 Task: Open Card Financial Performance Review in Board IT Infrastructure Management to Workspace Career Coaching and add a team member Softage.1@softage.net, a label Purple, a checklist Music Production, an attachment from your google drive, a color Purple and finally, add a card description 'Develop and launch new customer acquisition strategy' and a comment 'This task requires proactive ownership, so let us take responsibility and ensure progress is made in a timely manner.'. Add a start date 'Jan 01, 1900' with a due date 'Jan 08, 1900'
Action: Mouse moved to (65, 384)
Screenshot: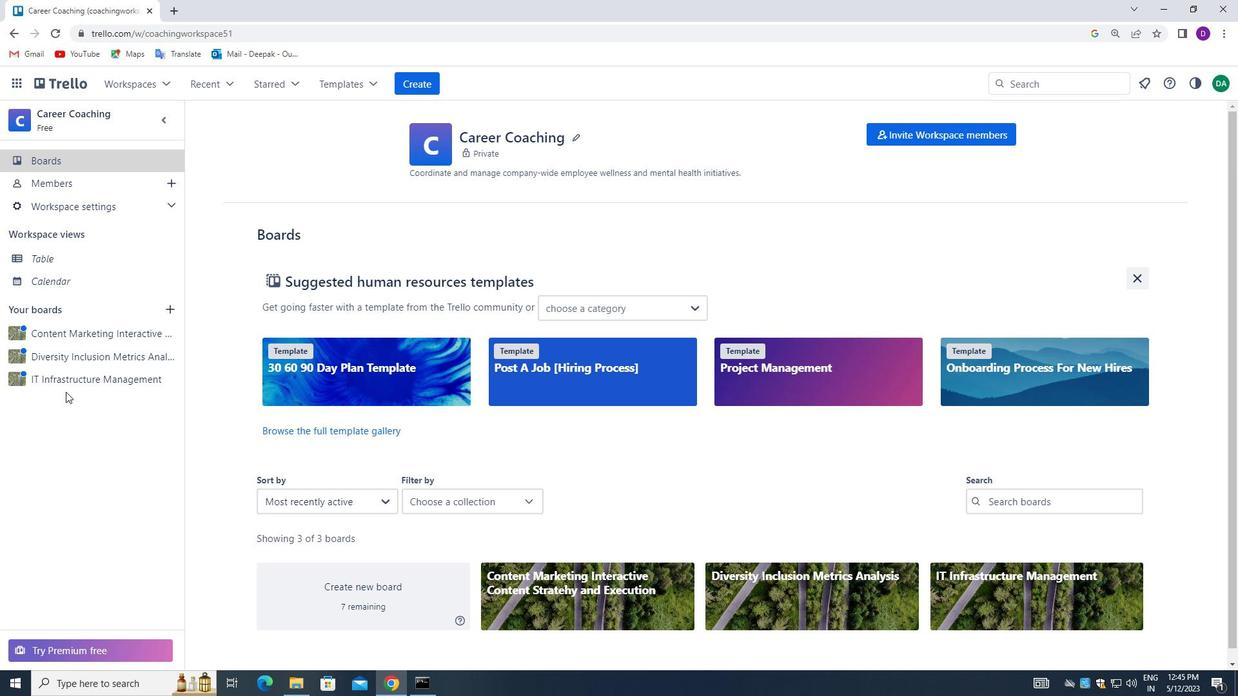 
Action: Mouse pressed left at (65, 384)
Screenshot: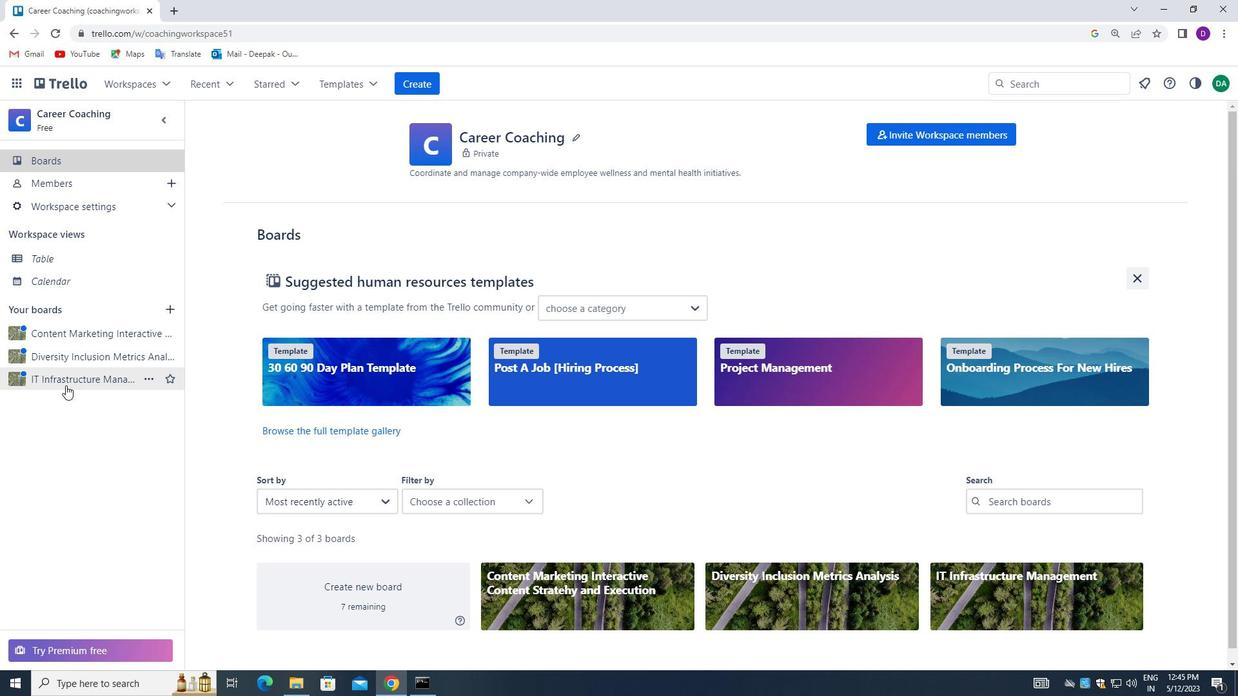 
Action: Mouse moved to (284, 187)
Screenshot: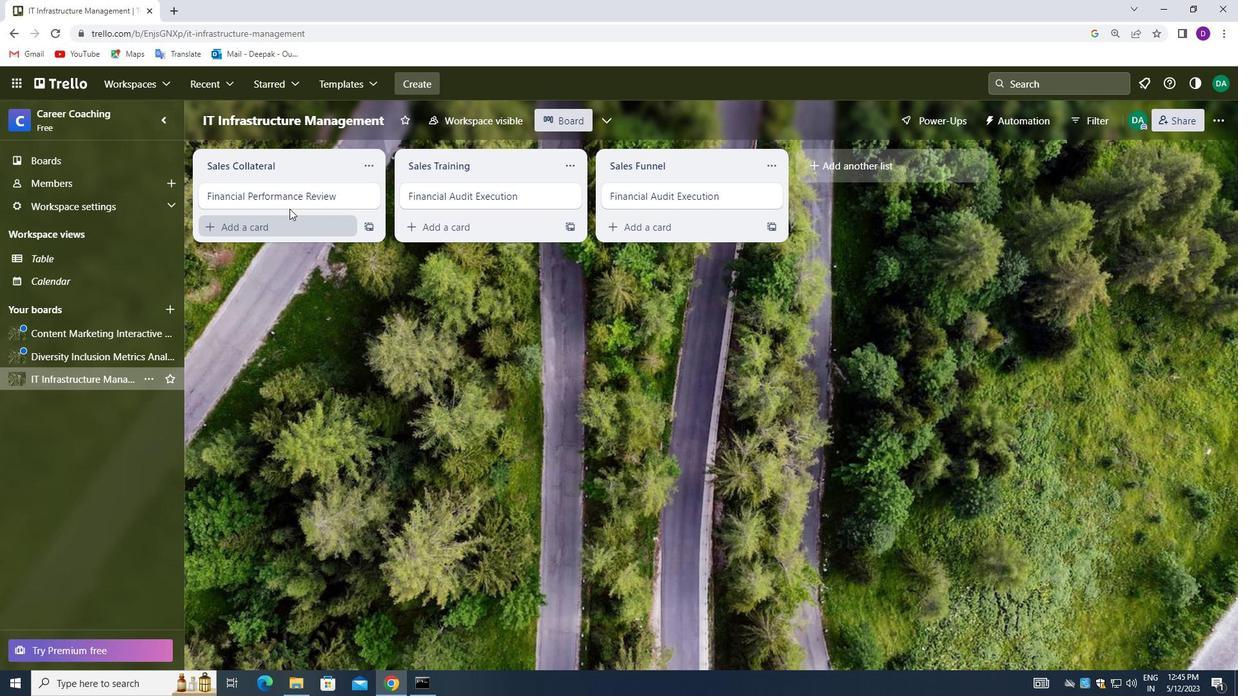 
Action: Mouse pressed left at (284, 187)
Screenshot: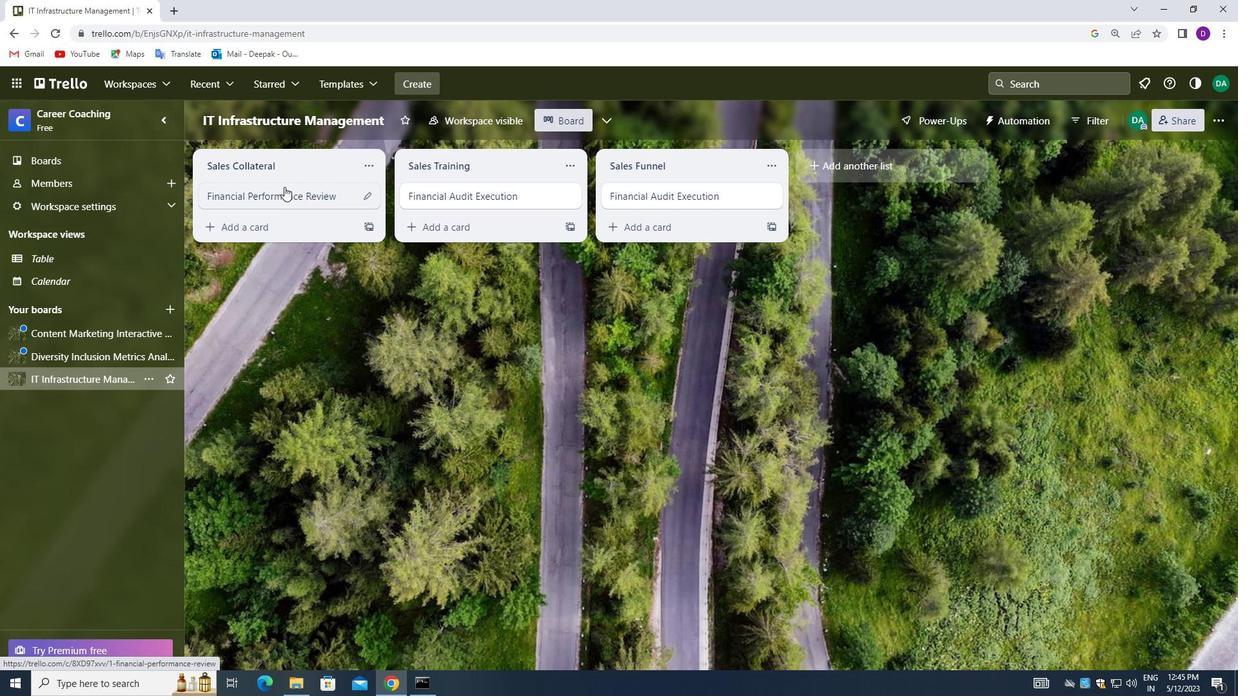 
Action: Mouse moved to (808, 196)
Screenshot: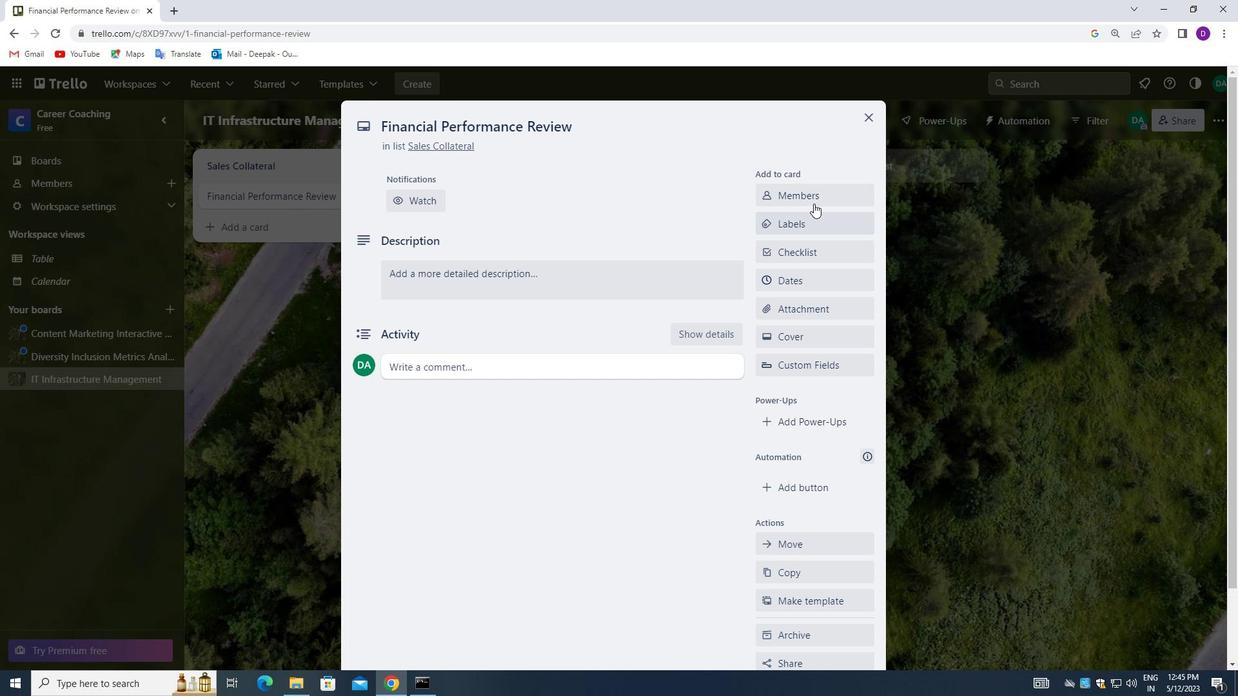 
Action: Mouse pressed left at (808, 196)
Screenshot: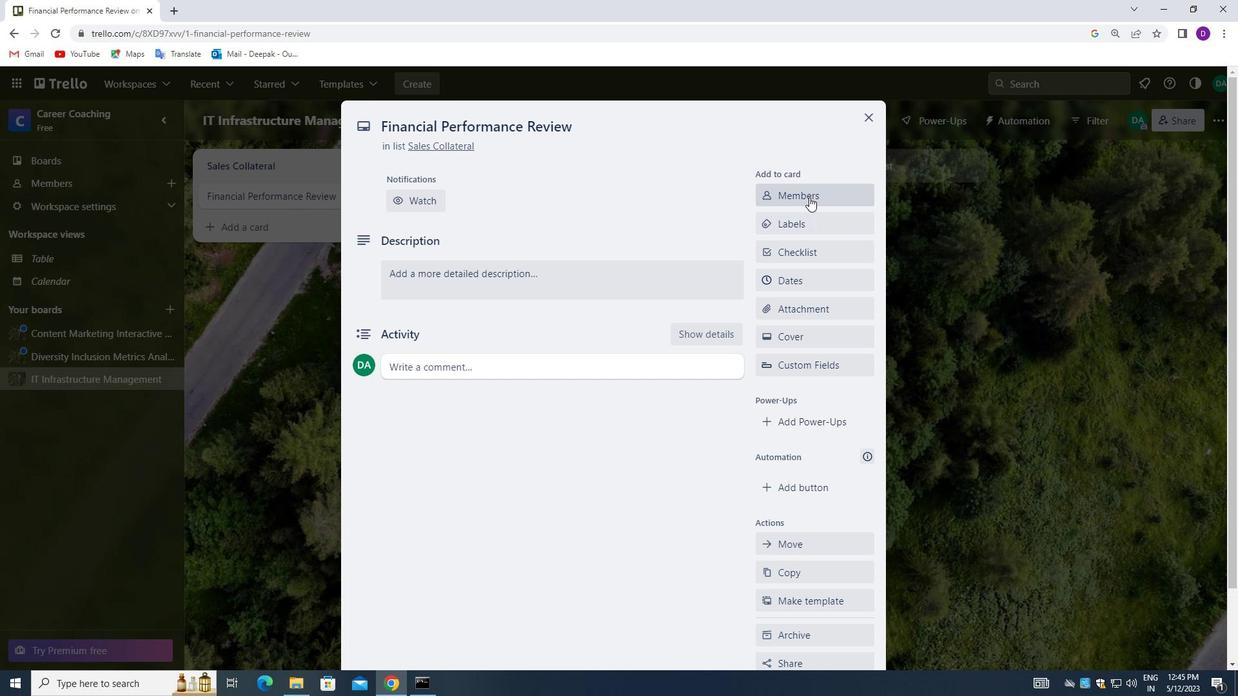 
Action: Mouse moved to (809, 263)
Screenshot: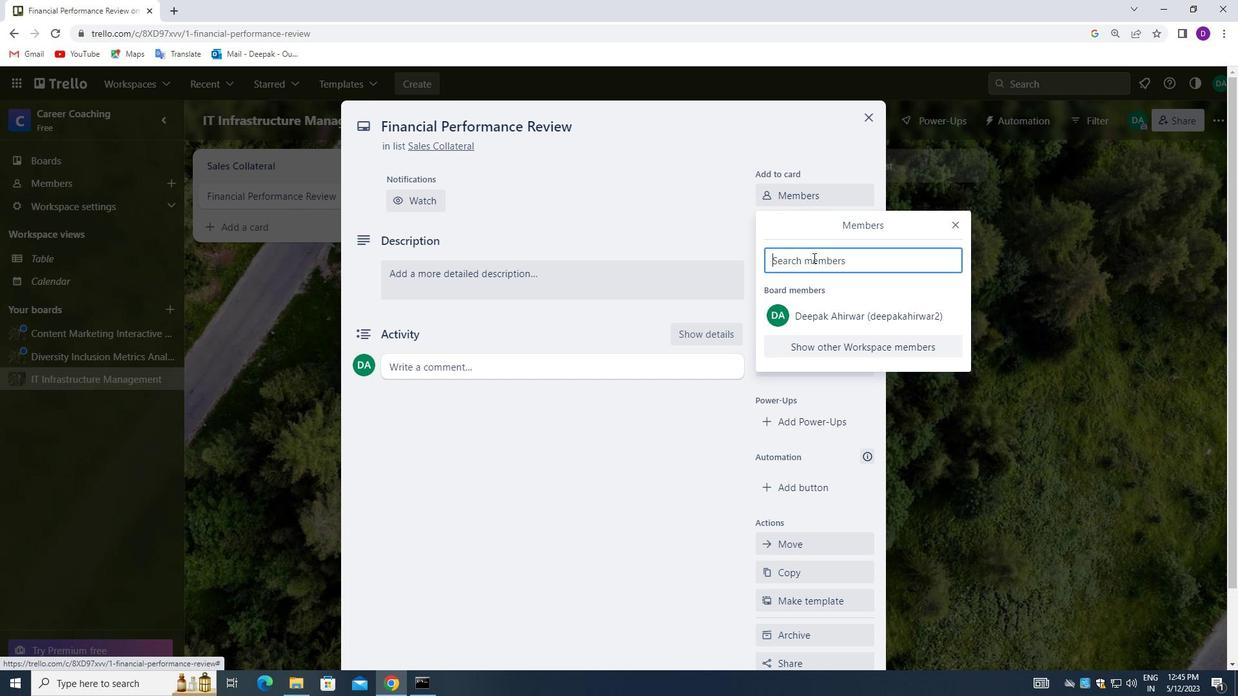 
Action: Mouse pressed left at (809, 263)
Screenshot: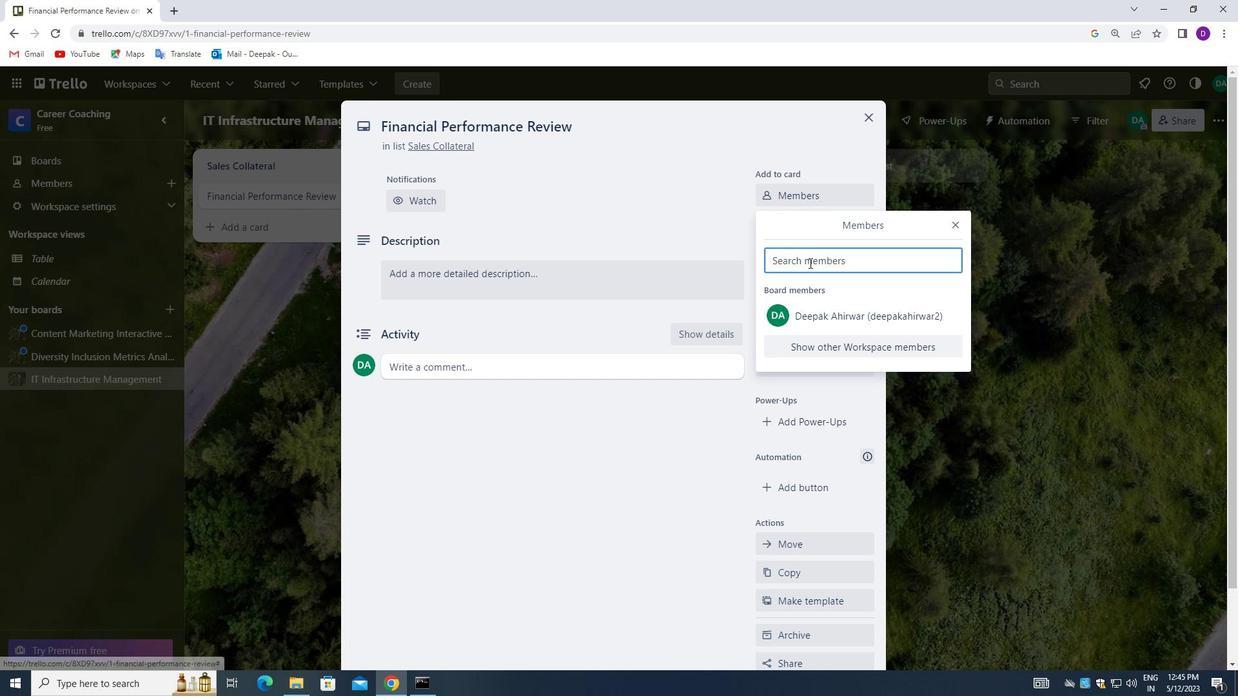 
Action: Mouse moved to (598, 388)
Screenshot: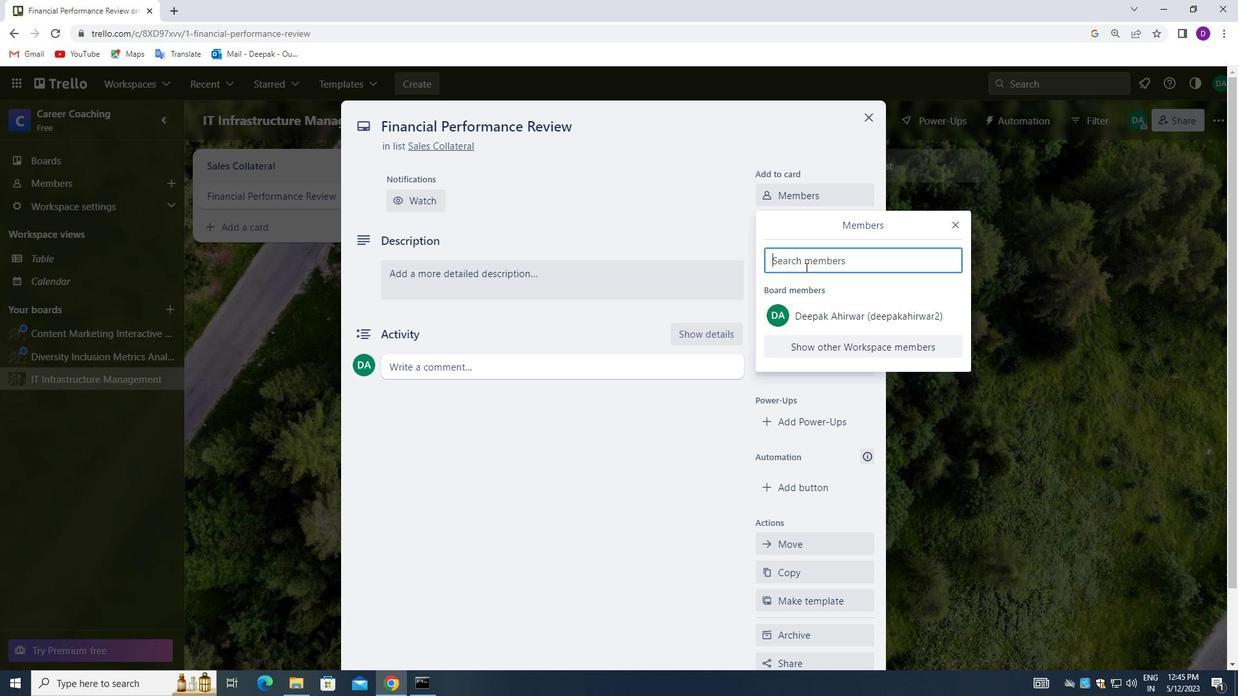 
Action: Key pressed softage.1<Key.shift>@SOFTAGE.NET
Screenshot: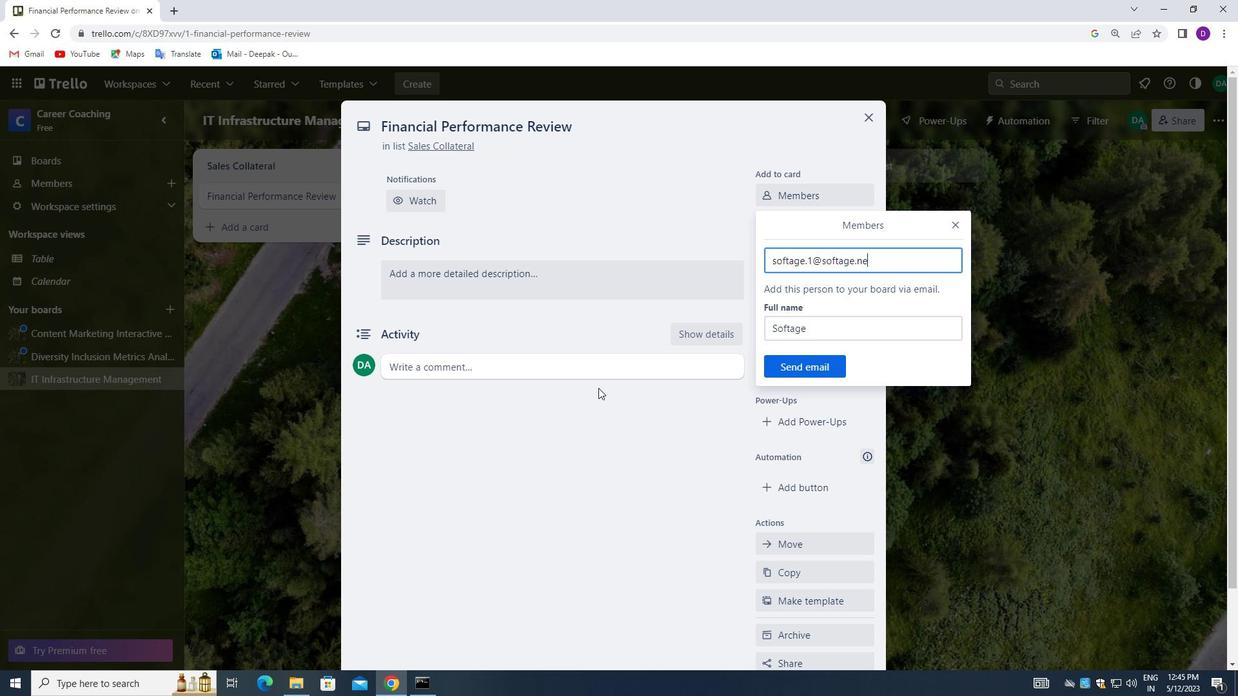 
Action: Mouse moved to (802, 368)
Screenshot: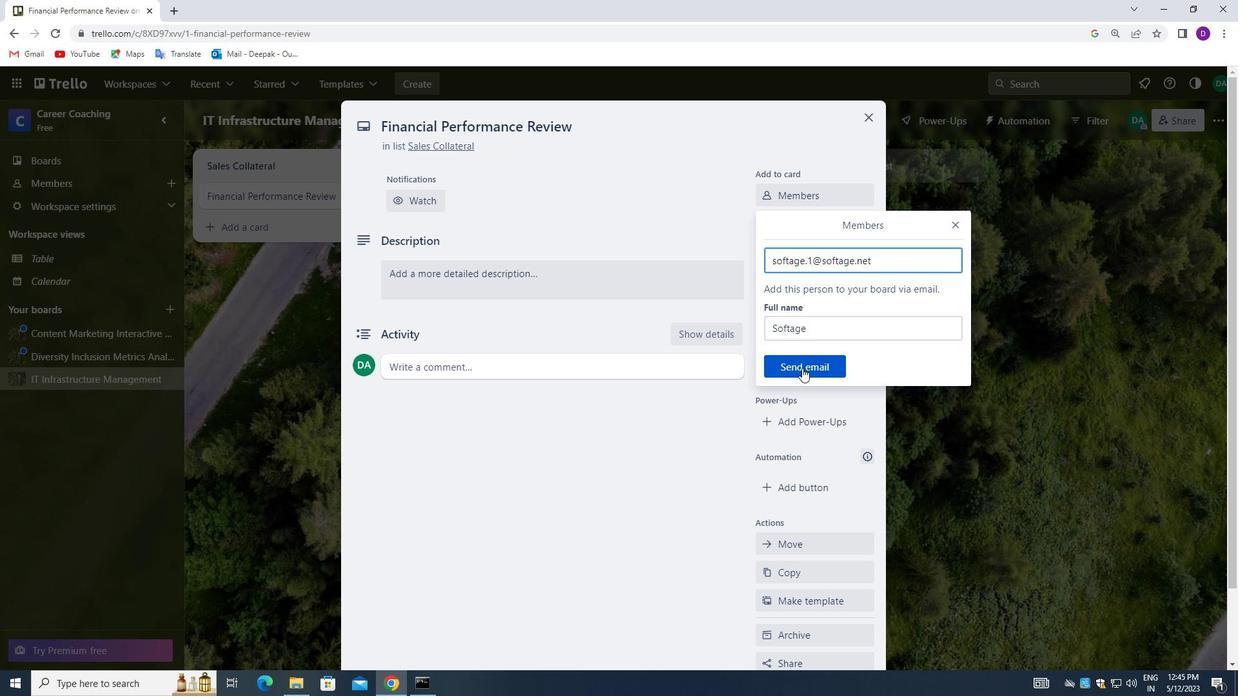 
Action: Mouse pressed left at (802, 368)
Screenshot: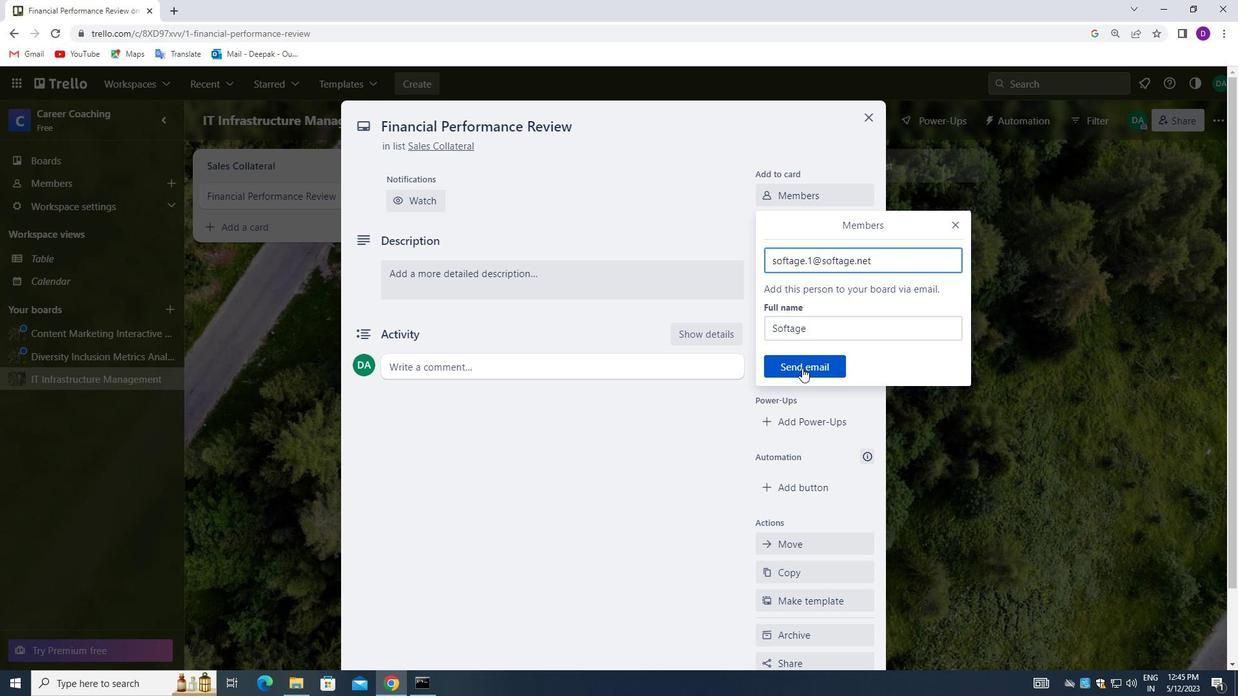 
Action: Mouse moved to (806, 276)
Screenshot: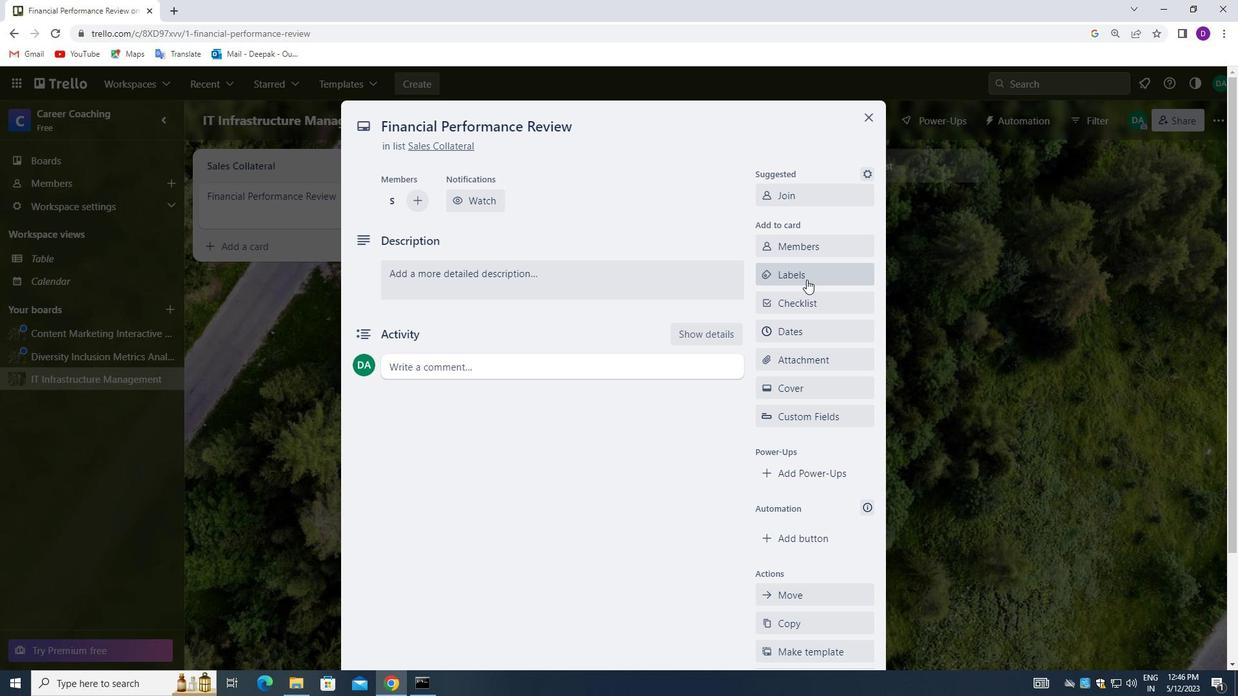 
Action: Mouse pressed left at (806, 276)
Screenshot: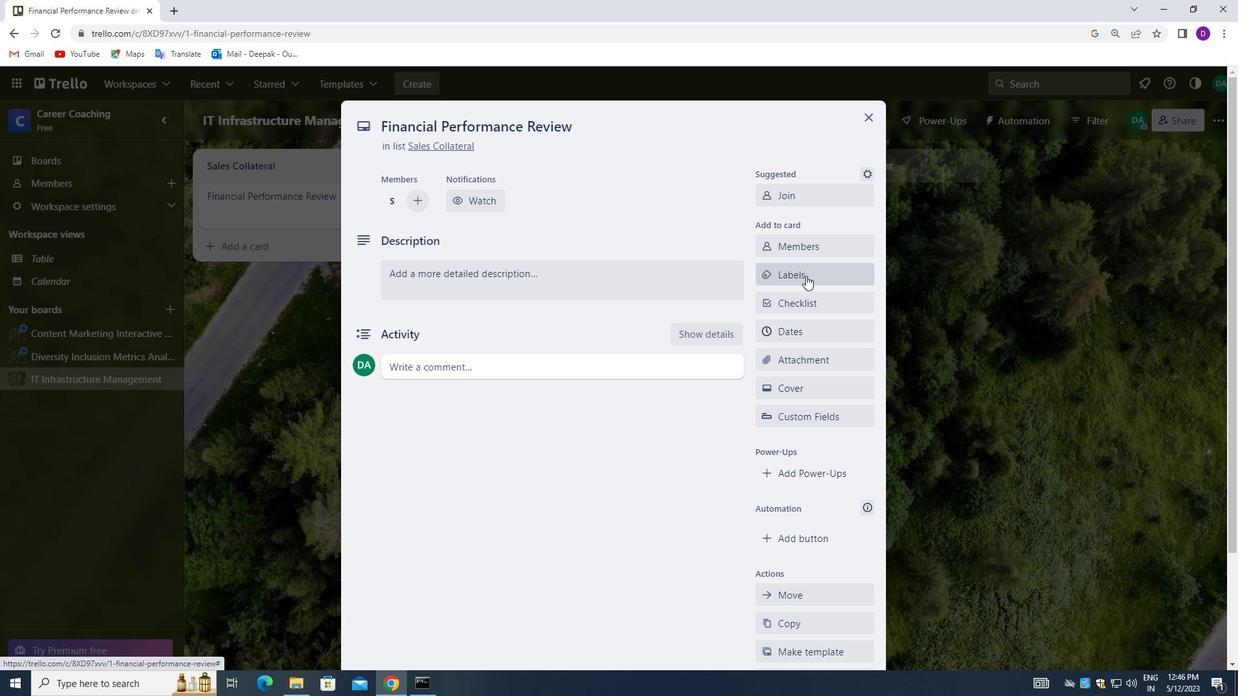 
Action: Mouse moved to (846, 489)
Screenshot: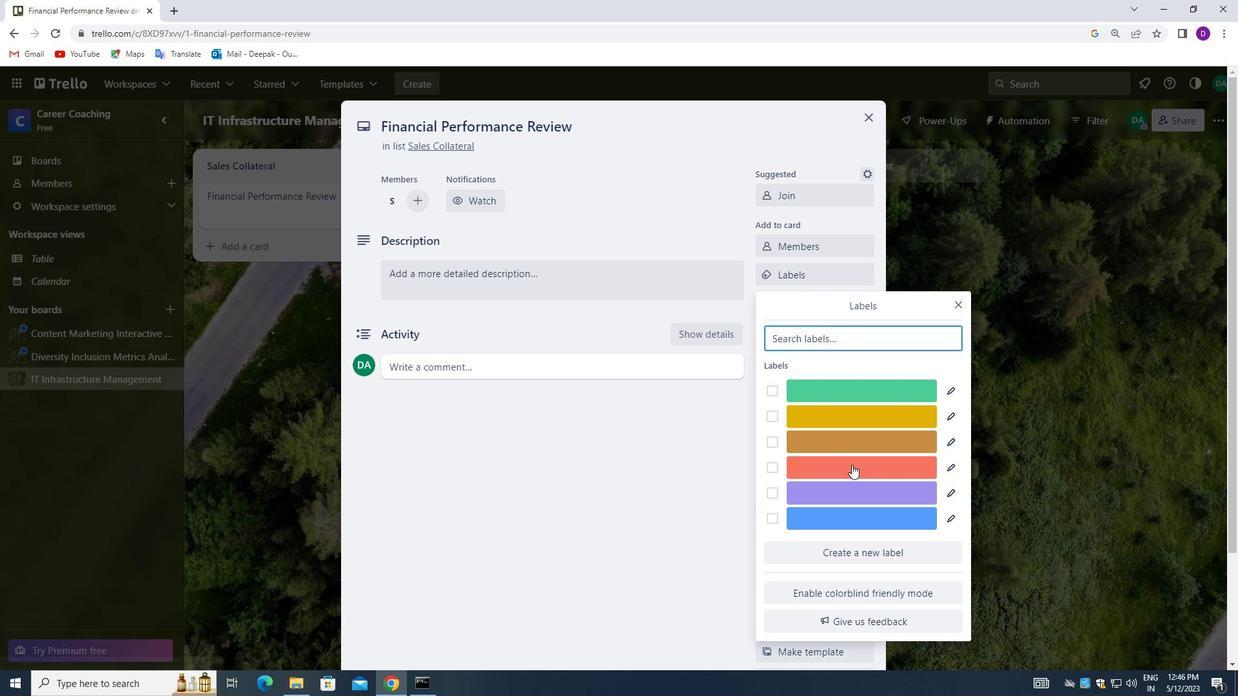 
Action: Mouse pressed left at (846, 489)
Screenshot: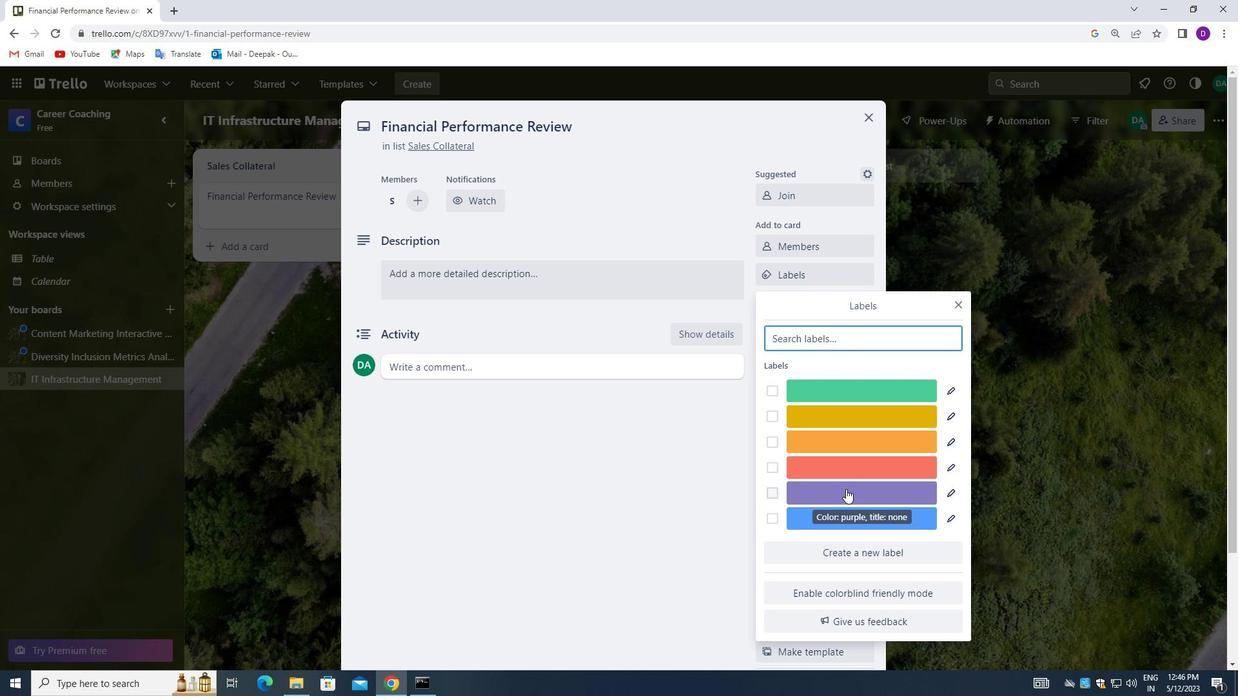 
Action: Mouse moved to (960, 303)
Screenshot: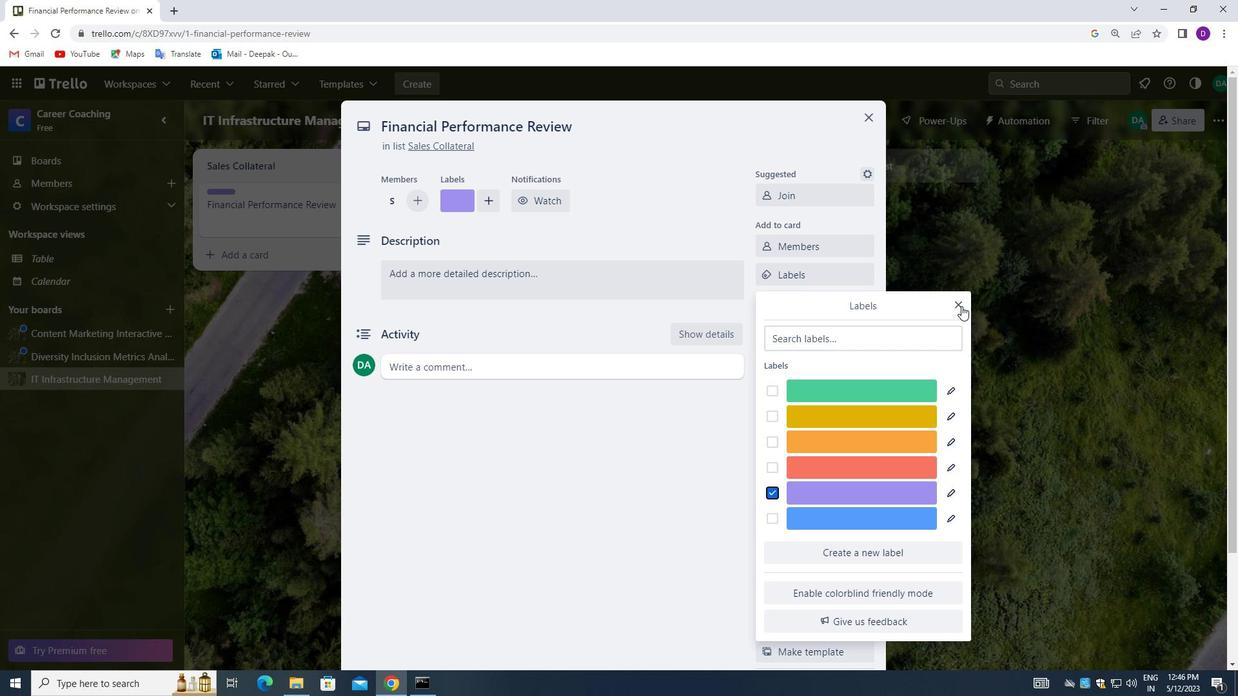 
Action: Mouse pressed left at (960, 303)
Screenshot: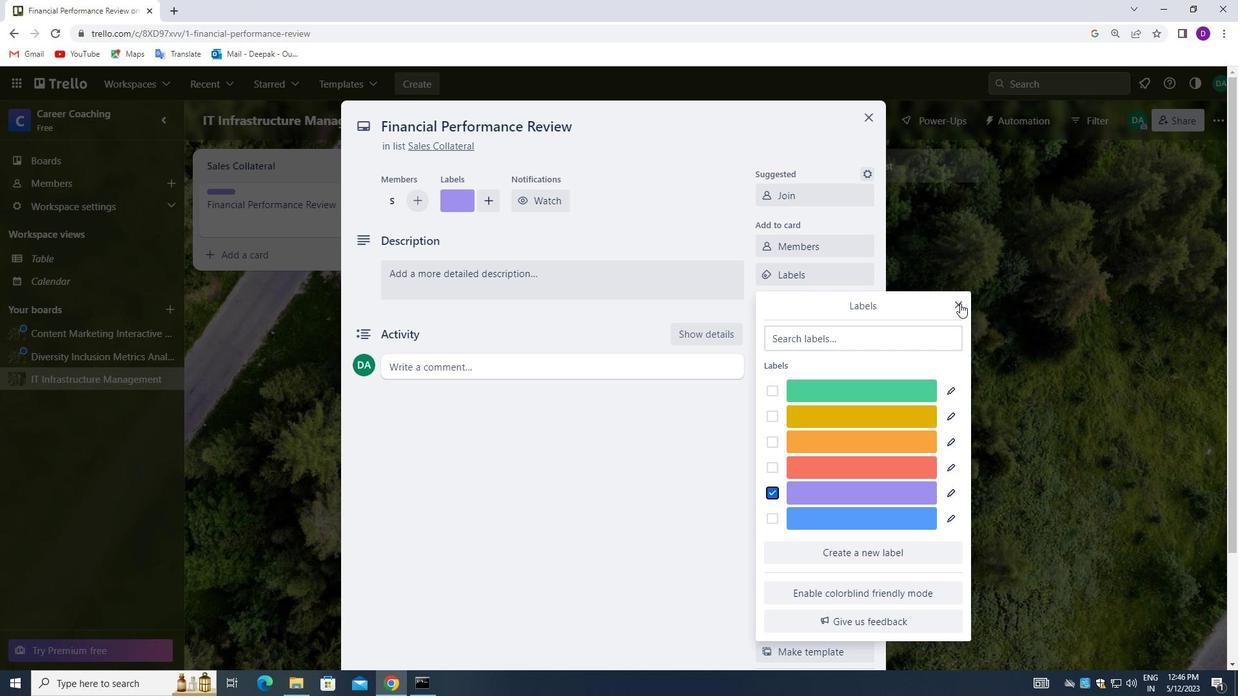 
Action: Mouse moved to (799, 301)
Screenshot: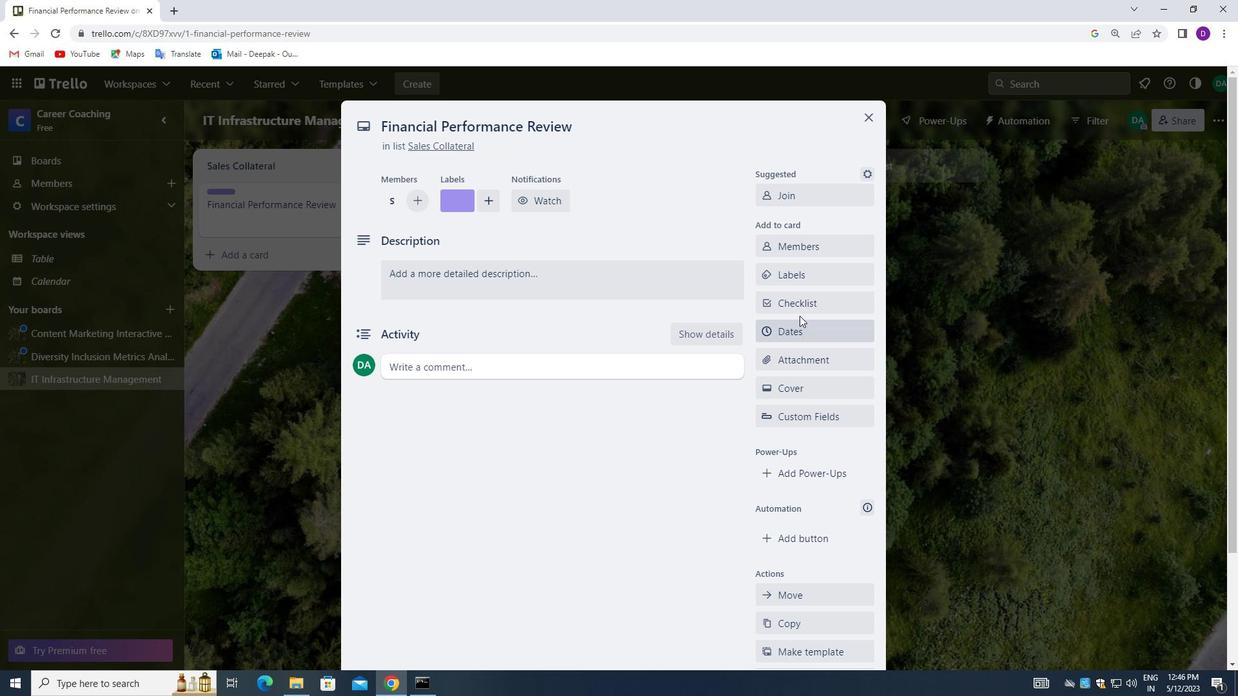 
Action: Mouse pressed left at (799, 301)
Screenshot: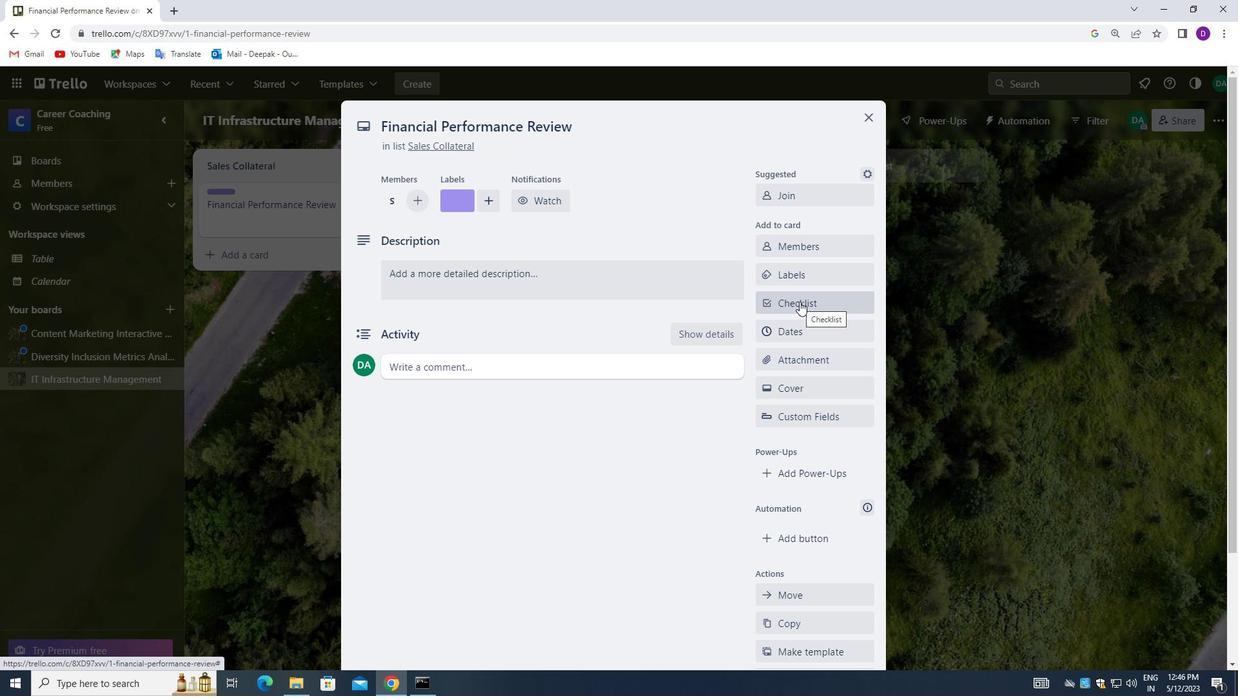 
Action: Mouse moved to (842, 377)
Screenshot: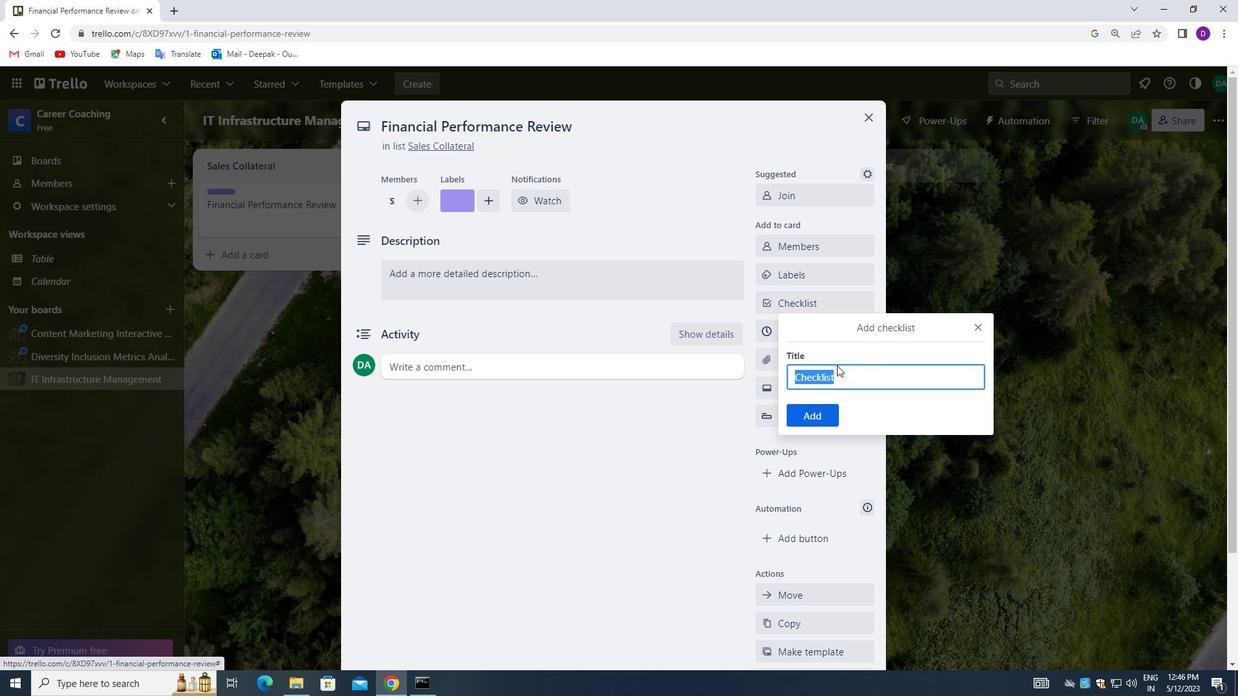 
Action: Key pressed <Key.backspace><Key.shift>MUSIC<Key.space><Key.shift>PRODUCTION
Screenshot: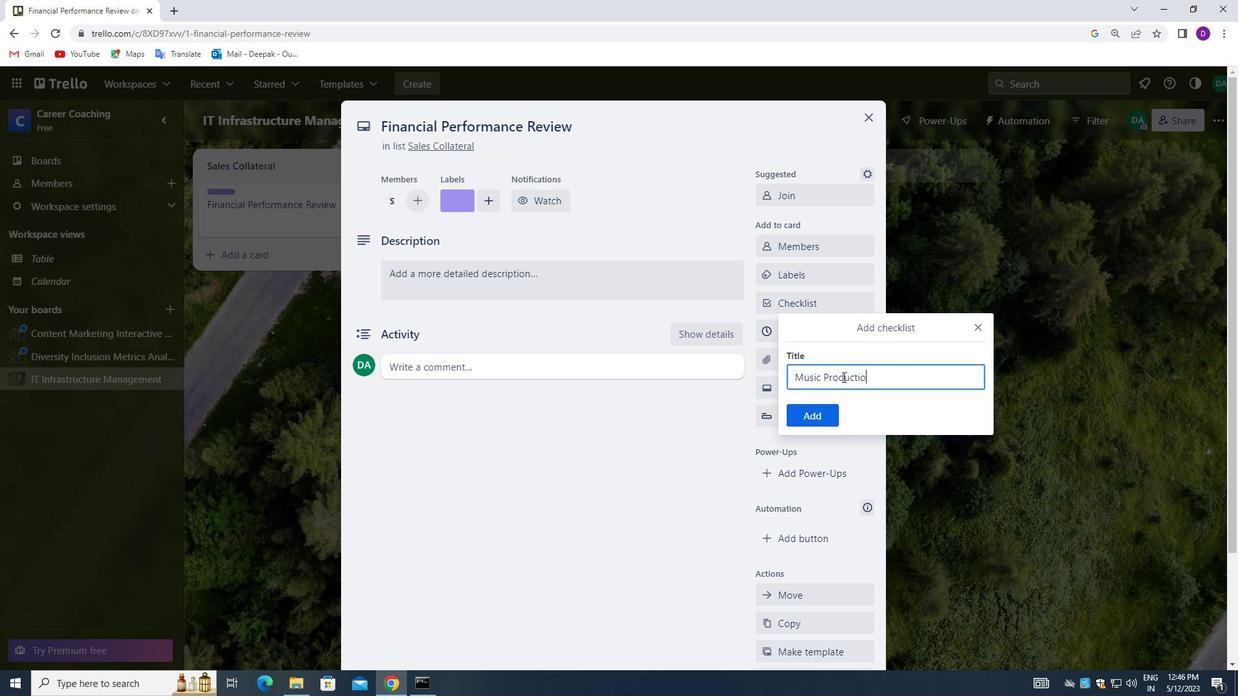 
Action: Mouse moved to (805, 412)
Screenshot: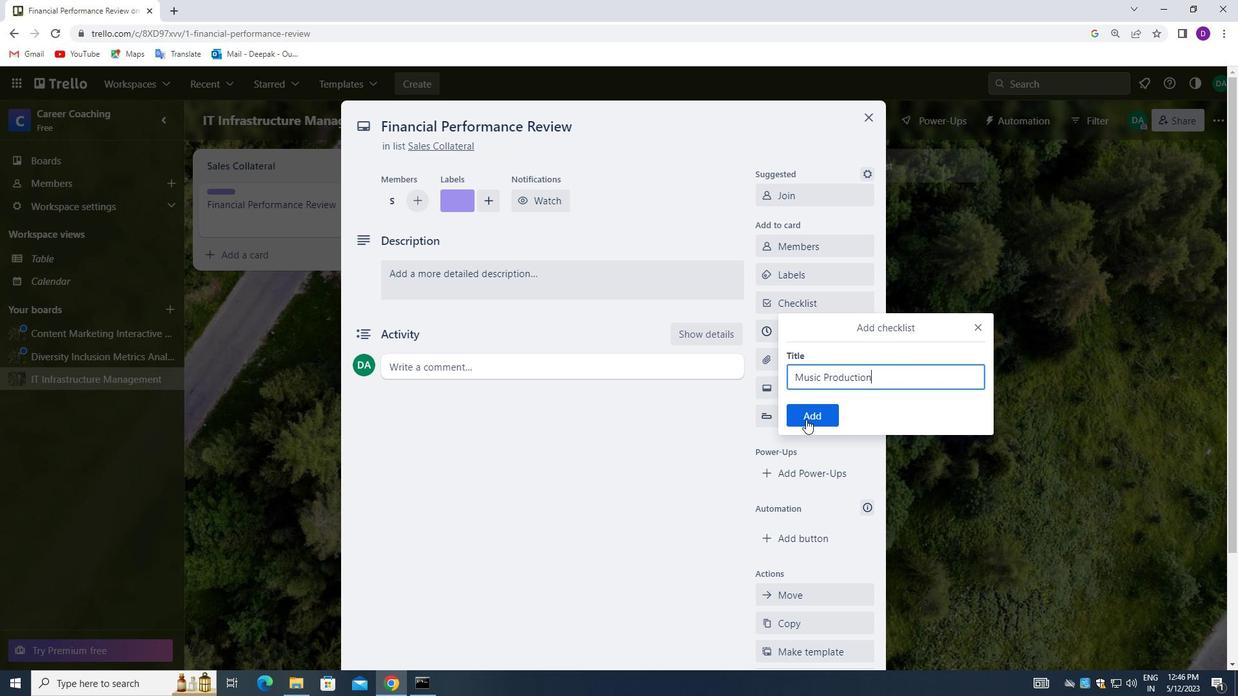 
Action: Mouse pressed left at (805, 412)
Screenshot: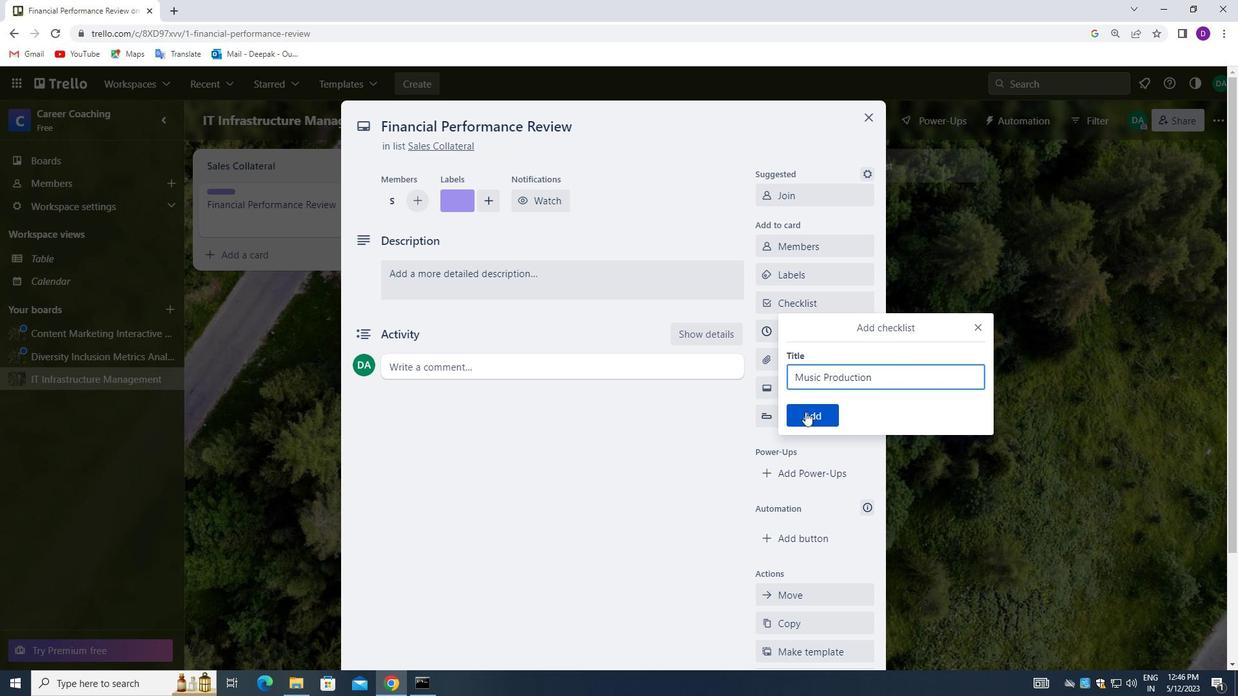 
Action: Mouse moved to (821, 355)
Screenshot: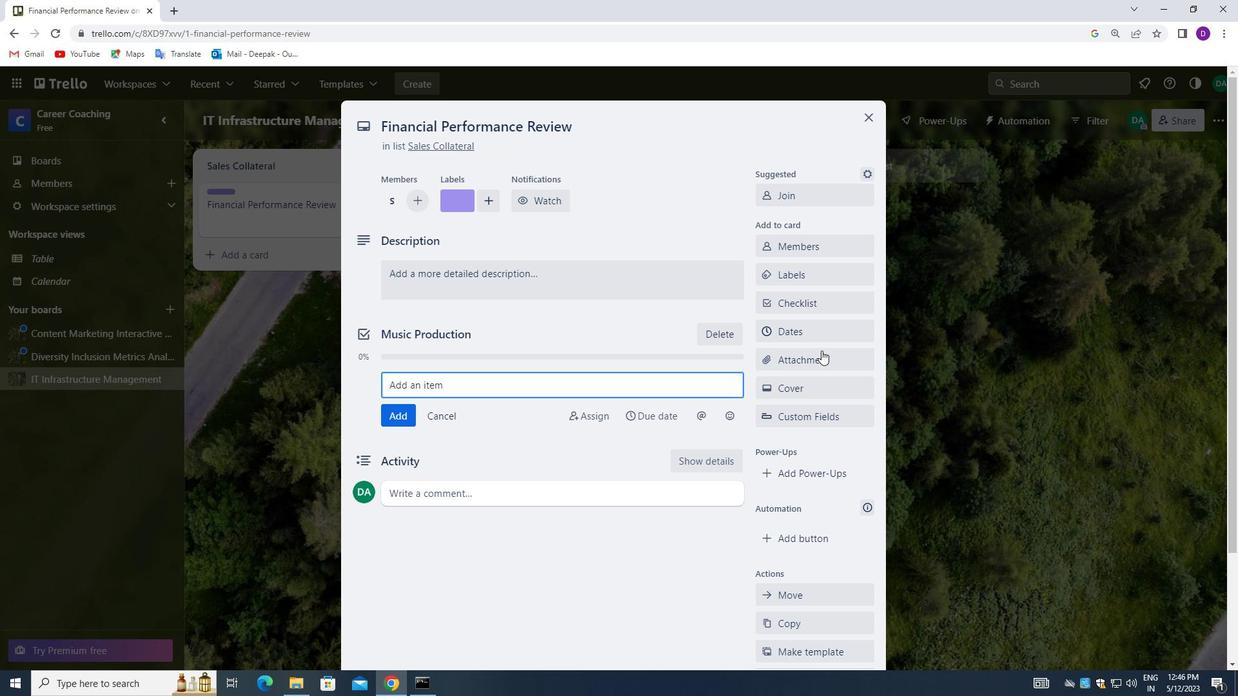 
Action: Mouse pressed left at (821, 355)
Screenshot: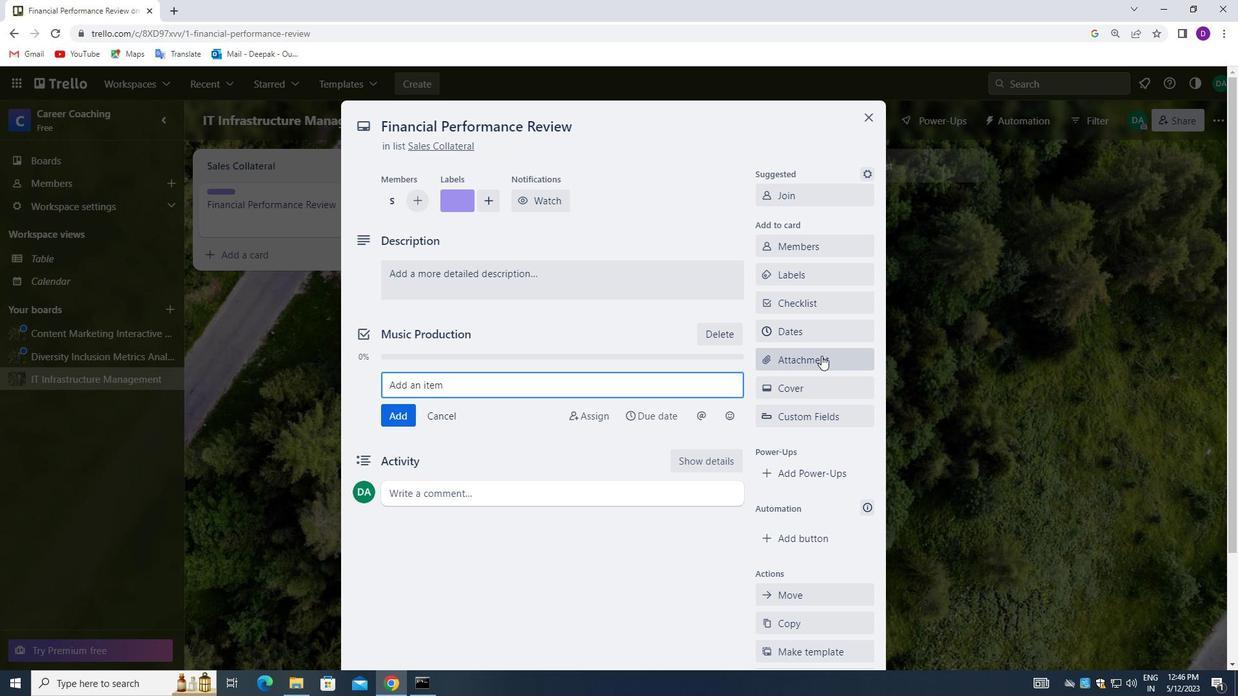 
Action: Mouse moved to (797, 197)
Screenshot: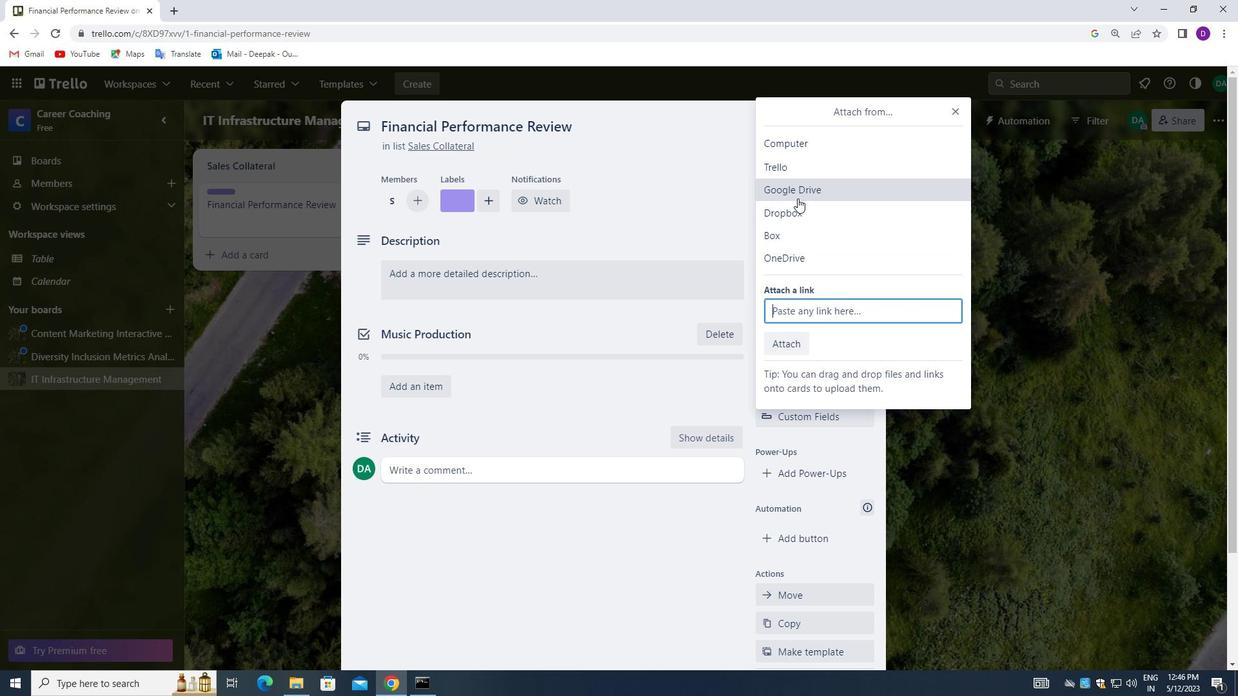 
Action: Mouse pressed left at (797, 197)
Screenshot: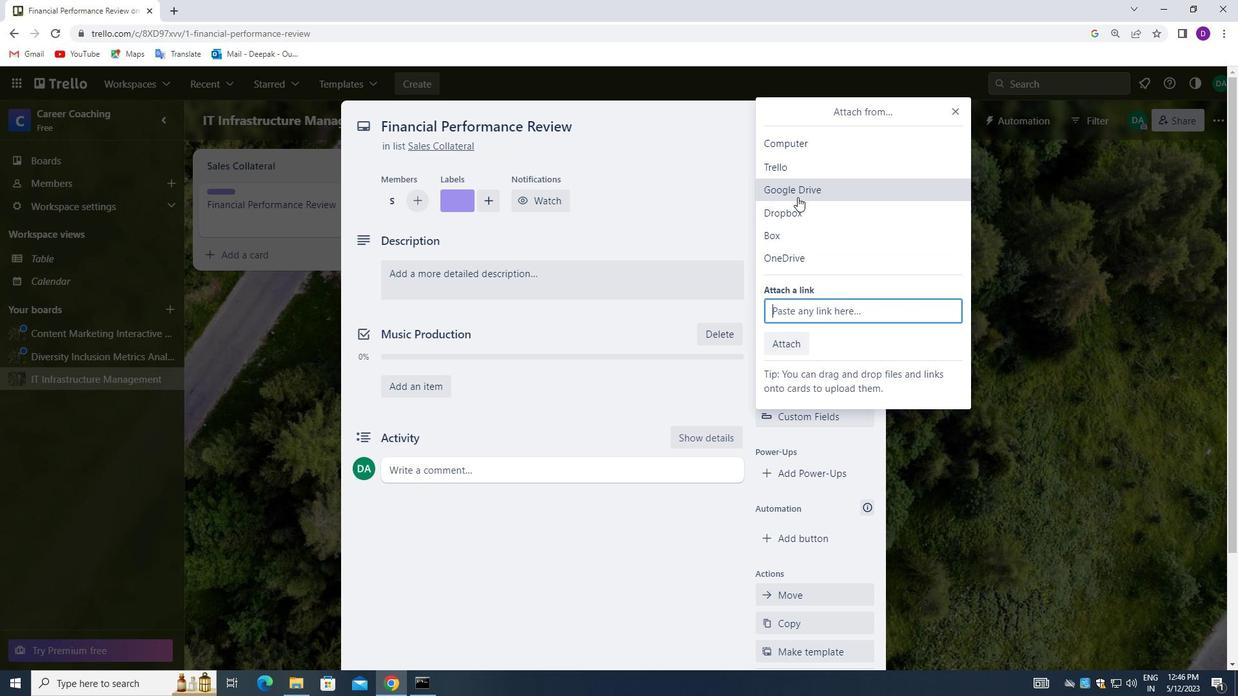 
Action: Mouse moved to (971, 157)
Screenshot: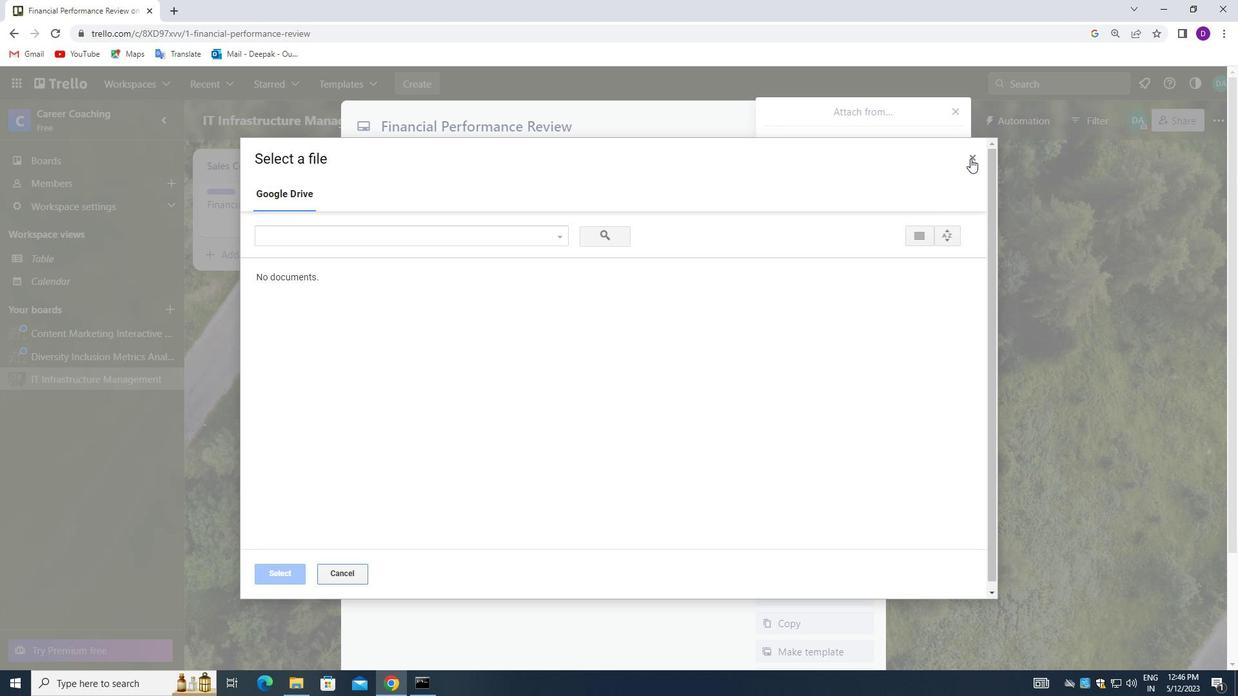 
Action: Mouse pressed left at (971, 157)
Screenshot: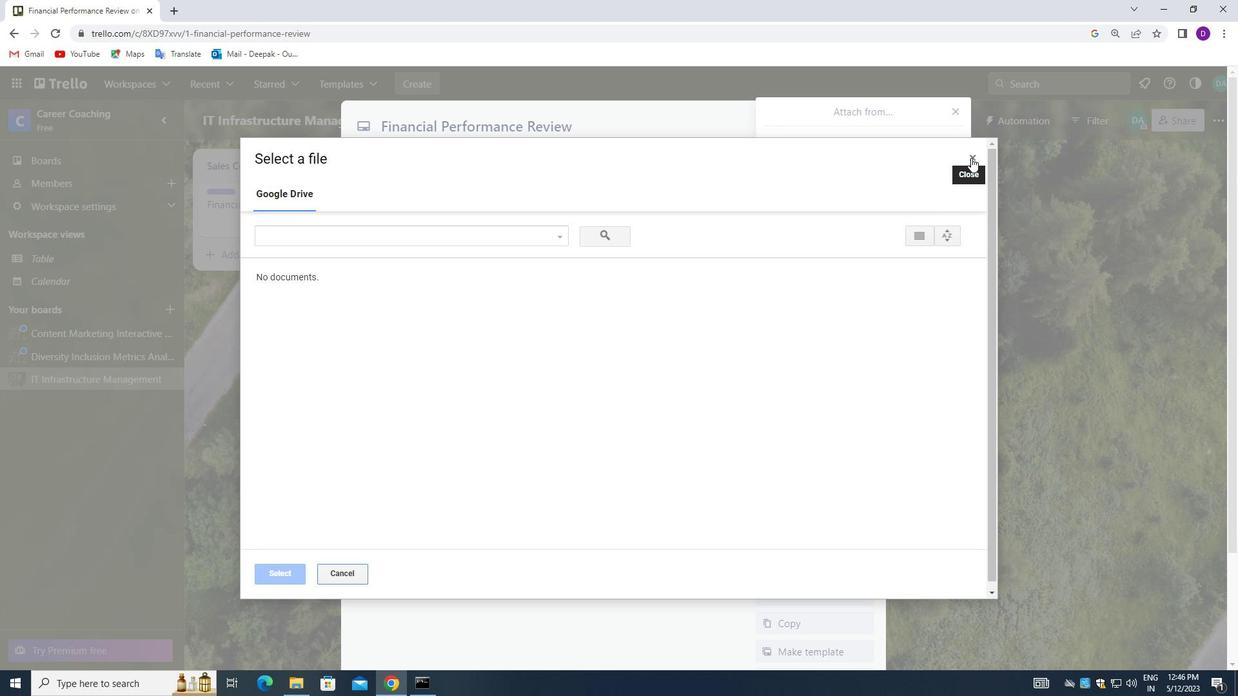 
Action: Mouse moved to (953, 109)
Screenshot: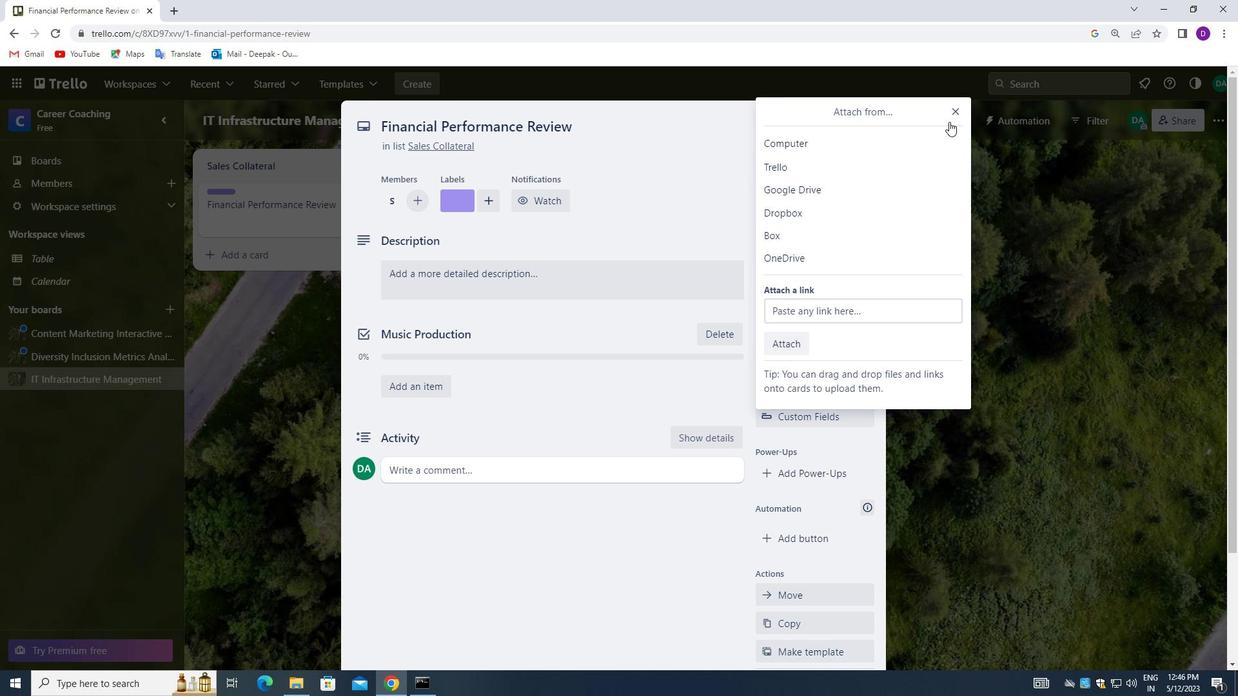 
Action: Mouse pressed left at (953, 109)
Screenshot: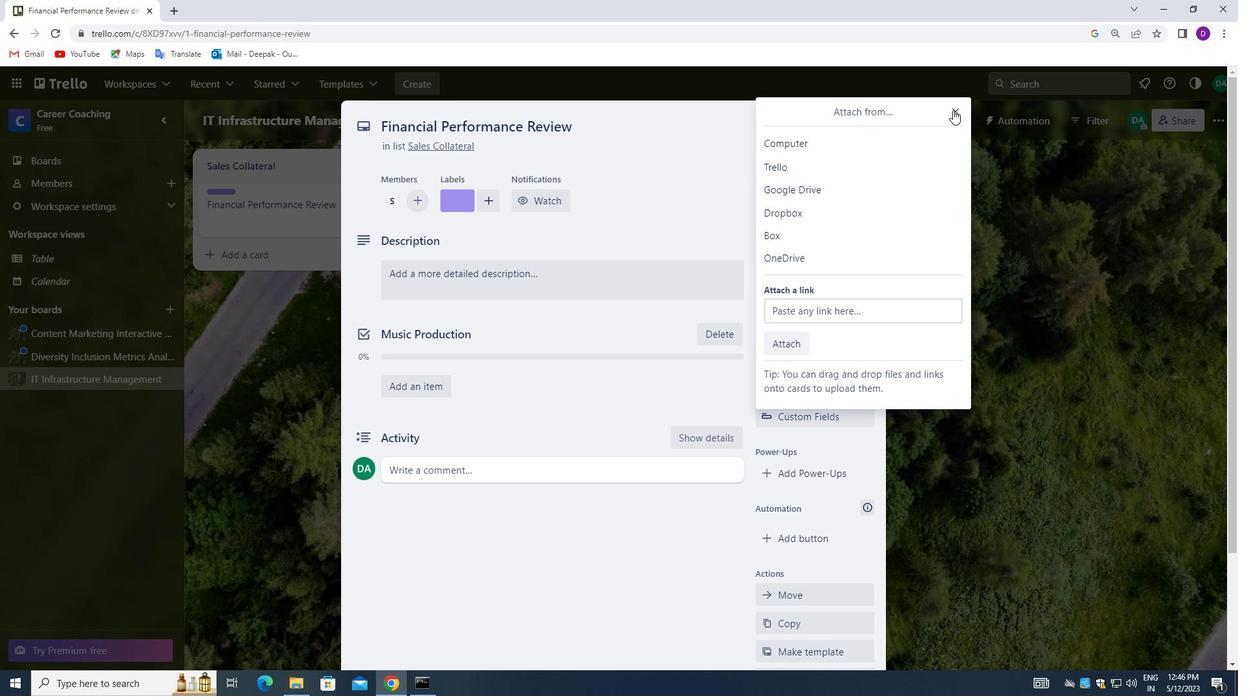 
Action: Mouse moved to (799, 384)
Screenshot: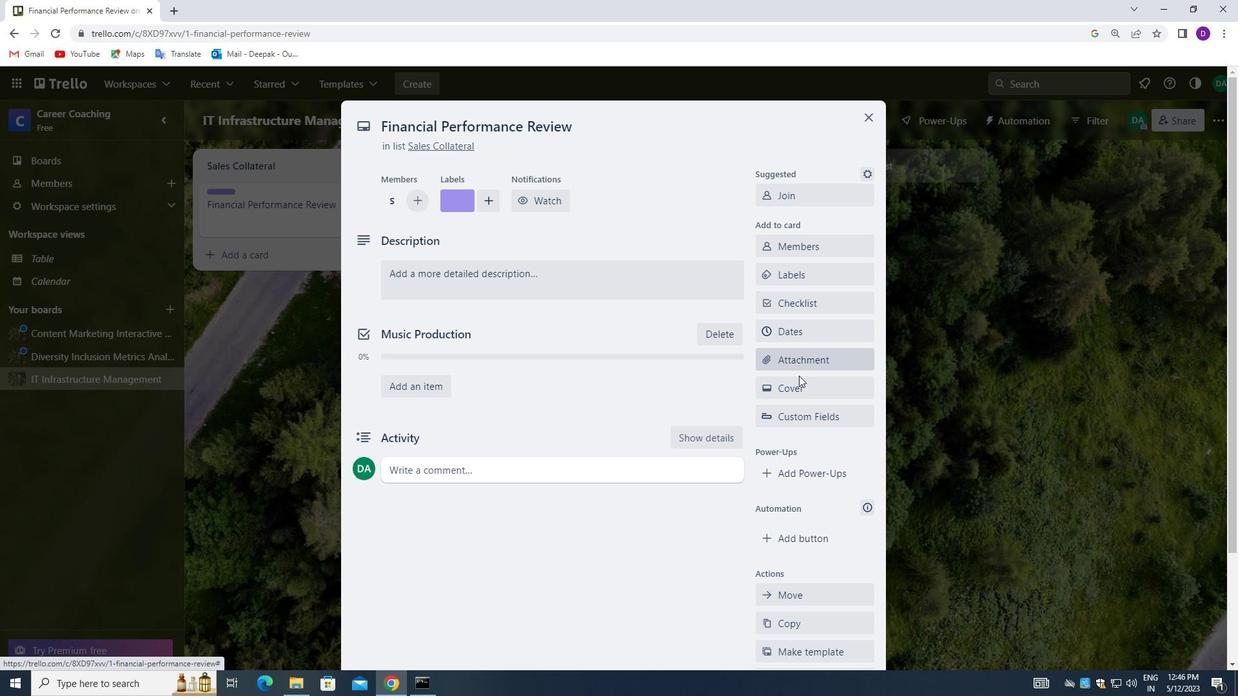 
Action: Mouse pressed left at (799, 384)
Screenshot: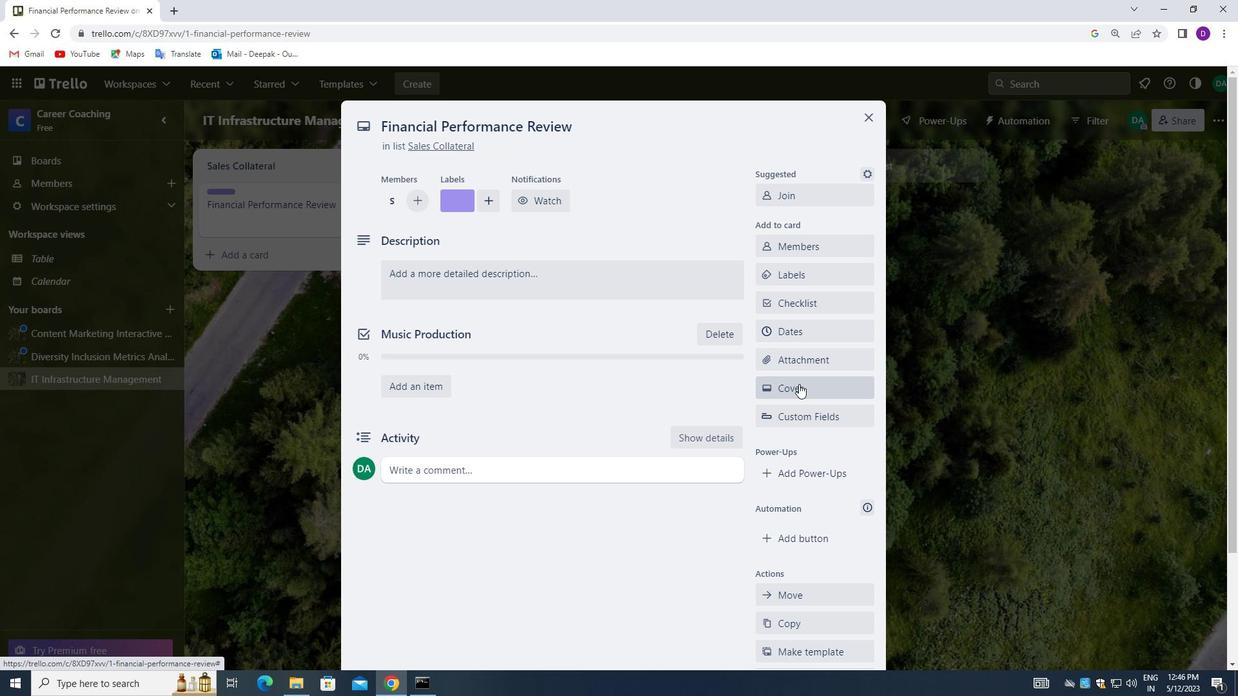 
Action: Mouse moved to (941, 388)
Screenshot: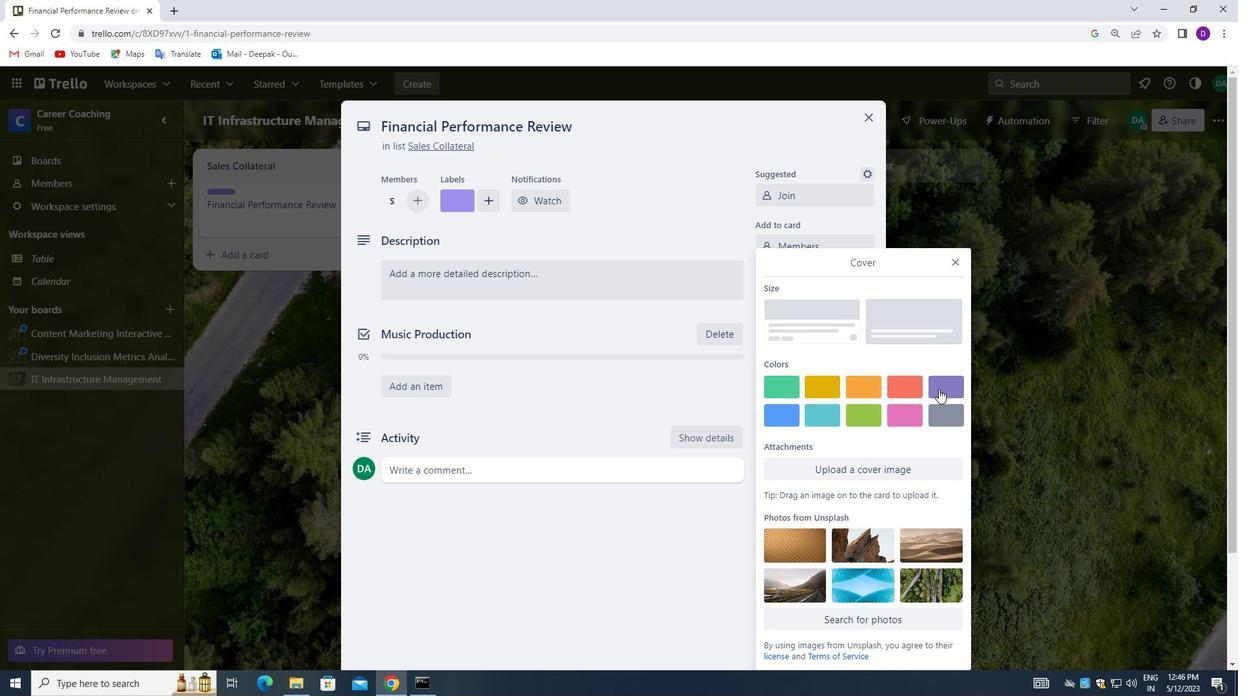 
Action: Mouse pressed left at (941, 388)
Screenshot: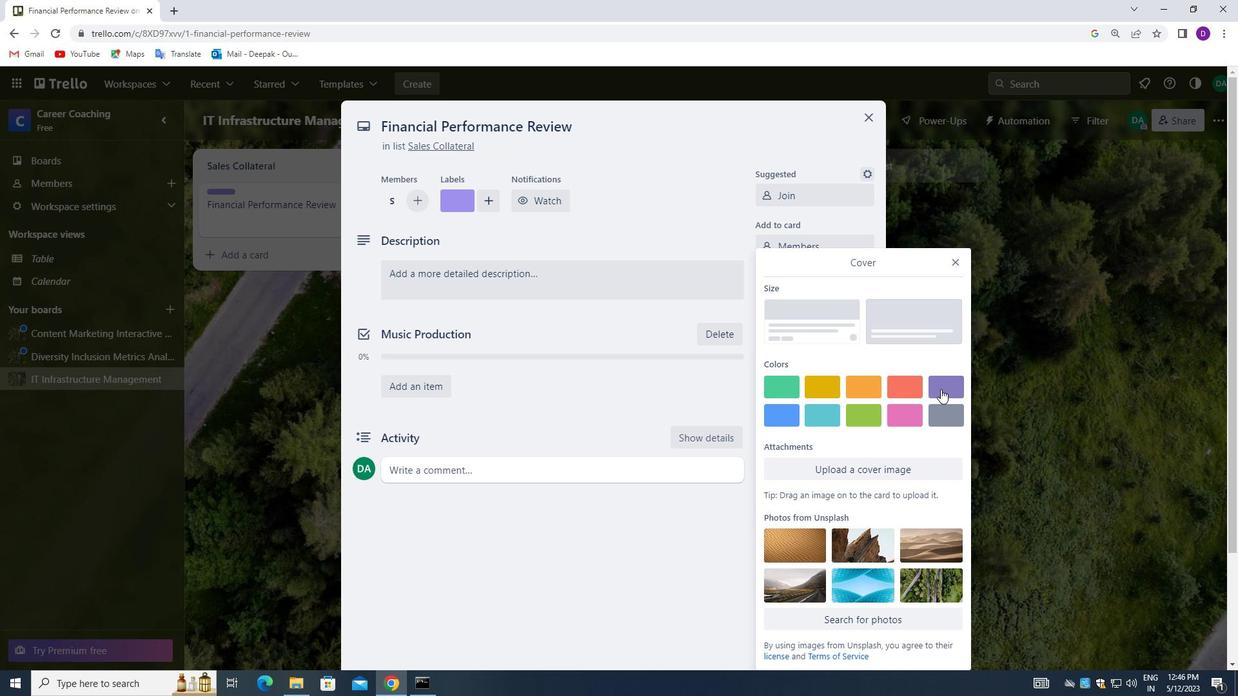 
Action: Mouse moved to (956, 236)
Screenshot: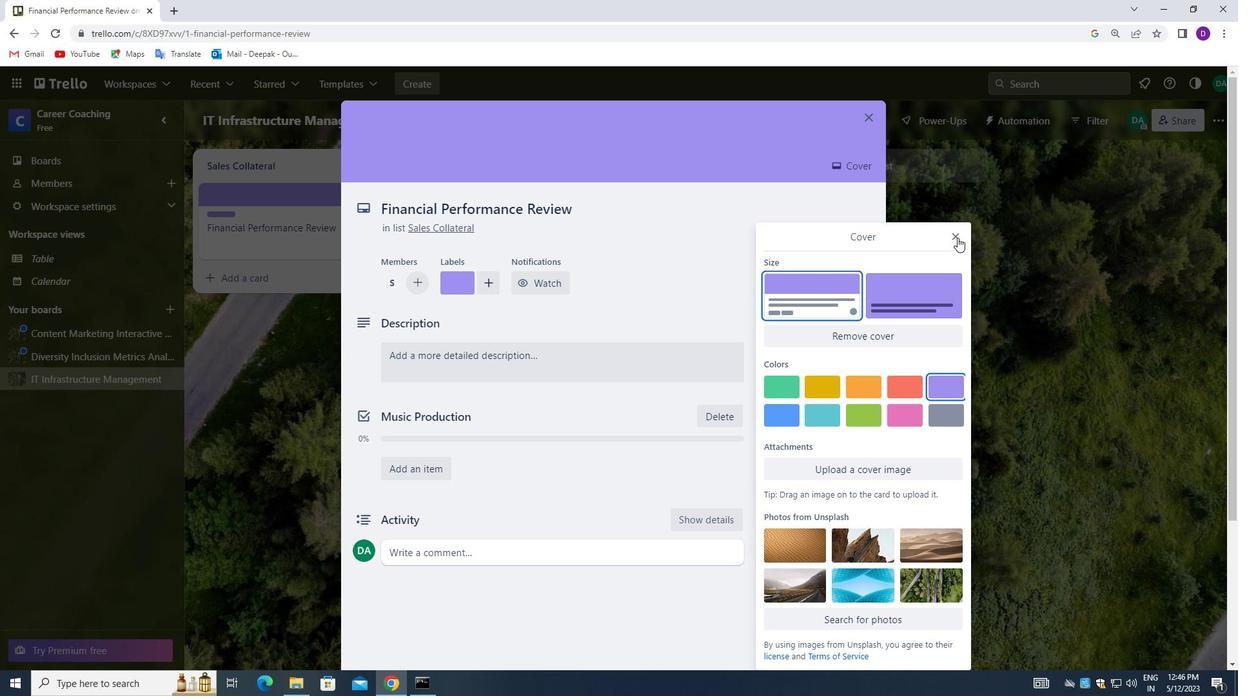 
Action: Mouse pressed left at (956, 236)
Screenshot: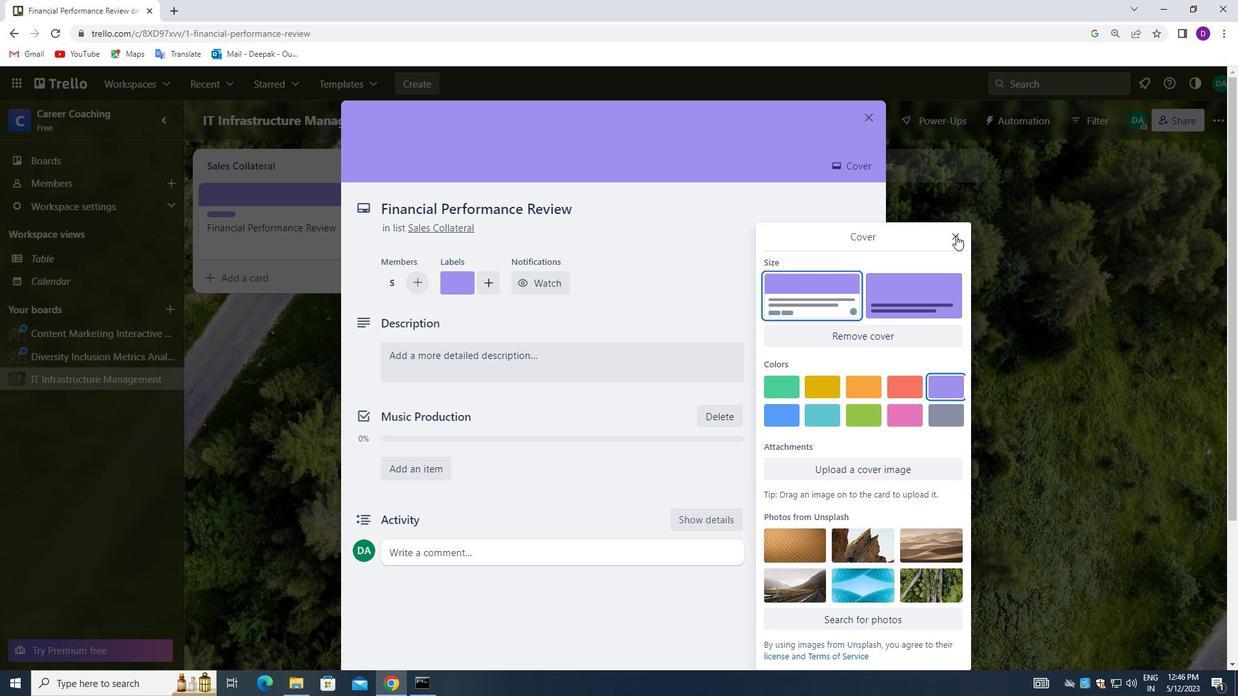 
Action: Mouse moved to (455, 359)
Screenshot: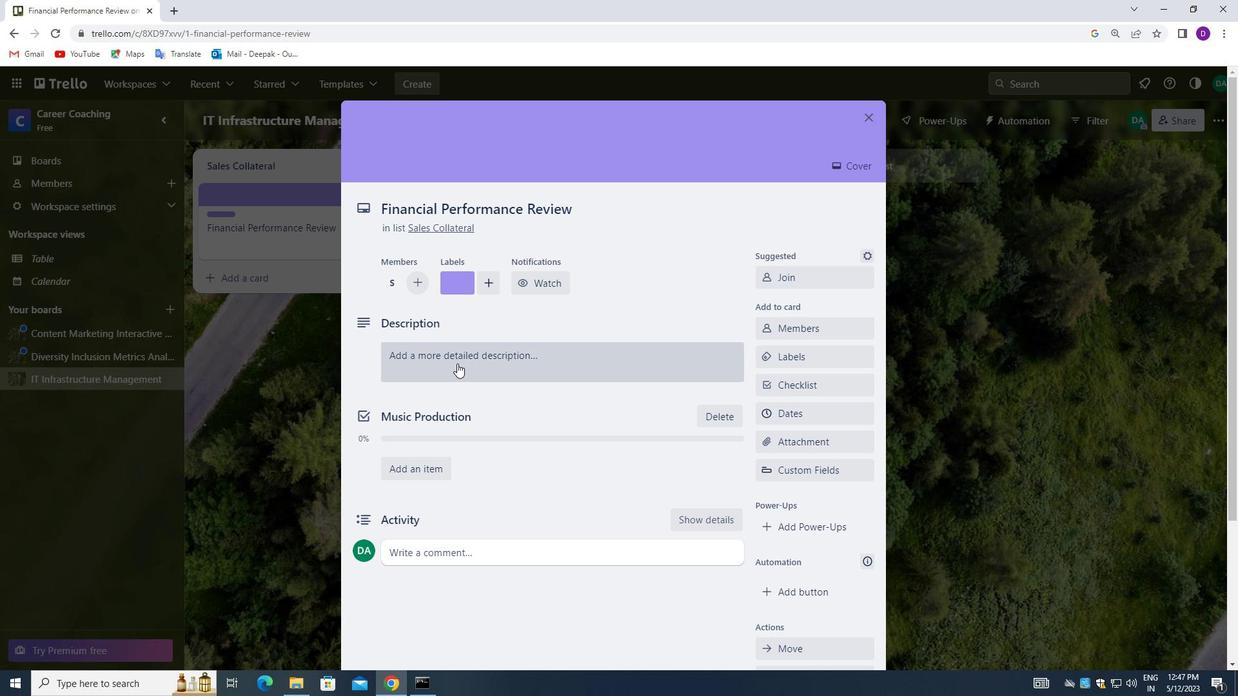 
Action: Mouse pressed left at (455, 359)
Screenshot: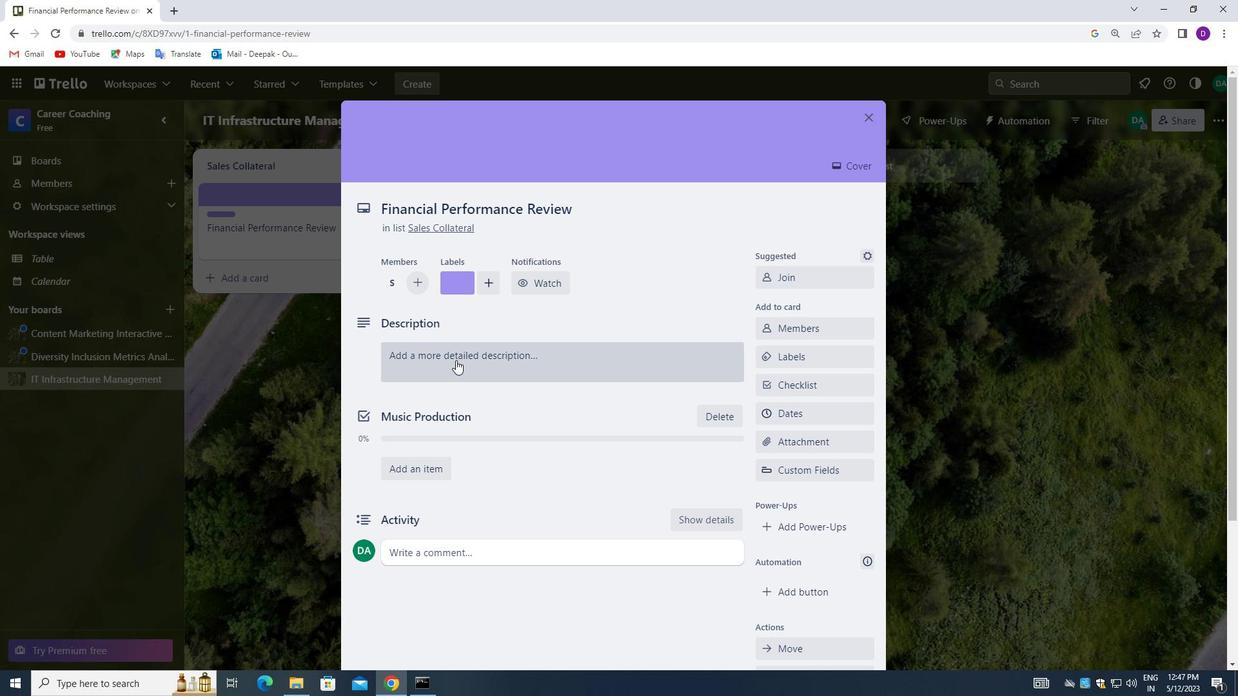 
Action: Mouse moved to (392, 292)
Screenshot: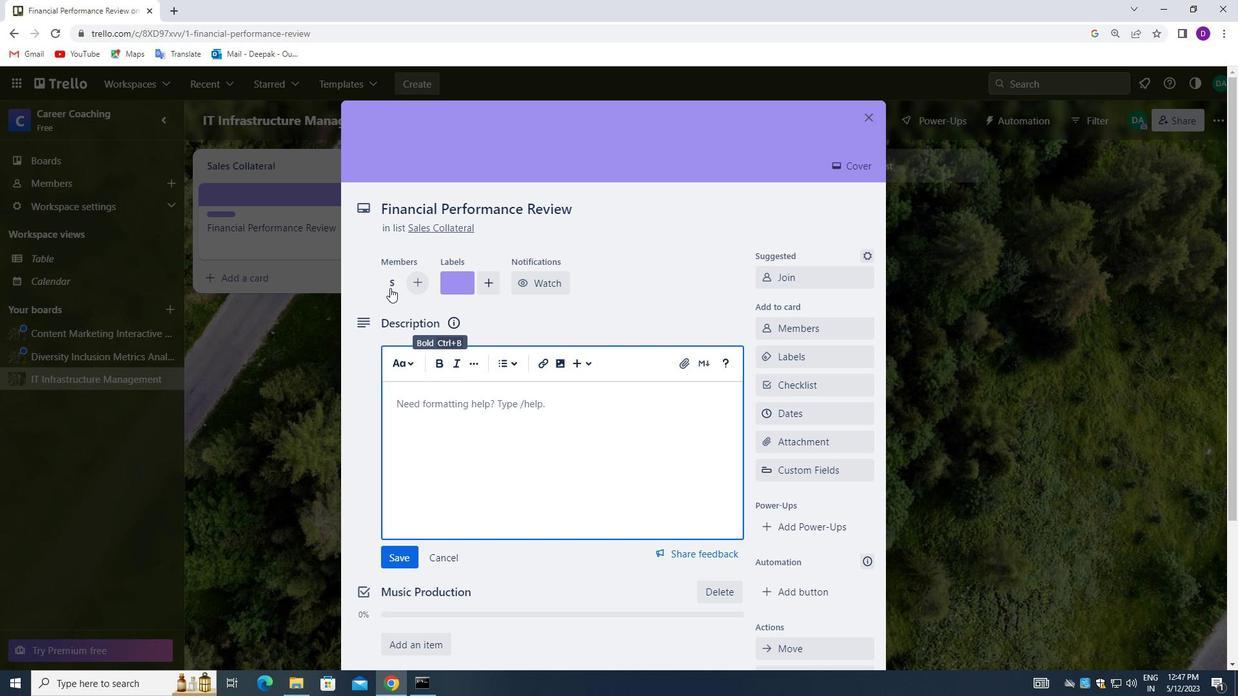 
Action: Key pressed <Key.shift_r>DEVELOP<Key.space>AND<Key.space>LAUNCH<Key.space>NEW<Key.space>CUSTOMER<Key.space>ACQUISITION<Key.space>STRATEGY.
Screenshot: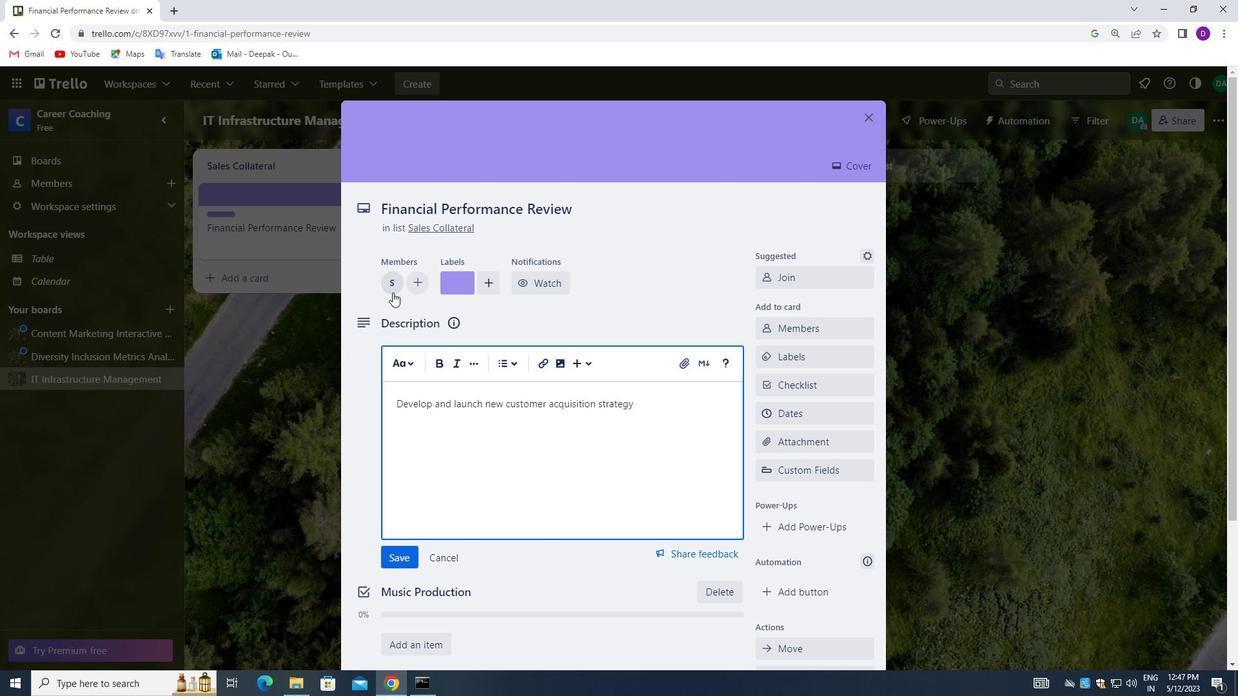 
Action: Mouse moved to (393, 557)
Screenshot: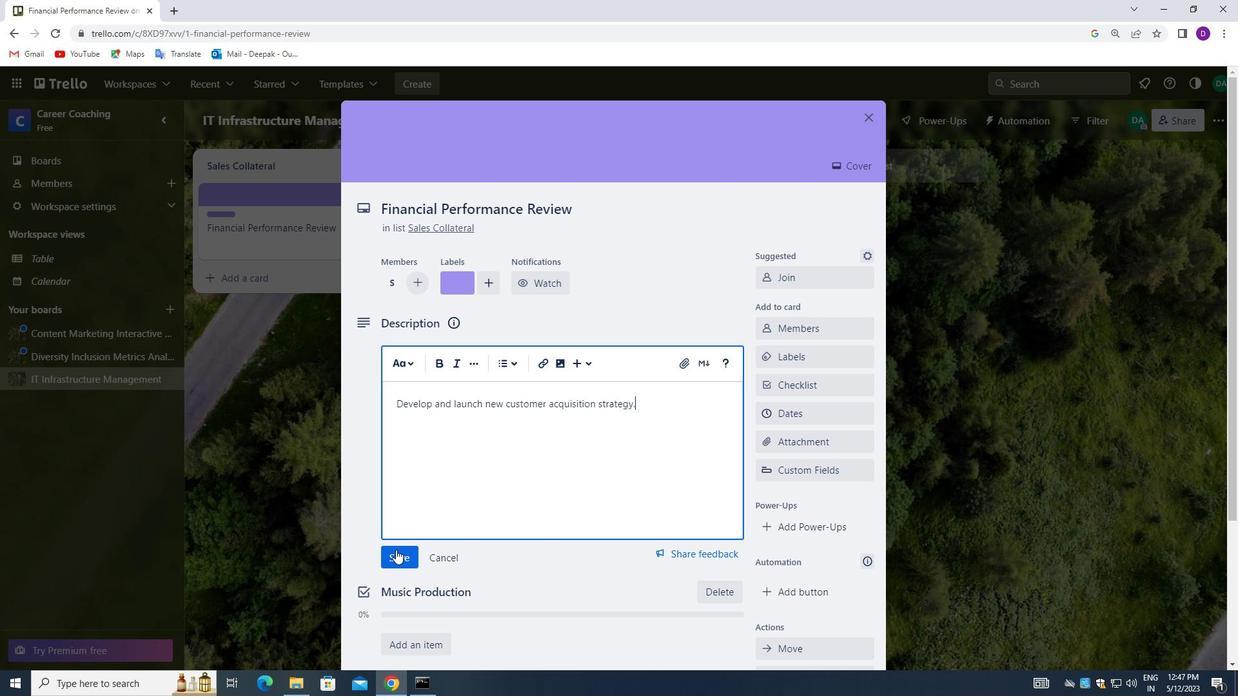 
Action: Mouse pressed left at (393, 557)
Screenshot: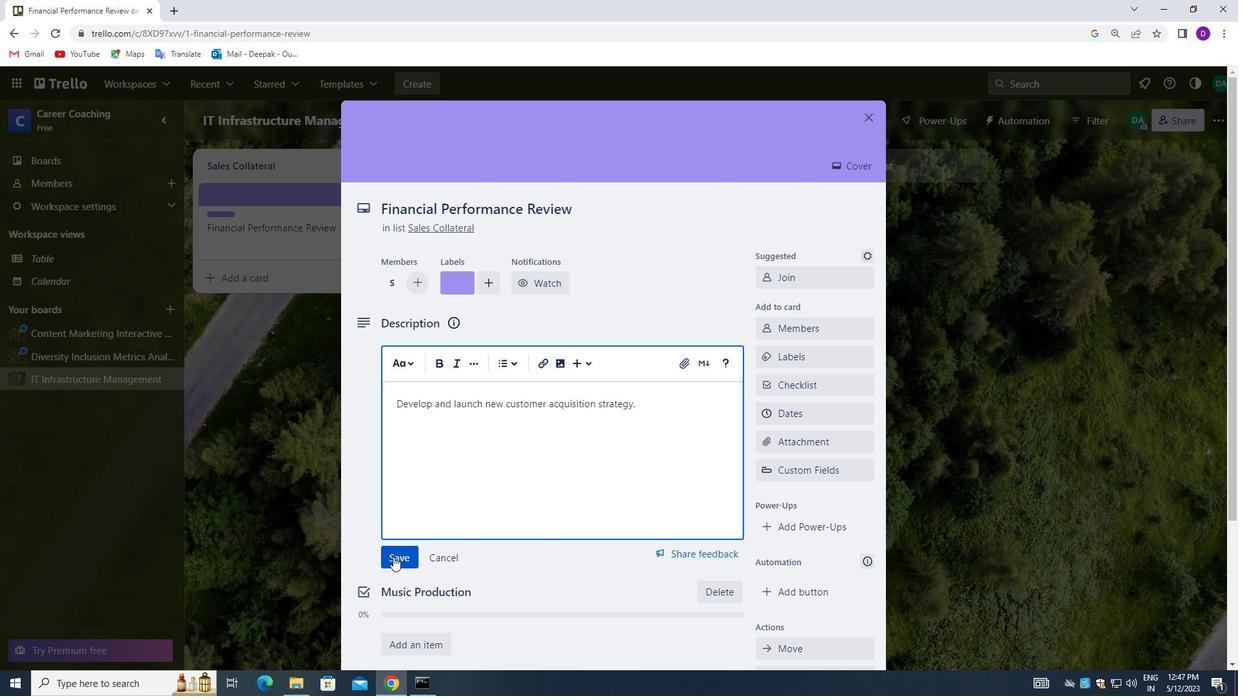 
Action: Mouse moved to (582, 432)
Screenshot: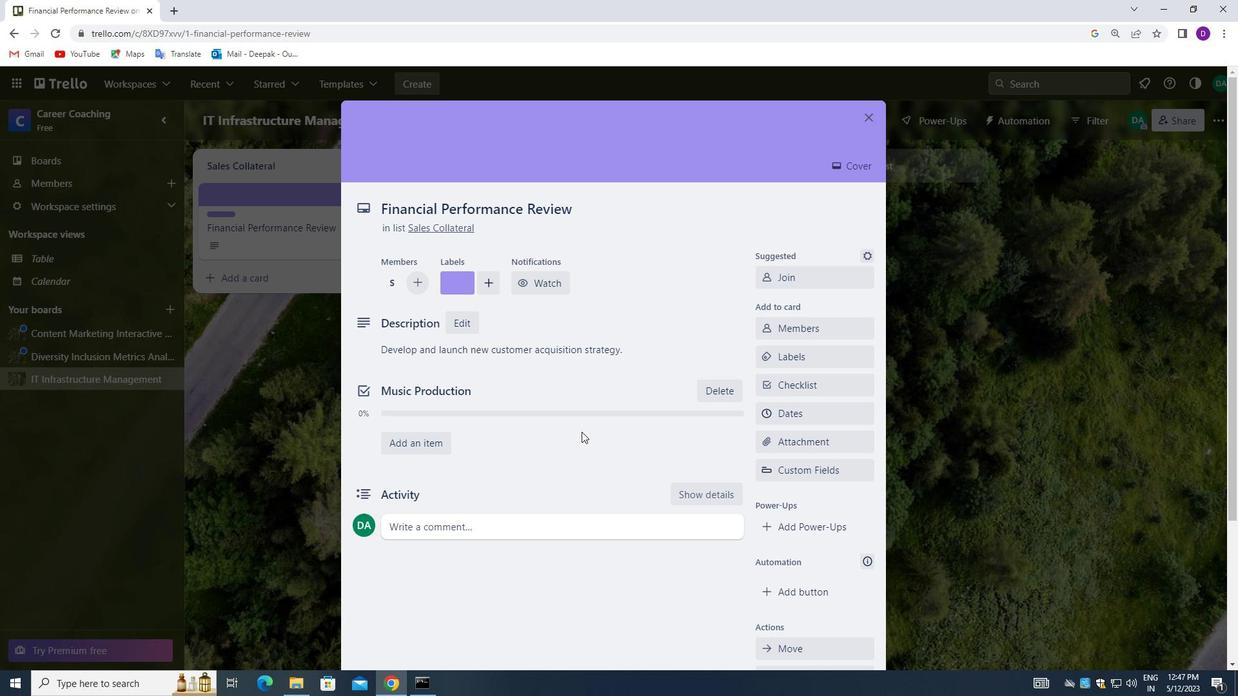 
Action: Mouse scrolled (582, 431) with delta (0, 0)
Screenshot: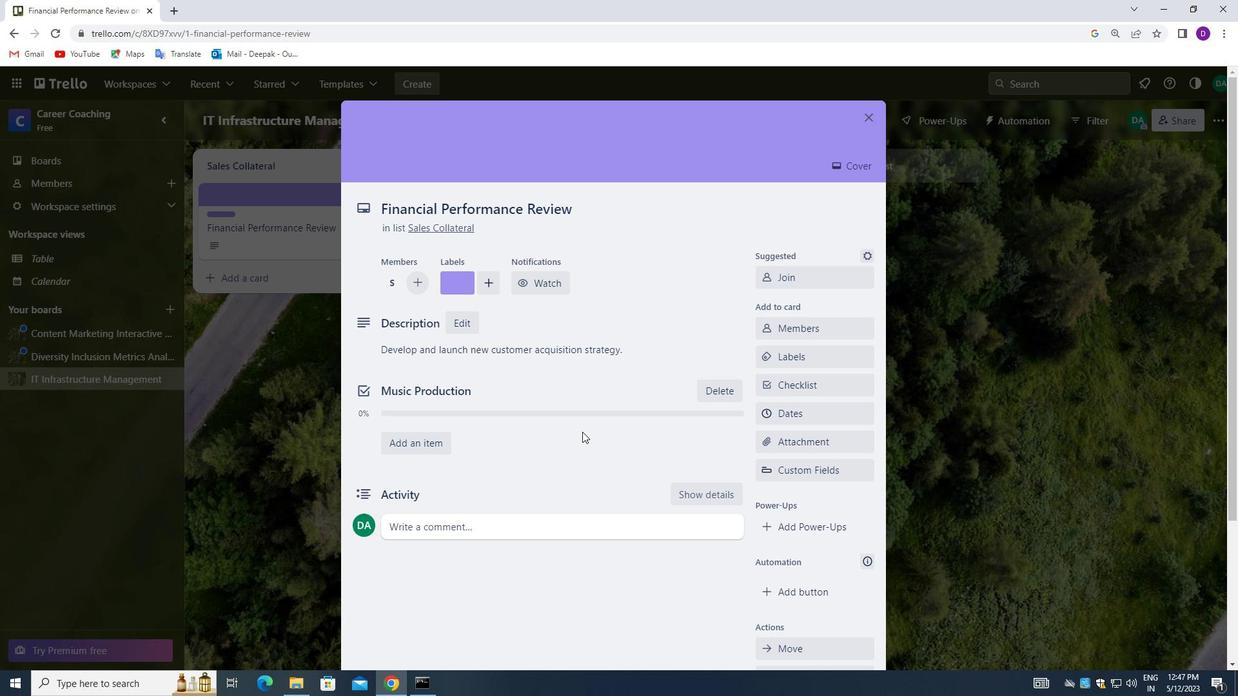 
Action: Mouse moved to (510, 461)
Screenshot: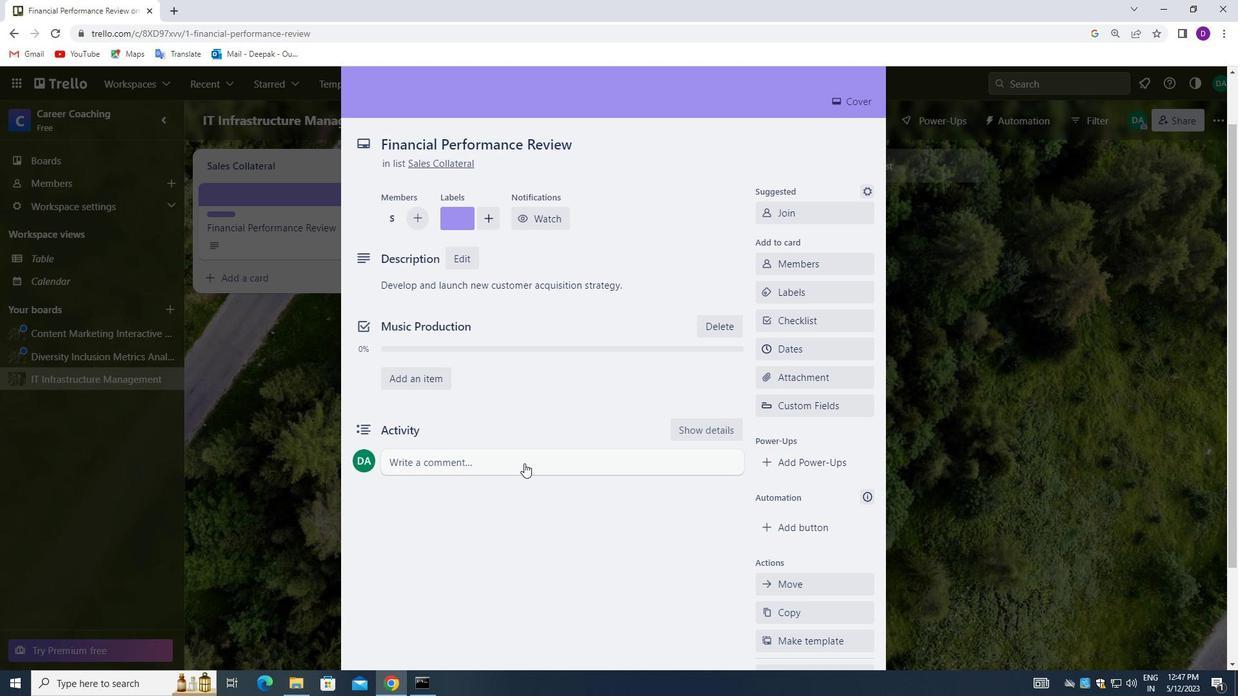 
Action: Mouse pressed left at (510, 461)
Screenshot: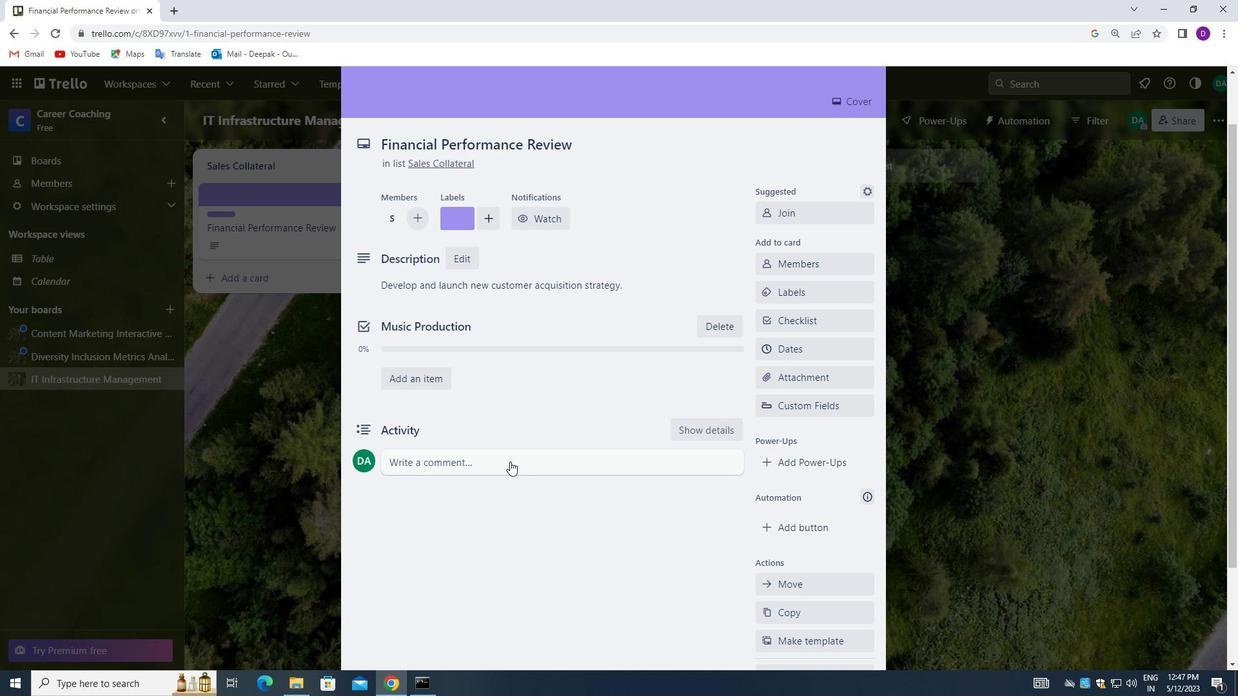 
Action: Mouse moved to (424, 506)
Screenshot: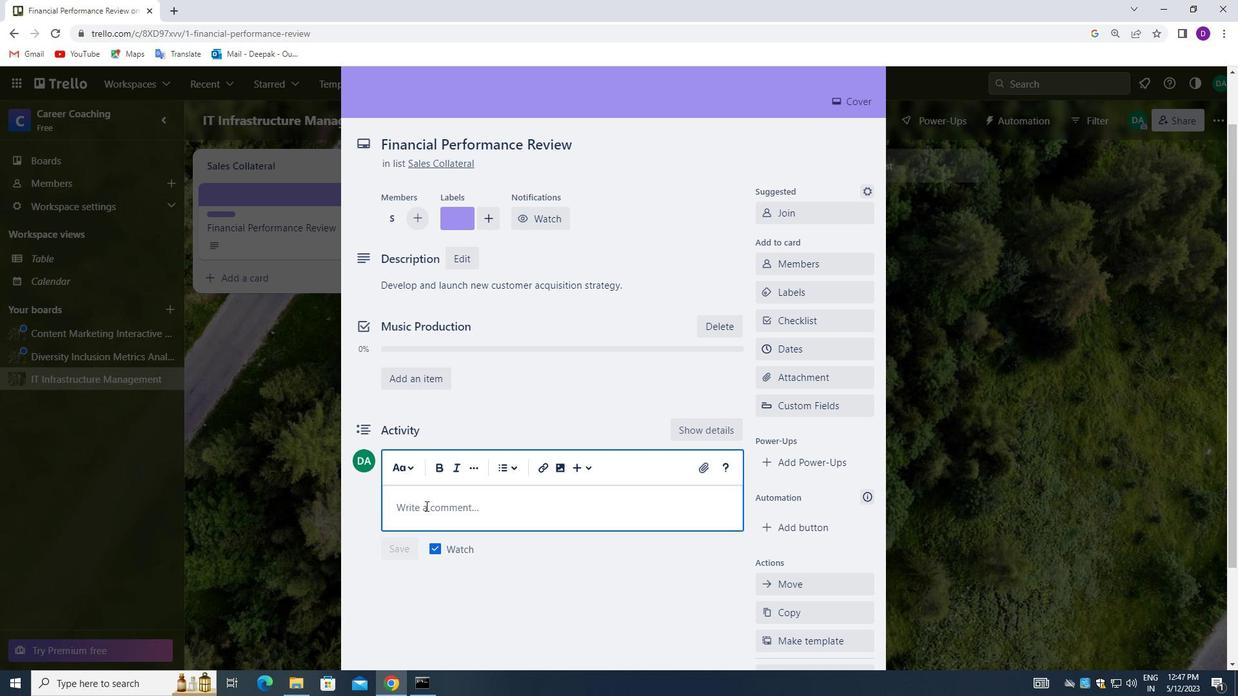 
Action: Mouse pressed left at (424, 506)
Screenshot: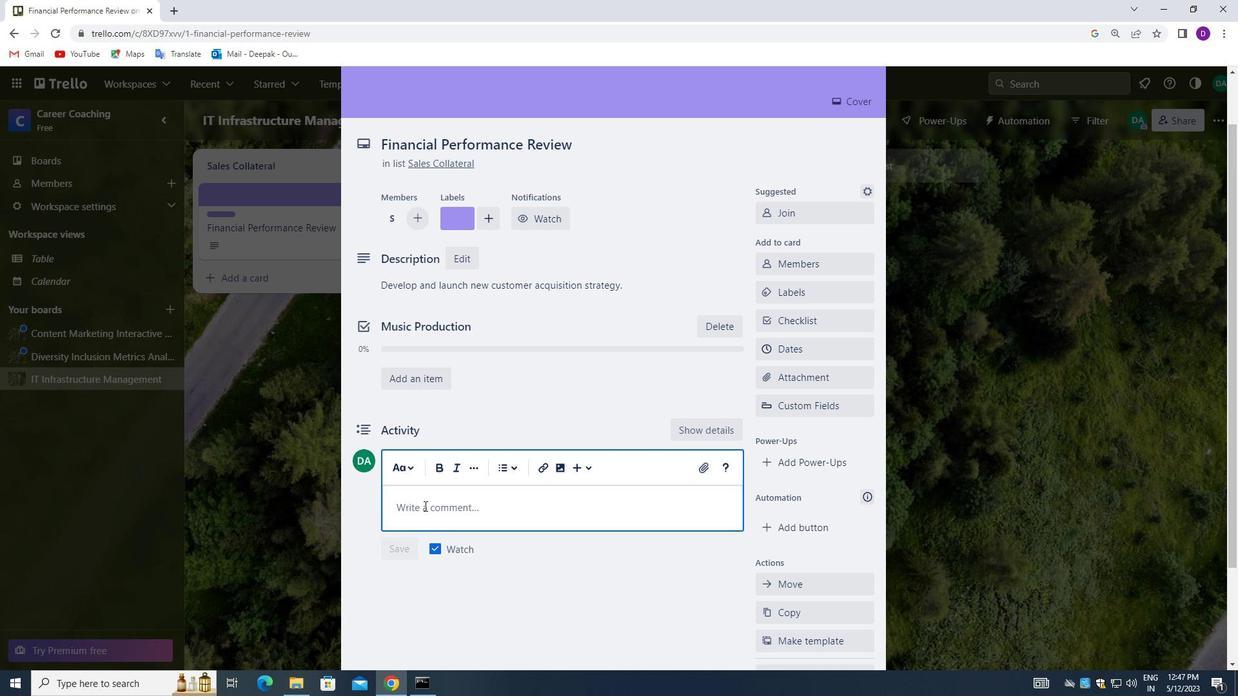
Action: Mouse moved to (301, 490)
Screenshot: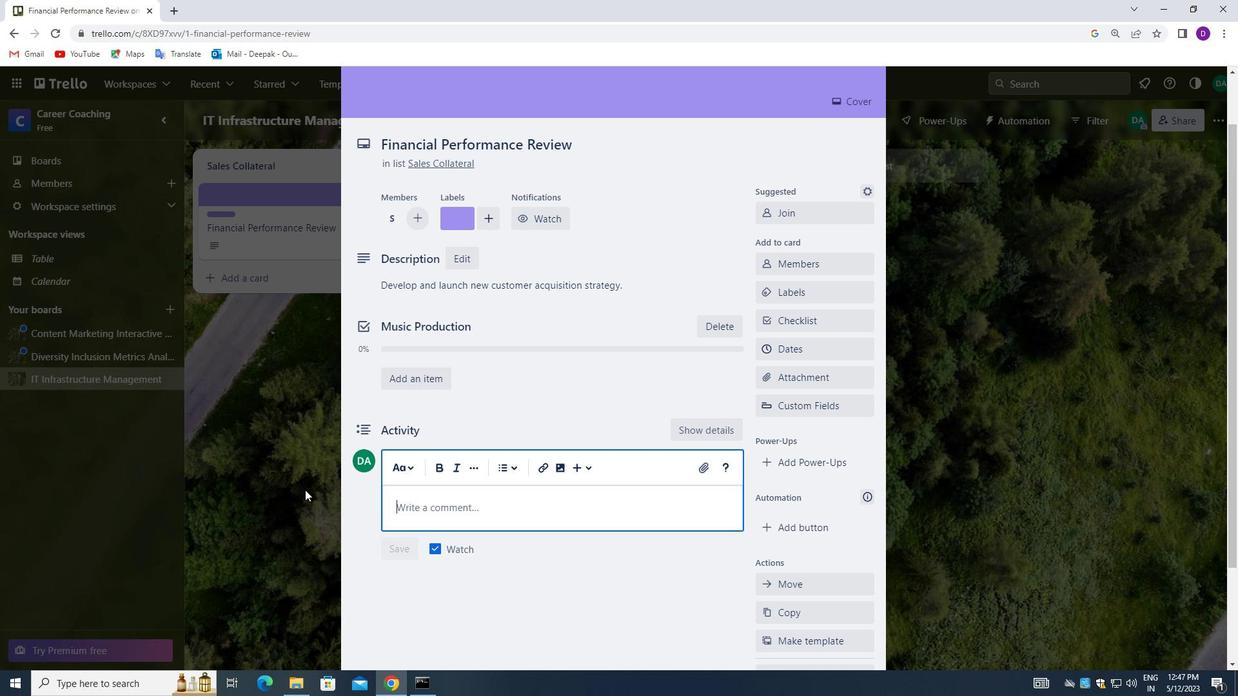 
Action: Key pressed <Key.shift_r>THIS<Key.space>TASK<Key.space>REQUIRES<Key.space>PROACTIVE<Key.space>OWNERSHIP,<Key.space>SO<Key.space>LET<Key.space>US<Key.space>TAKE<Key.space>RESPONSIBILITY<Key.space>AND<Key.space>ENSURE<Key.space>PROGRESS<Key.space>IS<Key.space>MADE<Key.space>IN<Key.space>S<Key.backspace>A<Key.space>TIMELY<Key.space>MANNER.
Screenshot: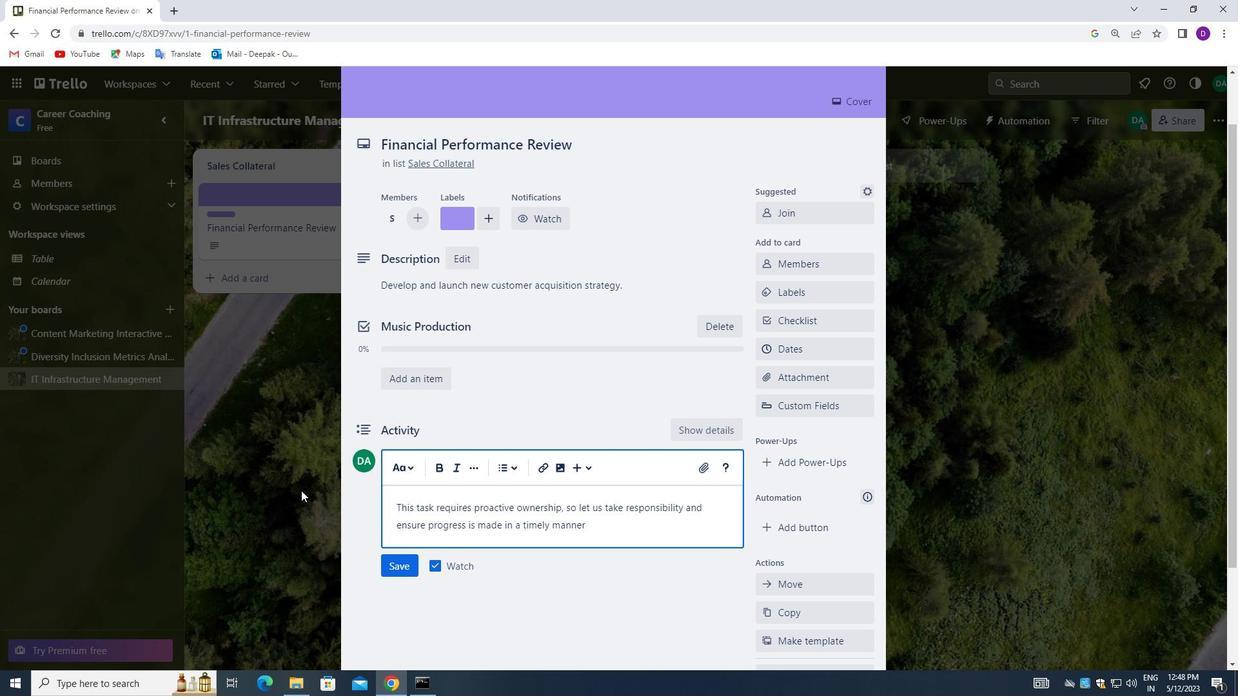 
Action: Mouse moved to (398, 570)
Screenshot: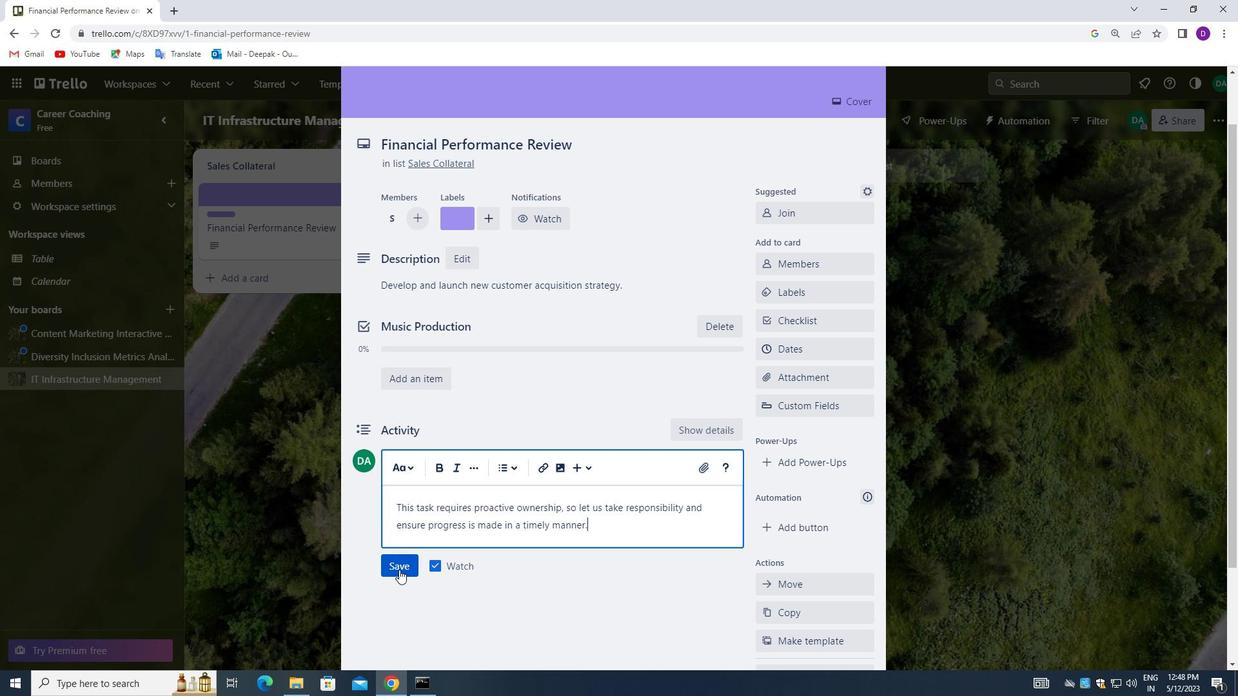 
Action: Mouse pressed left at (398, 570)
Screenshot: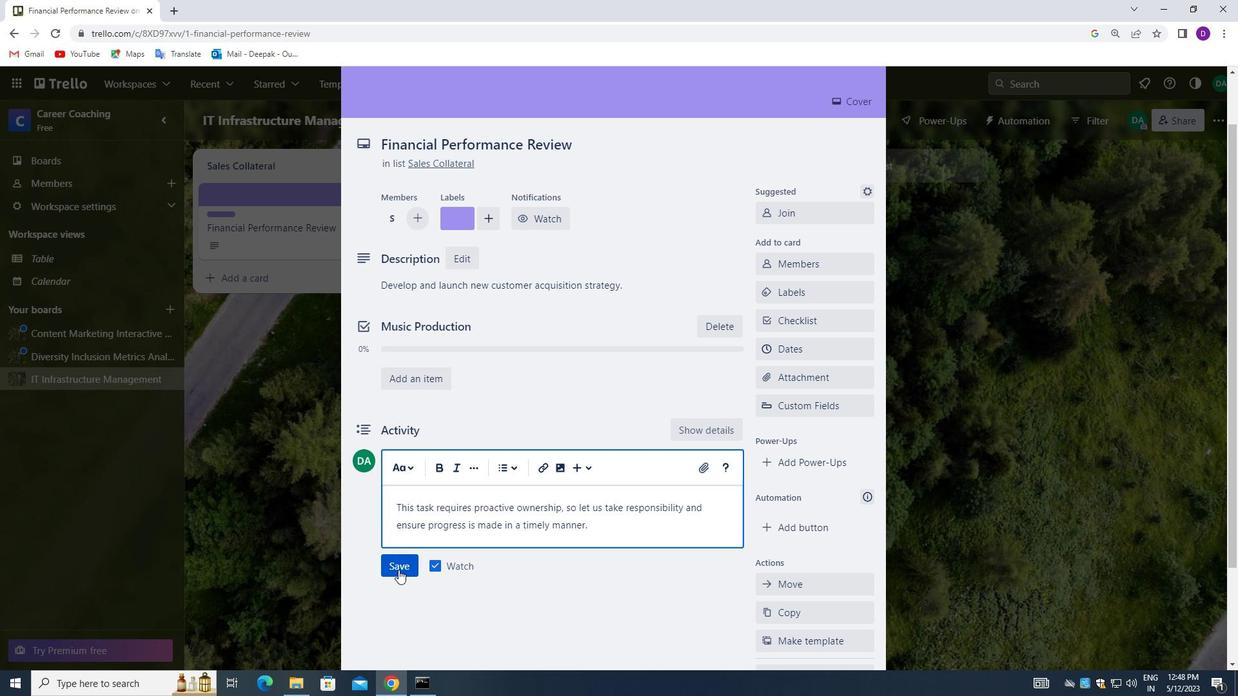 
Action: Mouse moved to (807, 346)
Screenshot: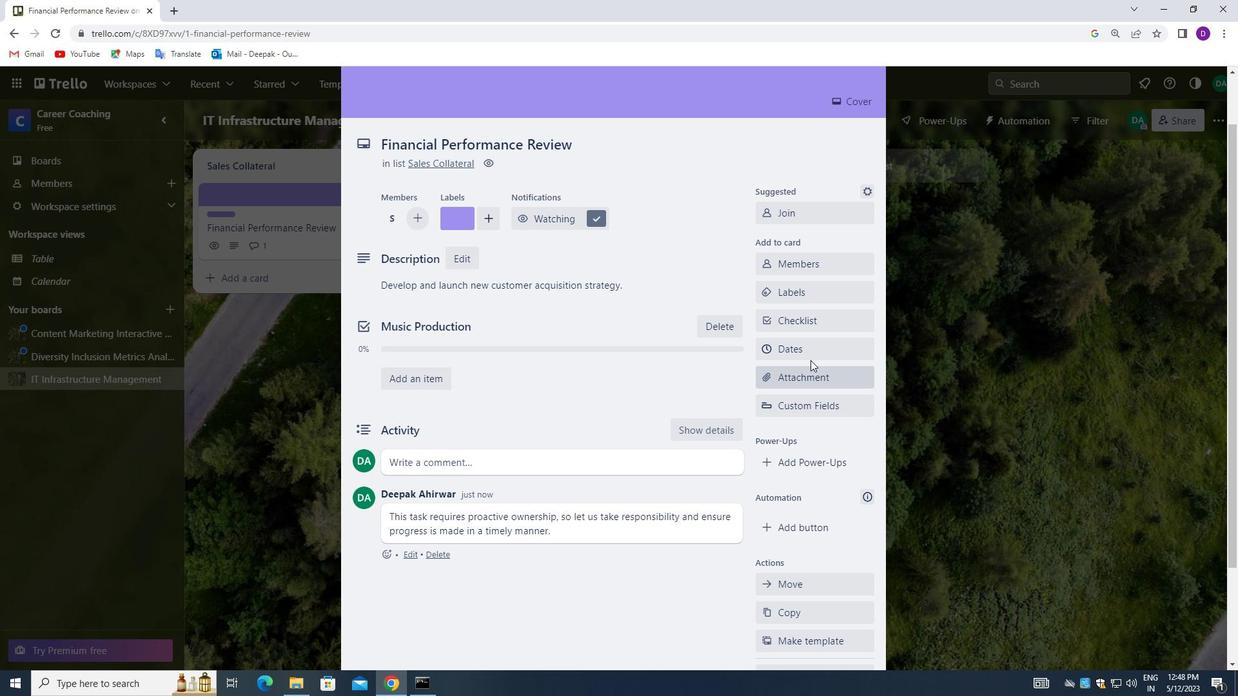 
Action: Mouse pressed left at (807, 346)
Screenshot: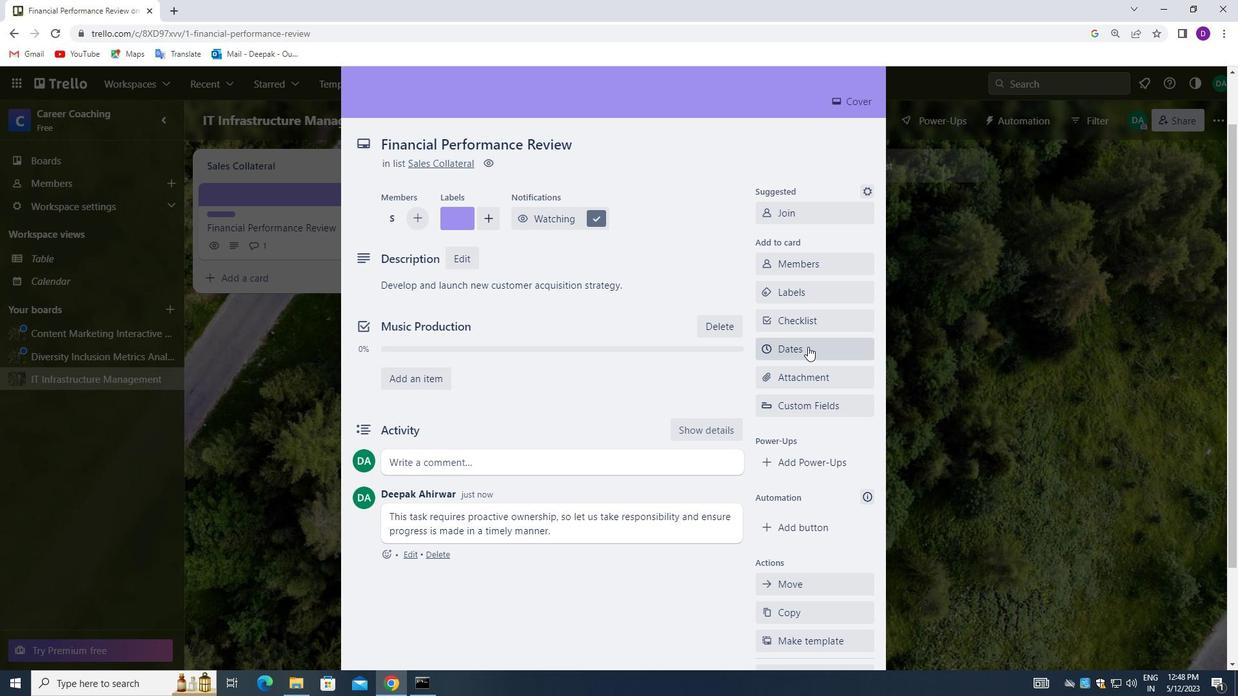 
Action: Mouse moved to (768, 378)
Screenshot: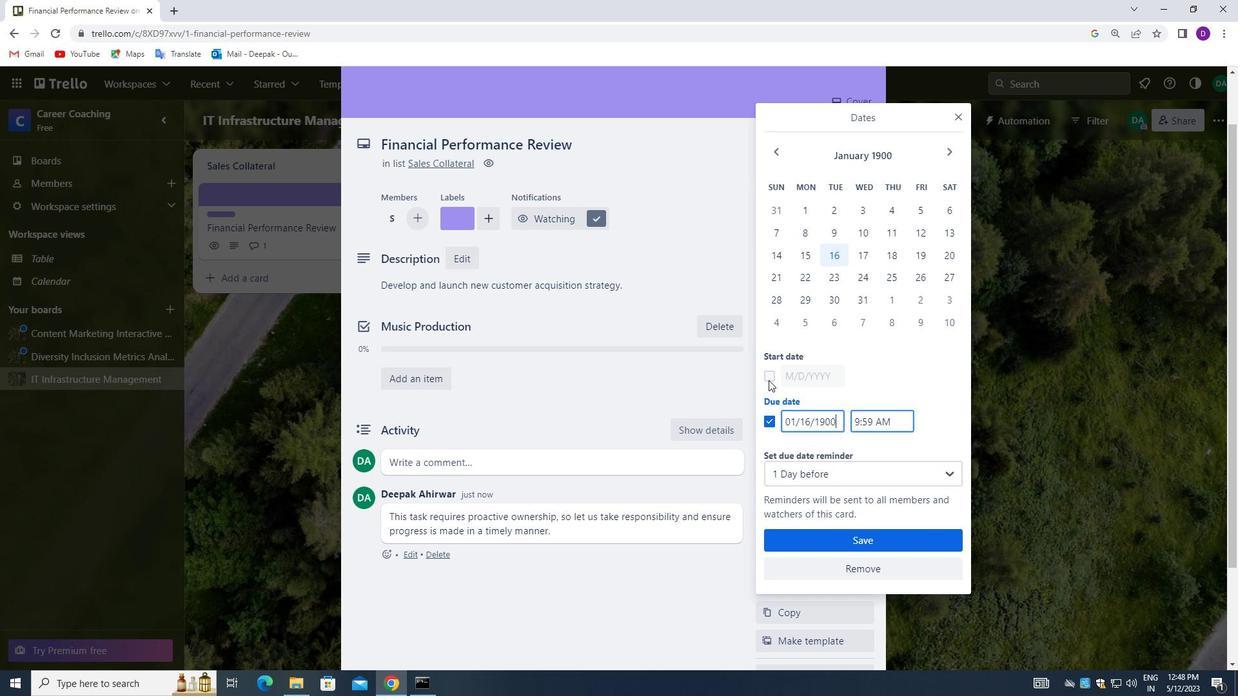 
Action: Mouse pressed left at (768, 378)
Screenshot: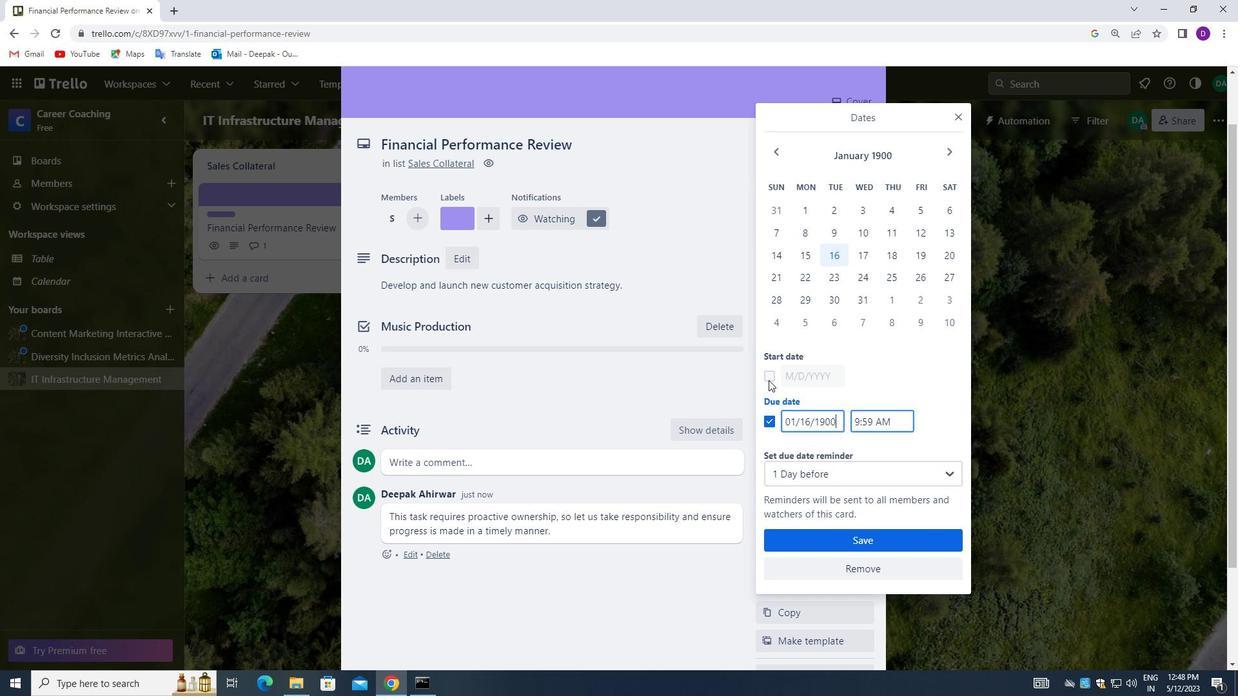 
Action: Mouse moved to (833, 377)
Screenshot: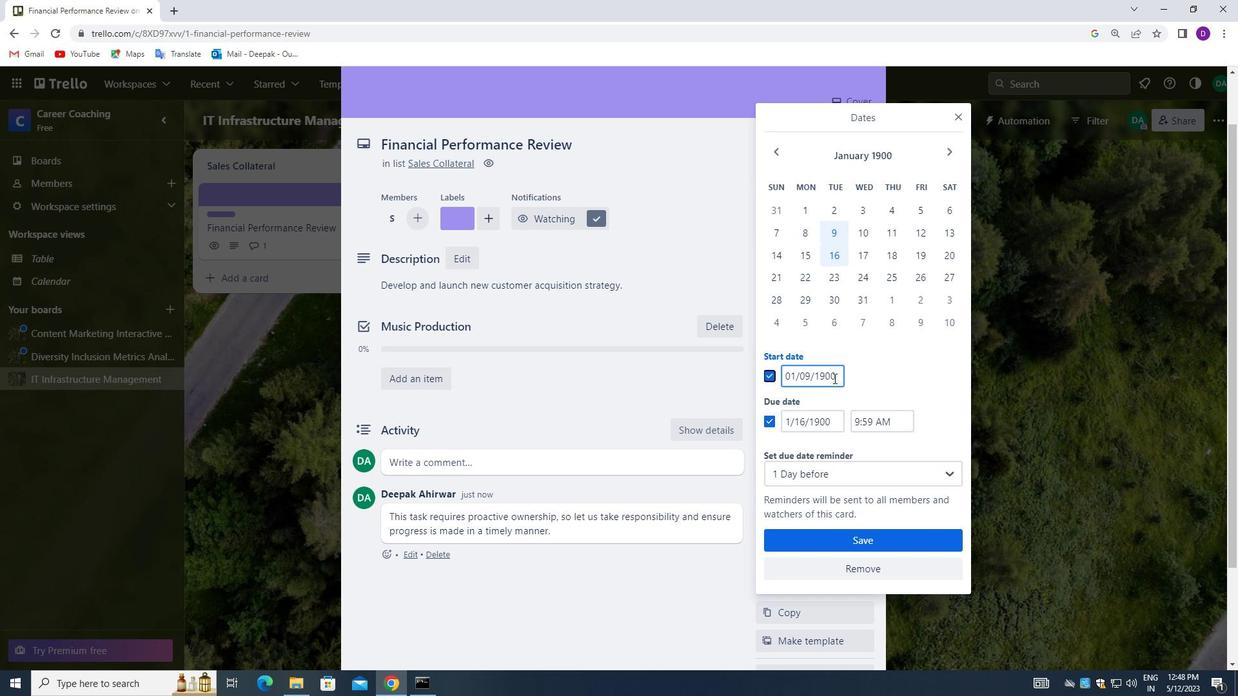 
Action: Mouse pressed left at (833, 377)
Screenshot: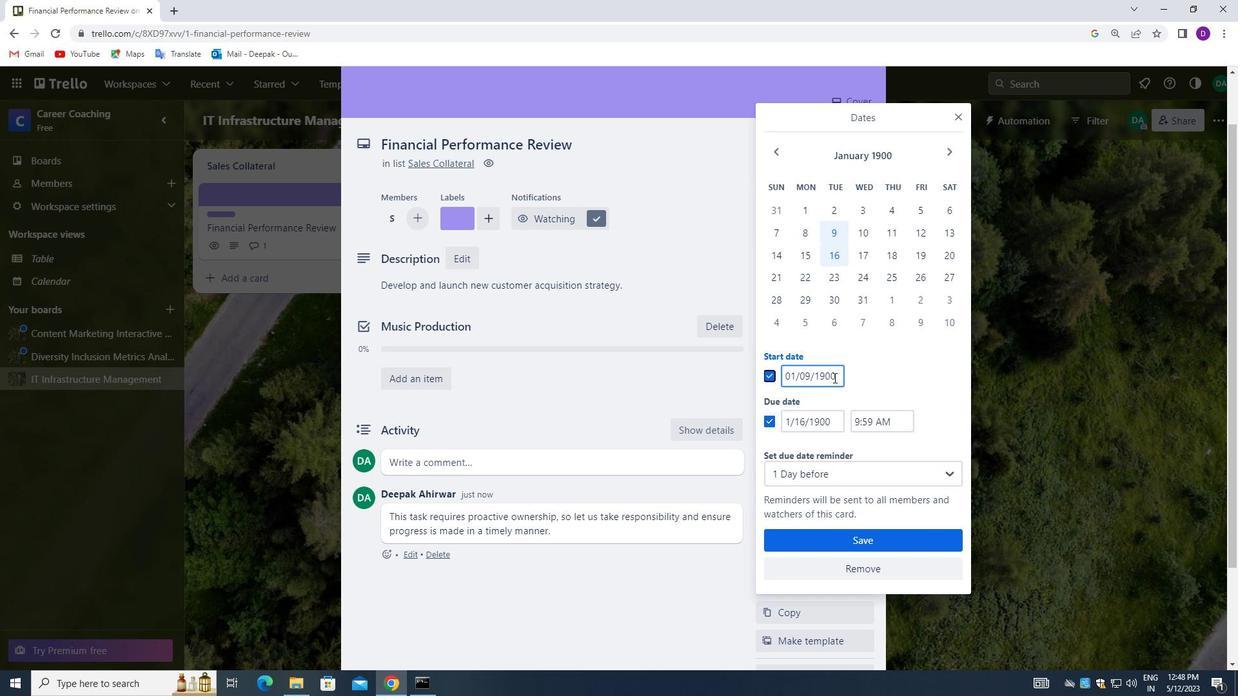 
Action: Mouse moved to (843, 385)
Screenshot: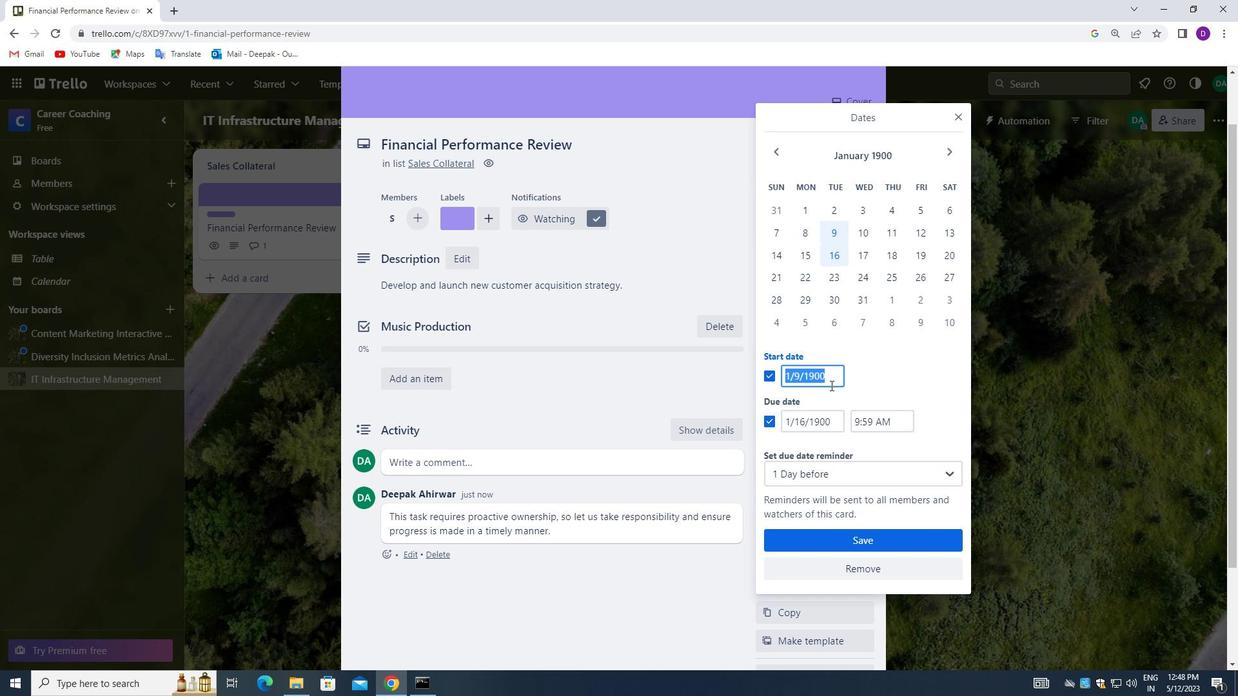 
Action: Key pressed <Key.backspace>01/01/1900
Screenshot: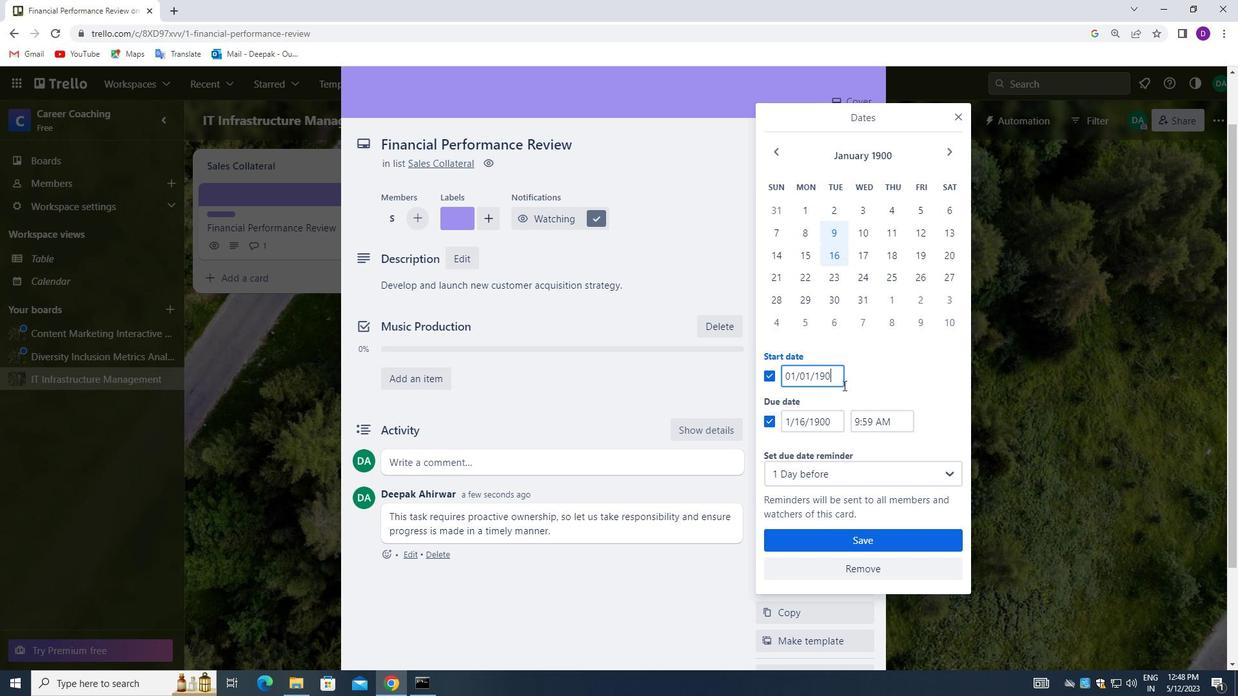 
Action: Mouse moved to (831, 419)
Screenshot: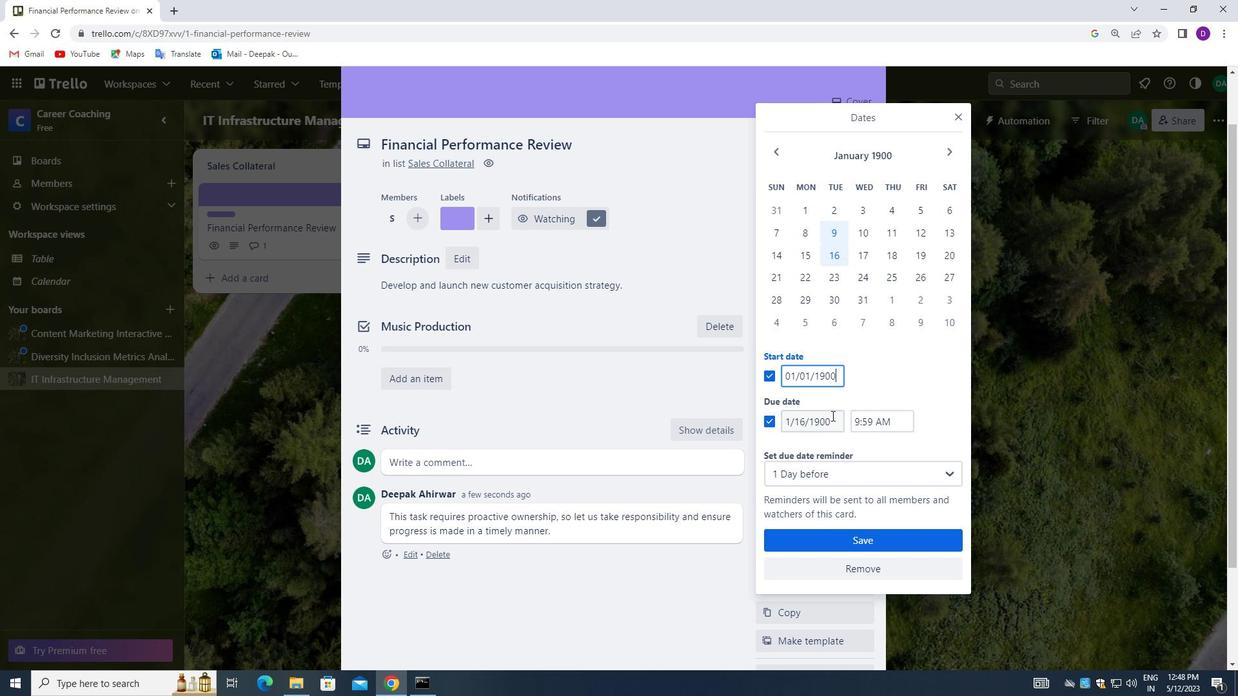 
Action: Mouse pressed left at (831, 419)
Screenshot: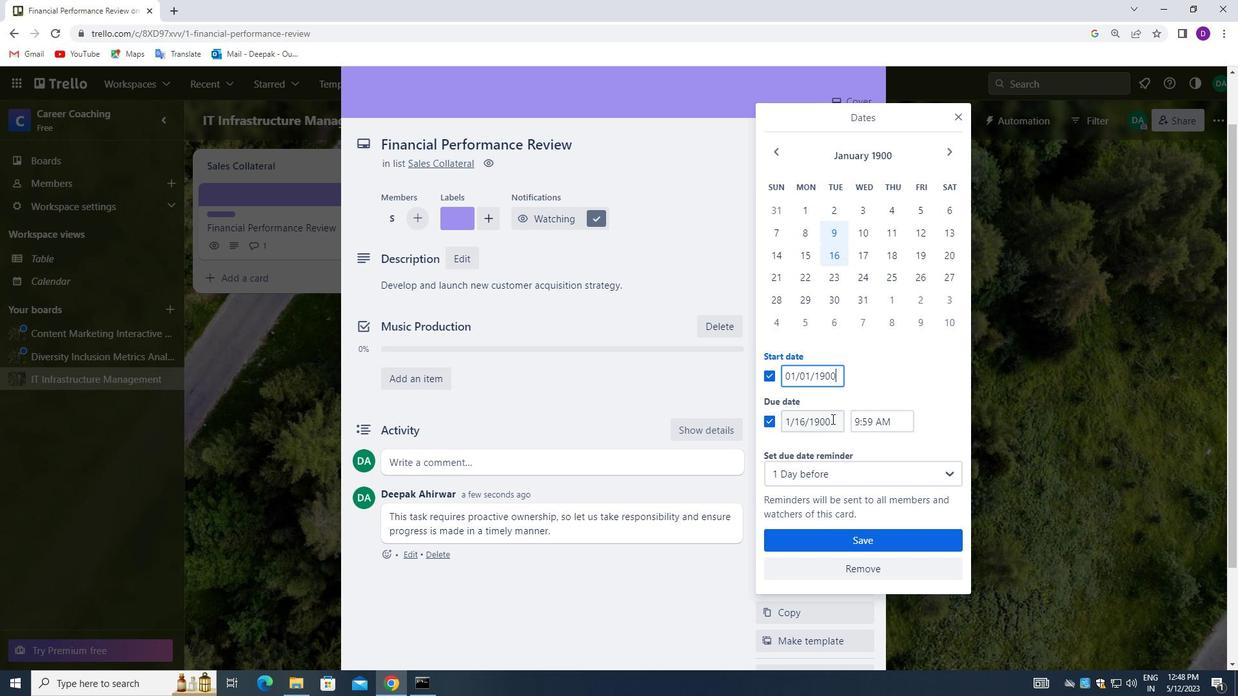 
Action: Mouse pressed left at (831, 419)
Screenshot: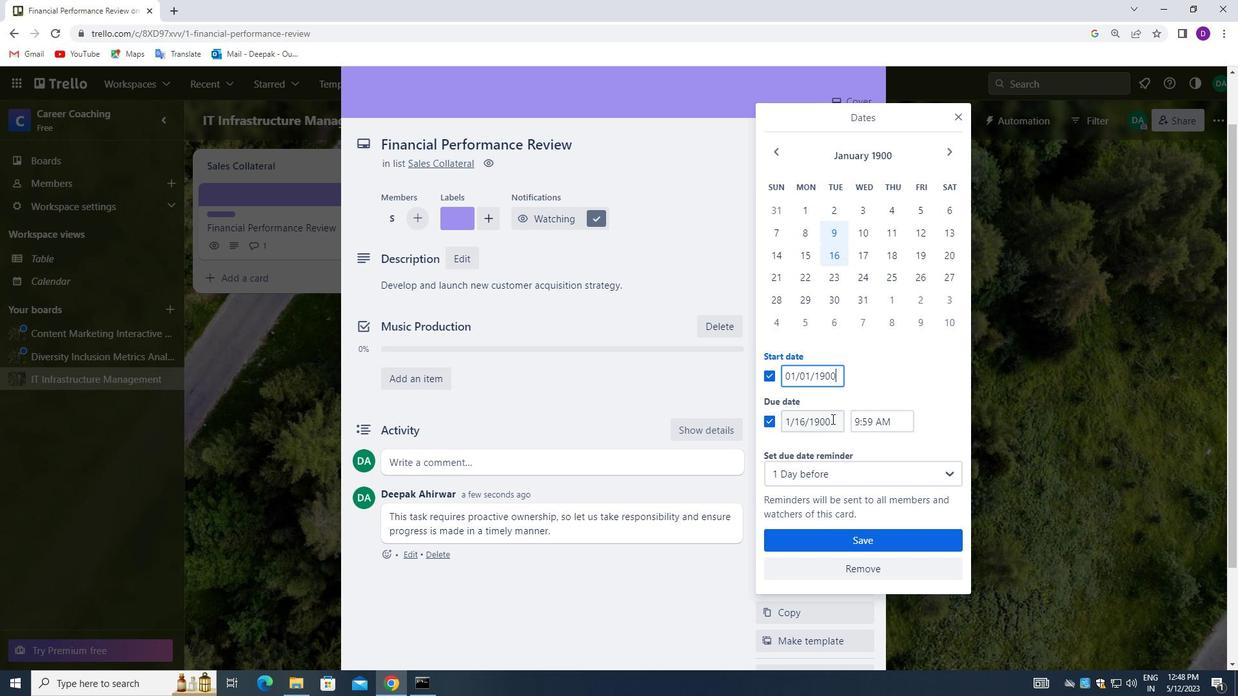 
Action: Mouse moved to (831, 419)
Screenshot: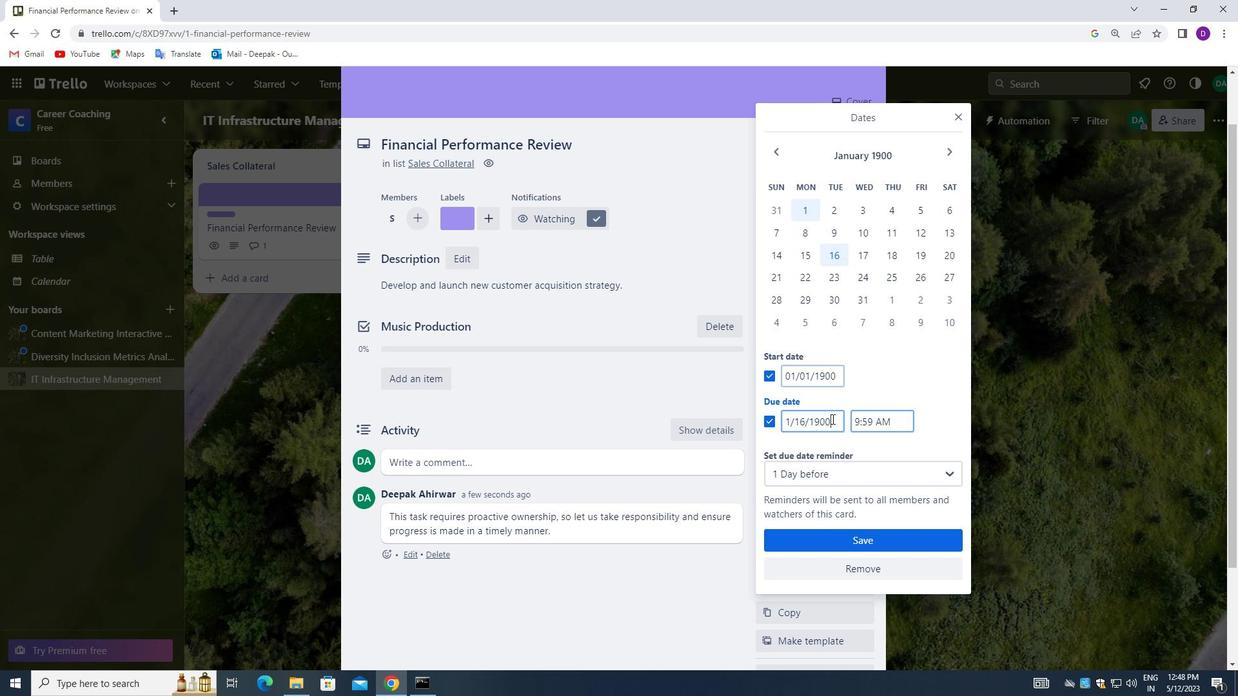 
Action: Mouse pressed left at (831, 419)
Screenshot: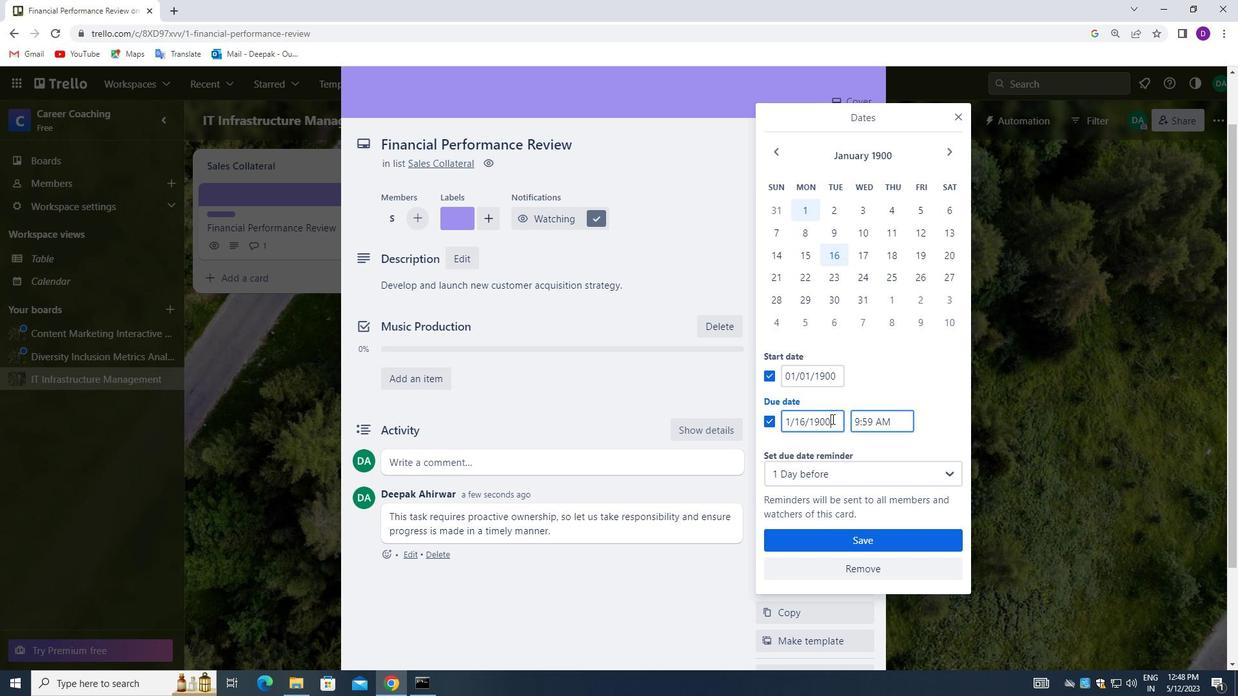 
Action: Mouse moved to (831, 419)
Screenshot: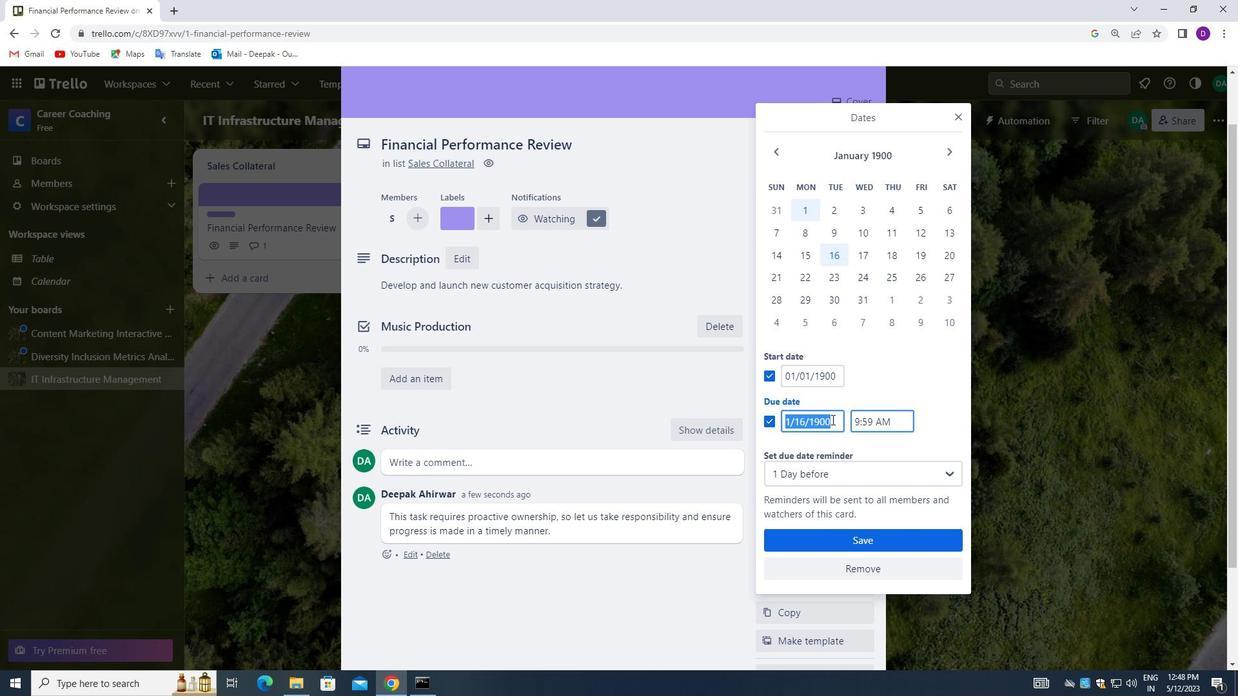 
Action: Key pressed <Key.backspace>01/08/1900
Screenshot: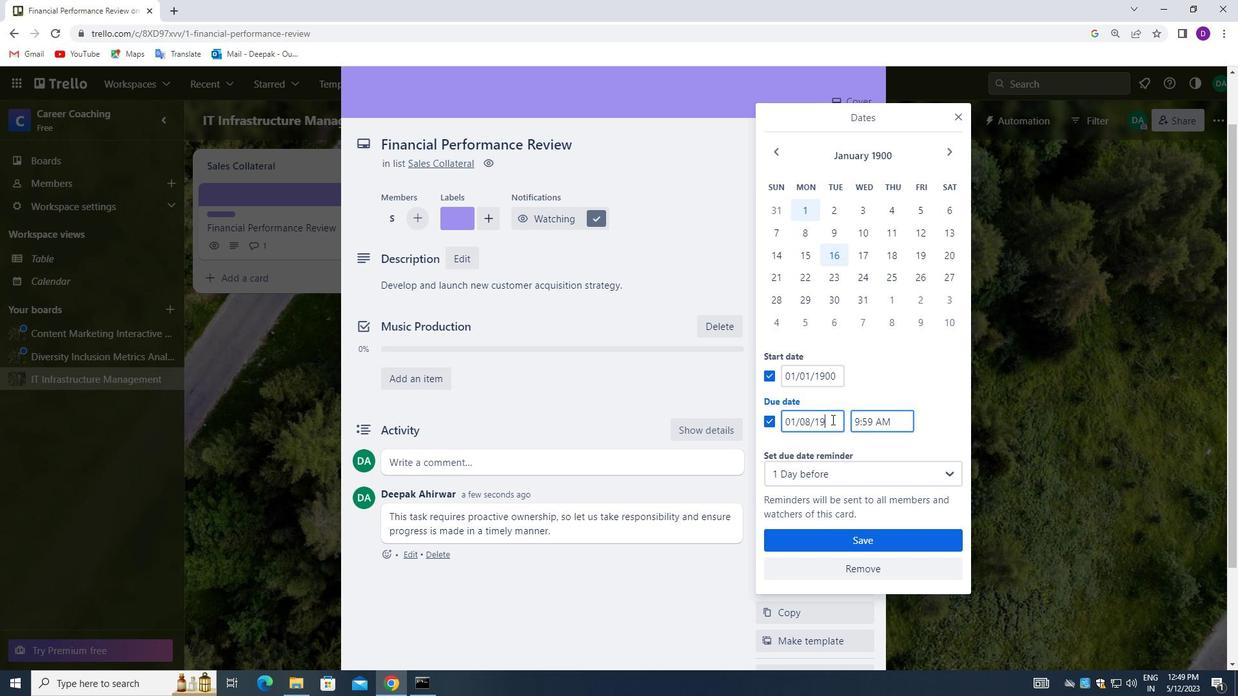 
Action: Mouse moved to (839, 534)
Screenshot: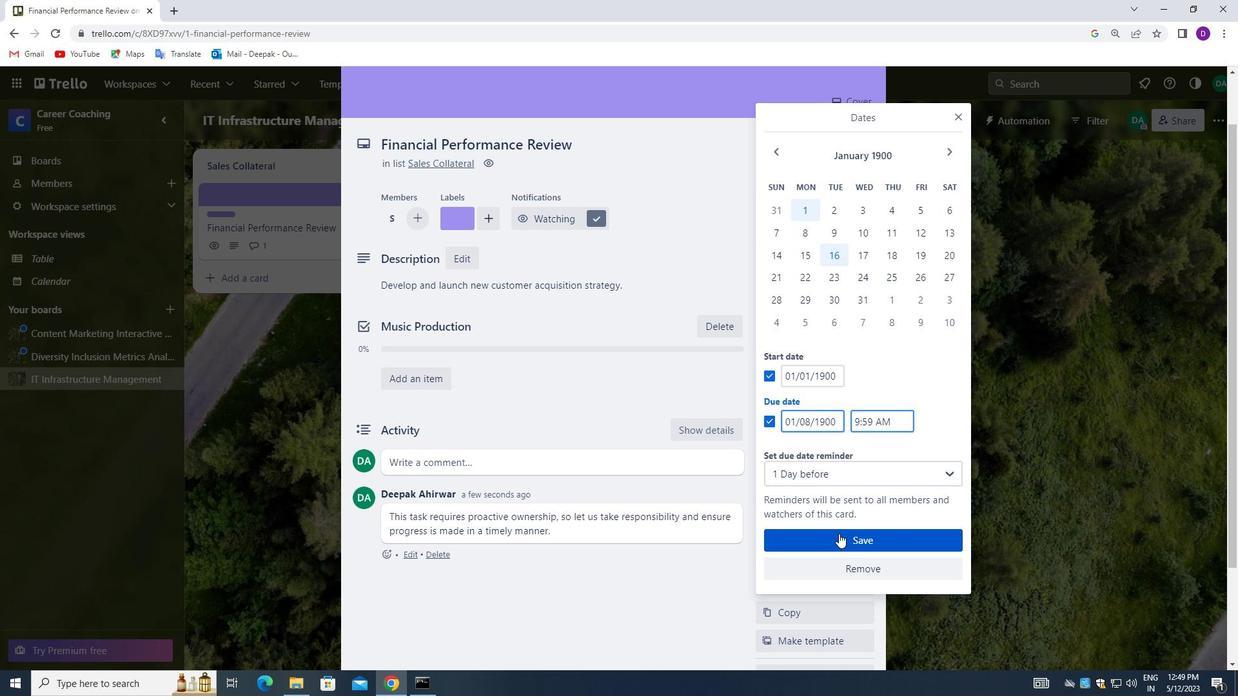 
Action: Mouse pressed left at (839, 534)
Screenshot: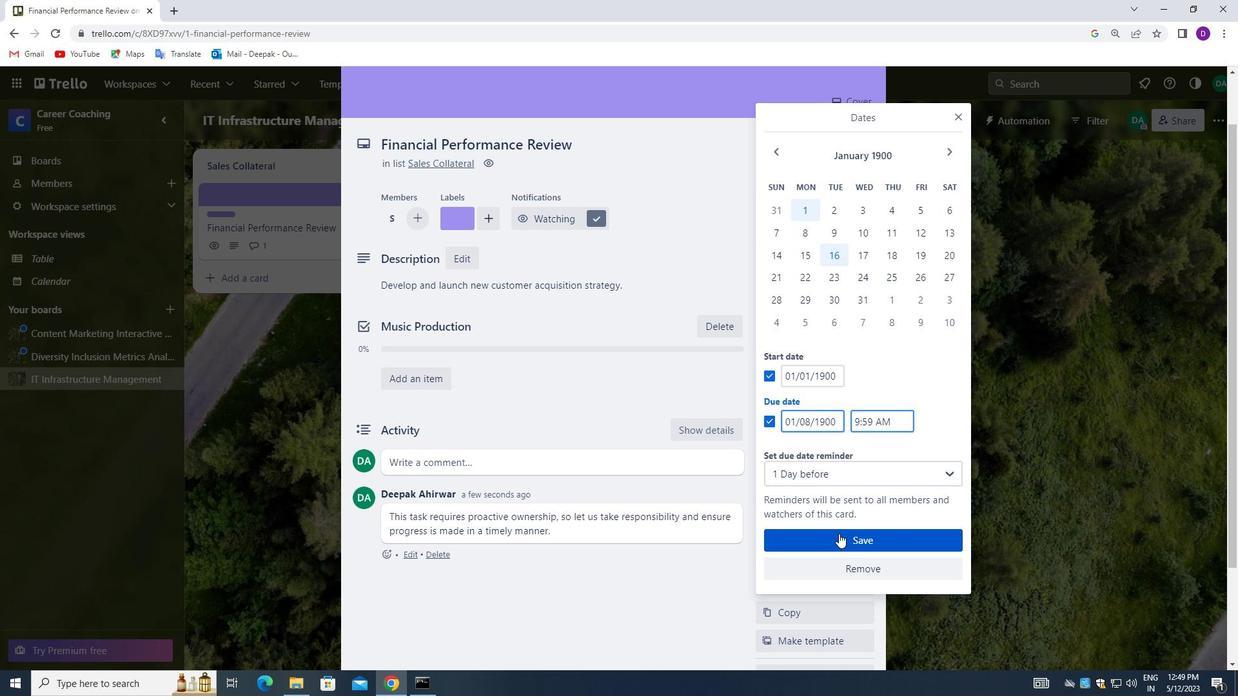 
Action: Mouse moved to (677, 404)
Screenshot: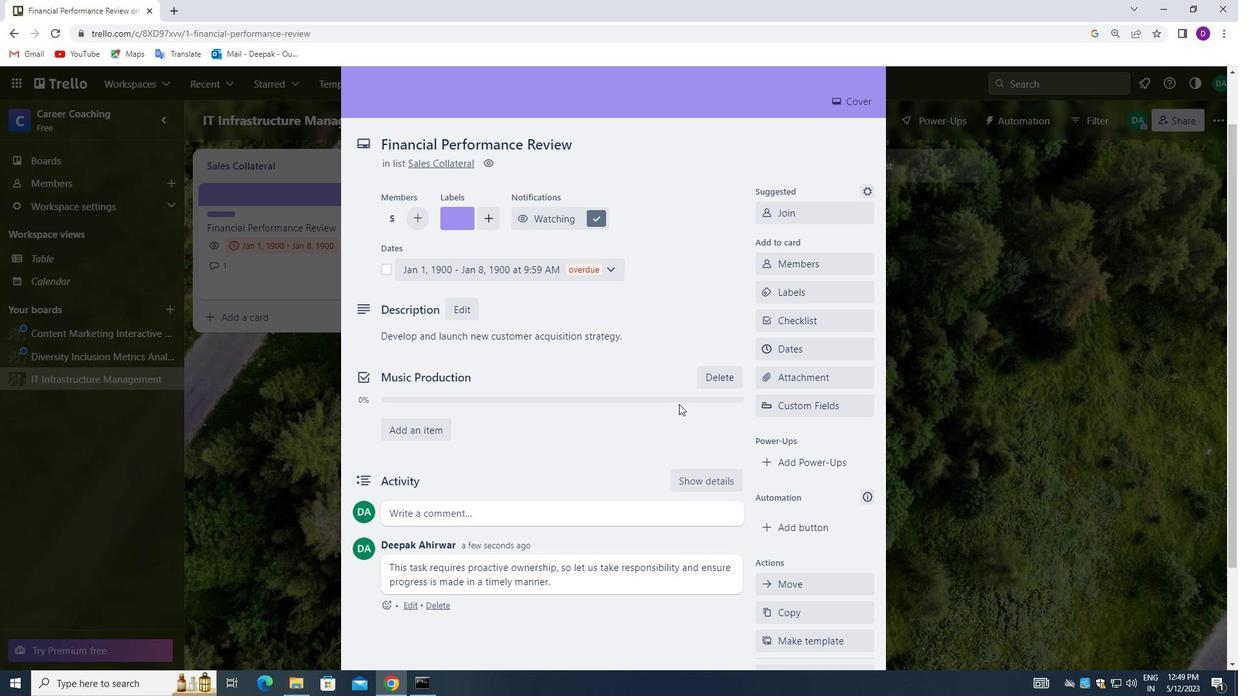 
Action: Mouse scrolled (677, 403) with delta (0, 0)
Screenshot: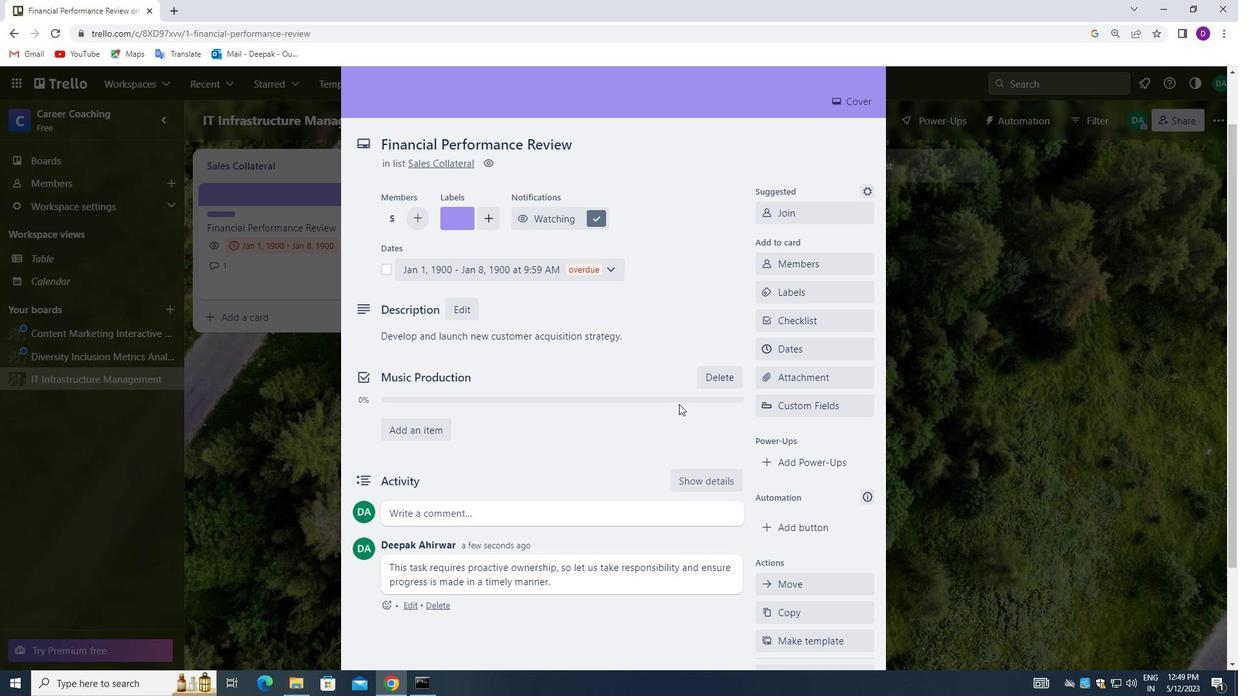 
Action: Mouse scrolled (677, 403) with delta (0, 0)
Screenshot: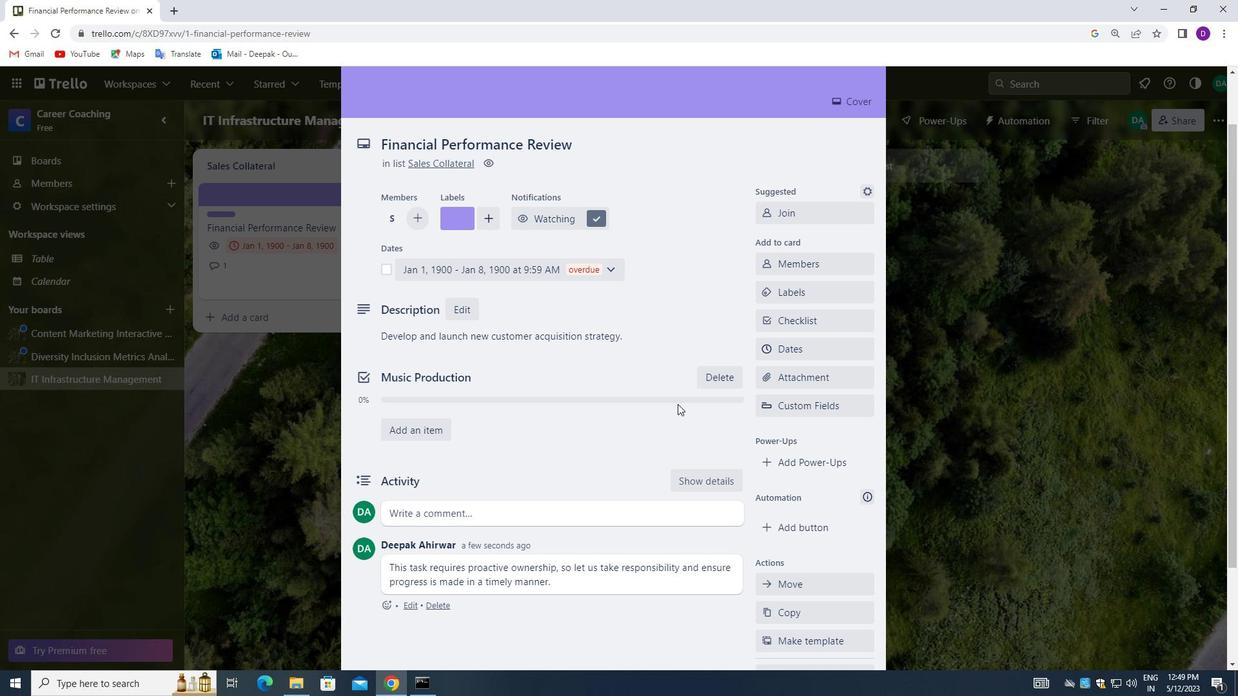 
Action: Mouse moved to (677, 404)
Screenshot: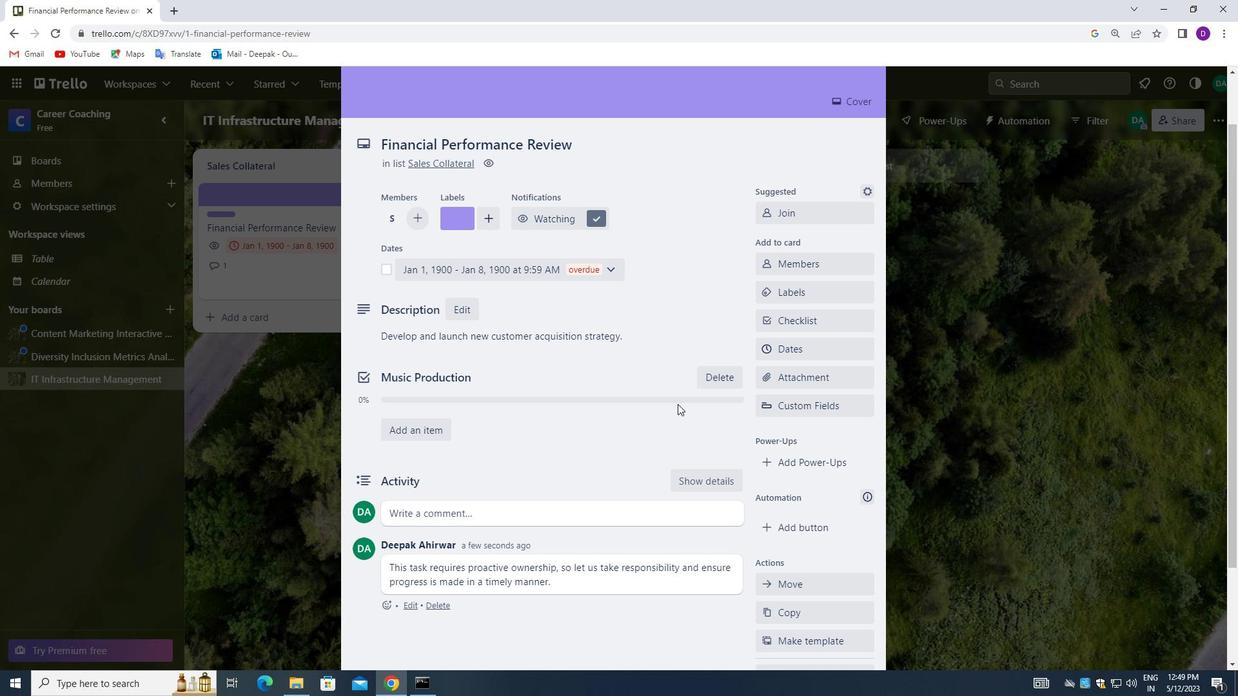 
Action: Mouse scrolled (677, 404) with delta (0, 0)
Screenshot: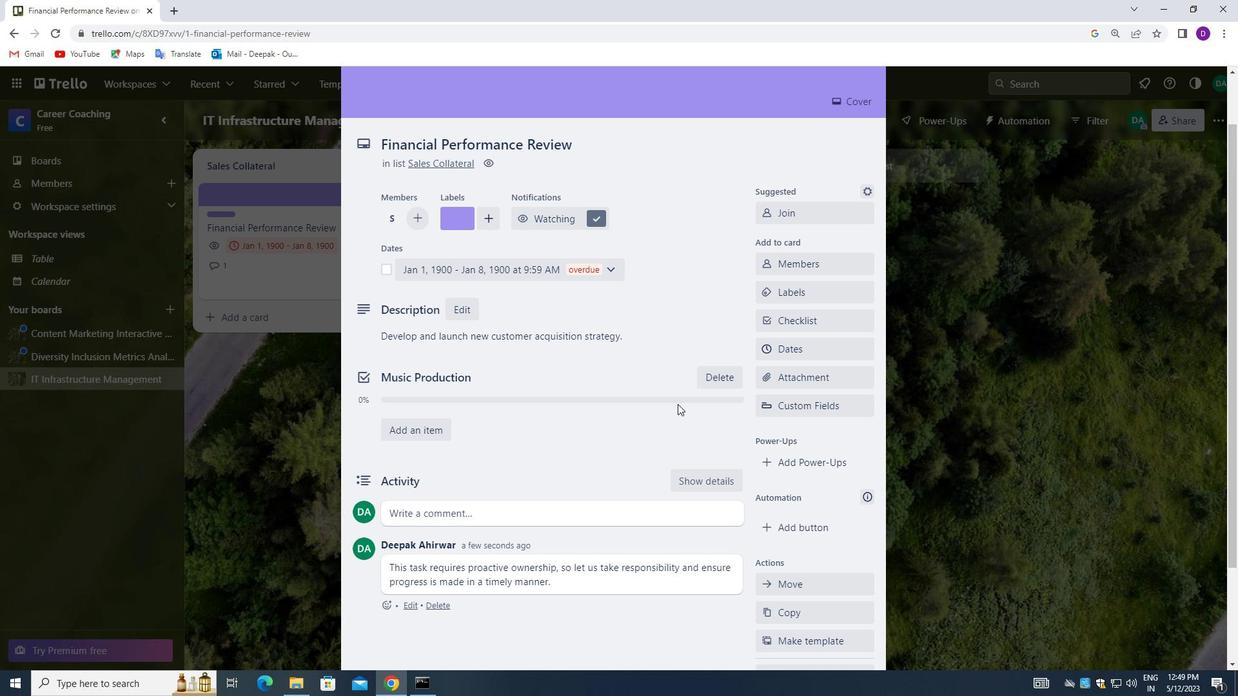 
Action: Mouse moved to (676, 406)
Screenshot: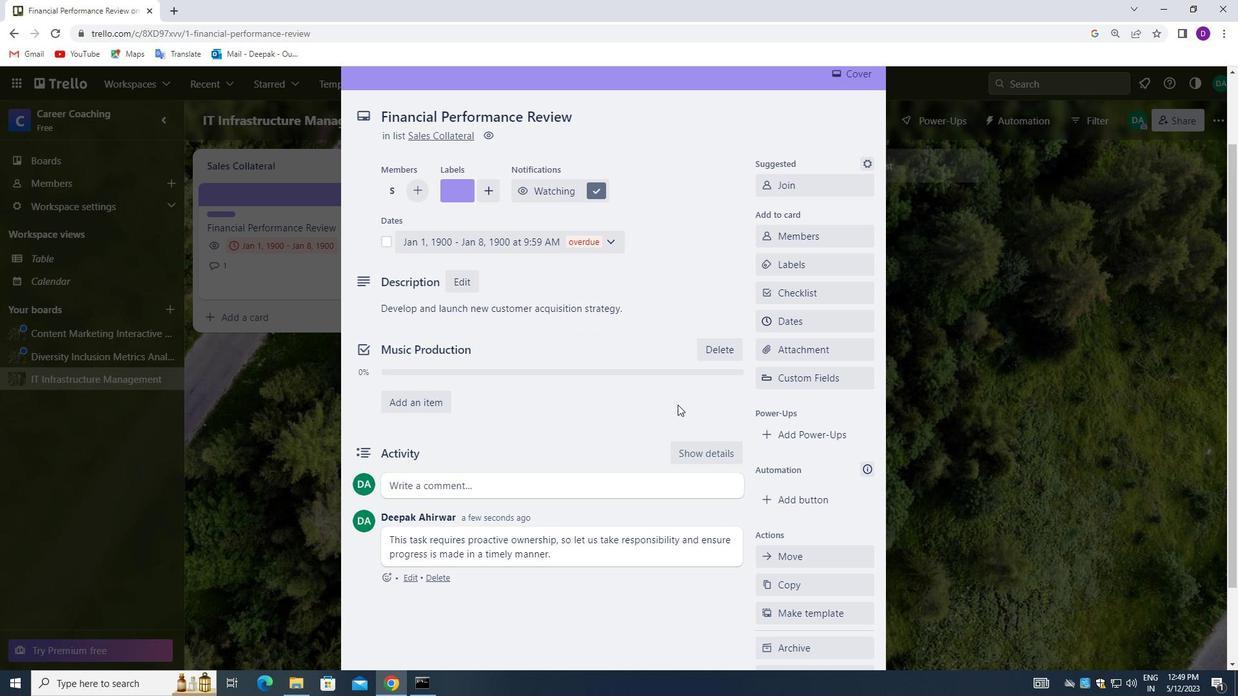 
Action: Mouse scrolled (676, 405) with delta (0, 0)
Screenshot: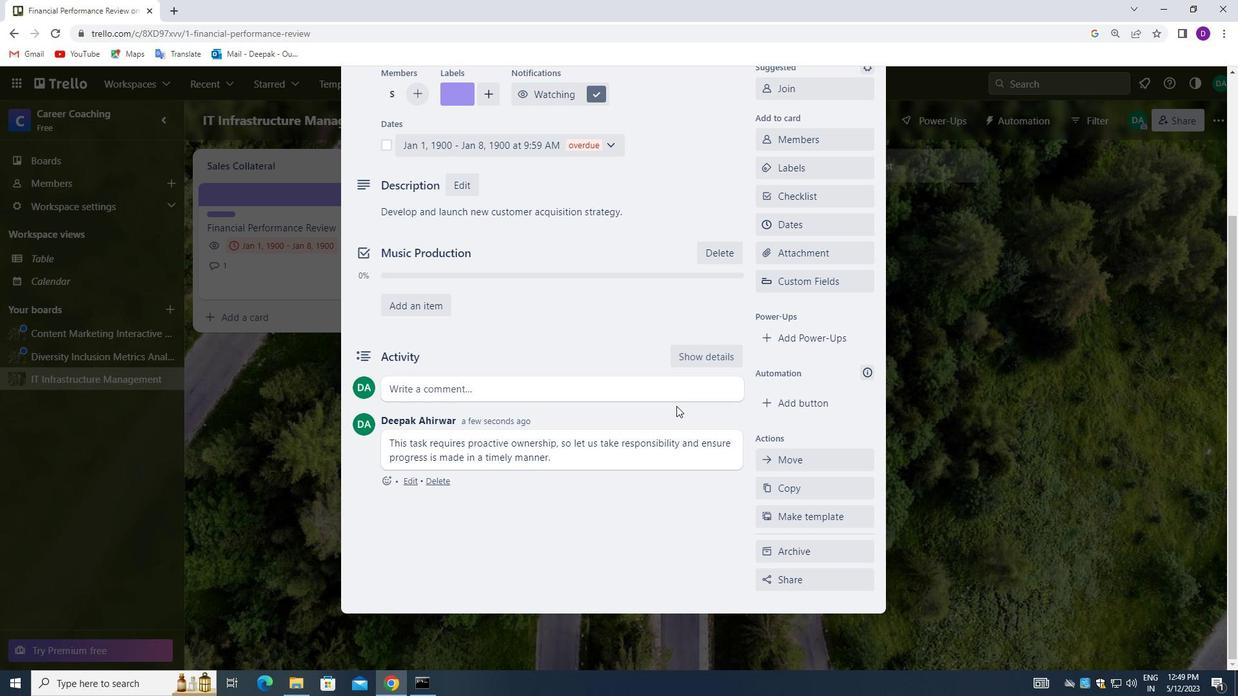
Action: Mouse moved to (679, 403)
Screenshot: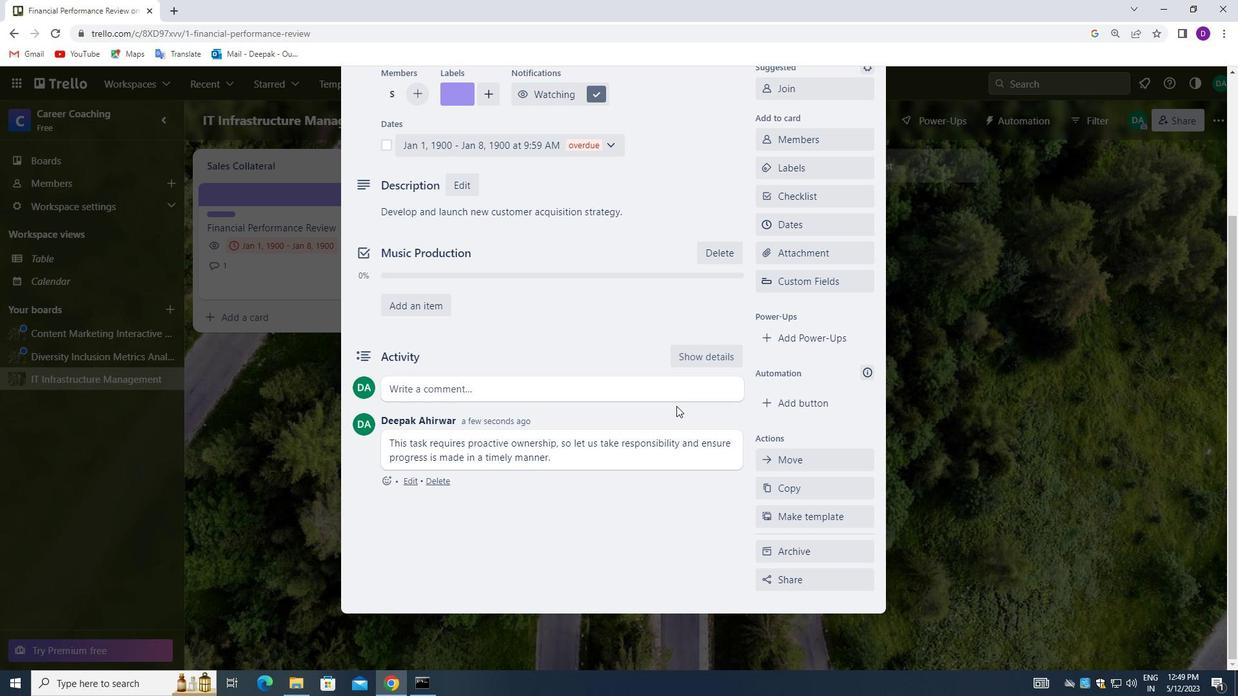 
Action: Mouse scrolled (679, 403) with delta (0, 0)
Screenshot: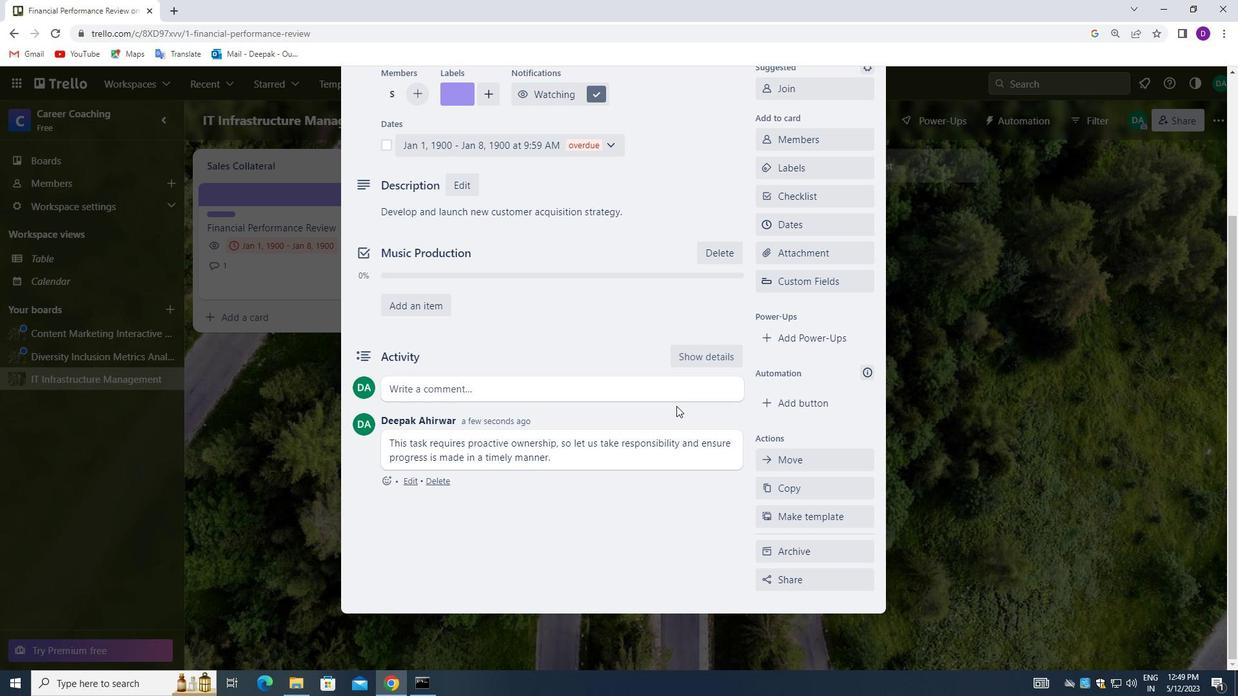 
Action: Mouse moved to (679, 402)
Screenshot: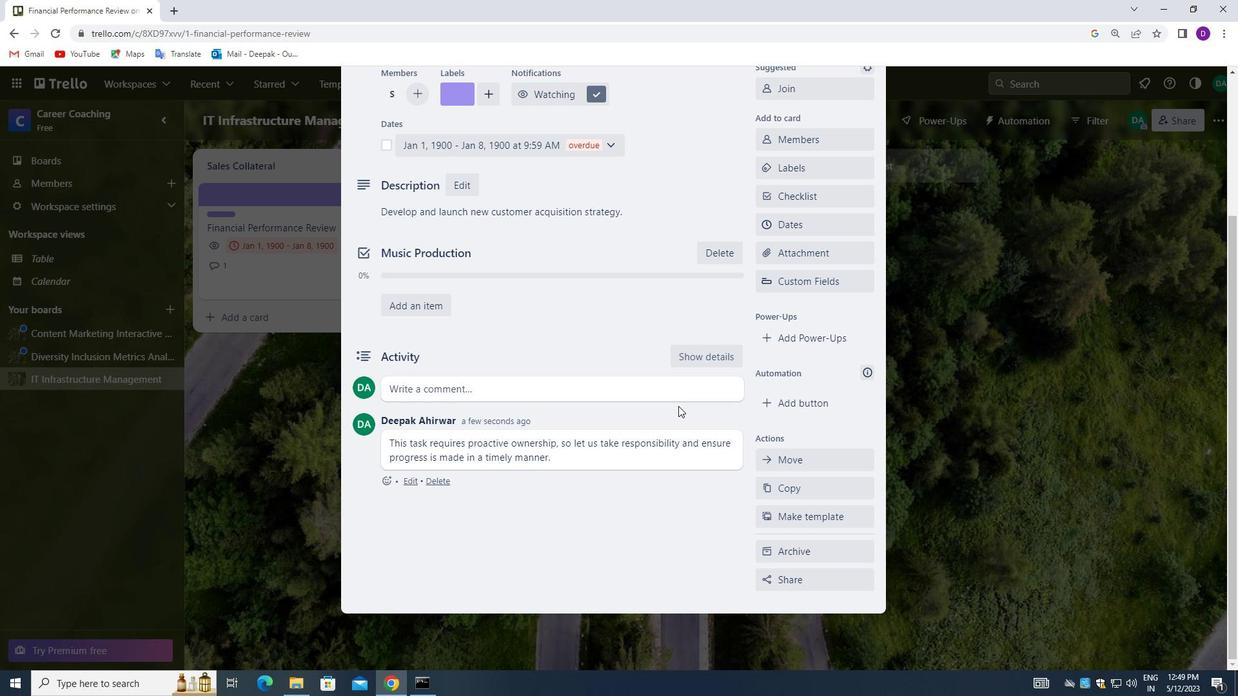 
Action: Mouse scrolled (679, 403) with delta (0, 0)
Screenshot: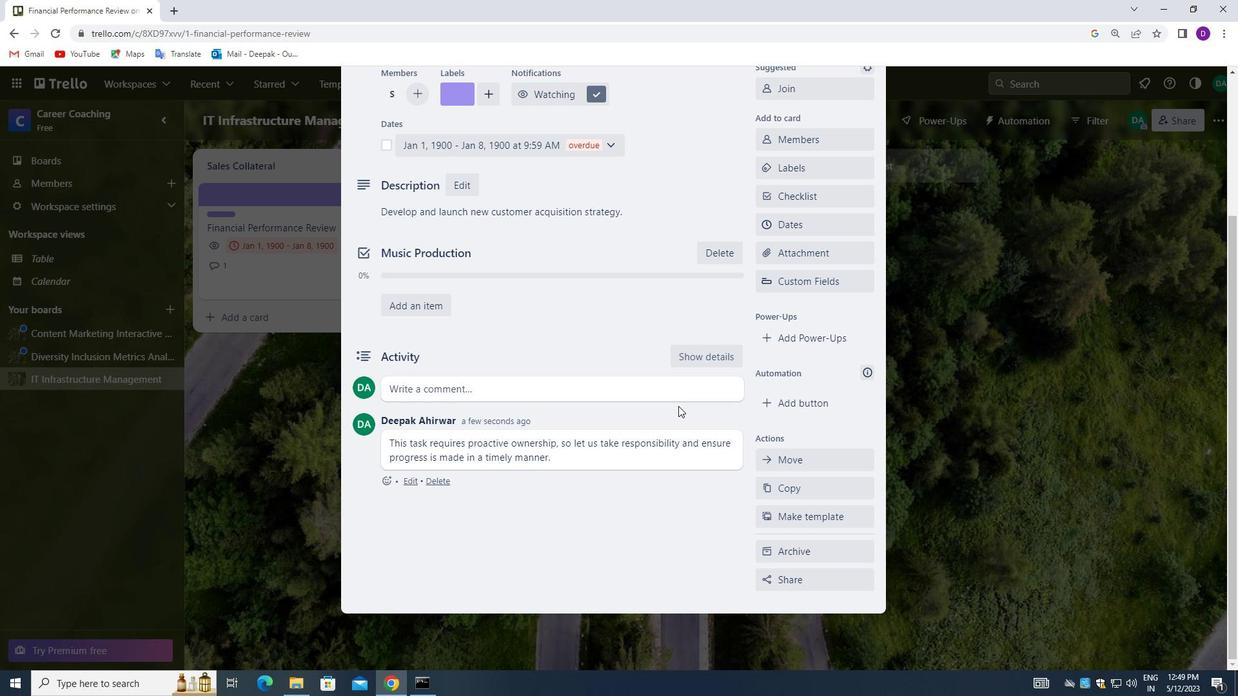 
Action: Mouse moved to (679, 401)
Screenshot: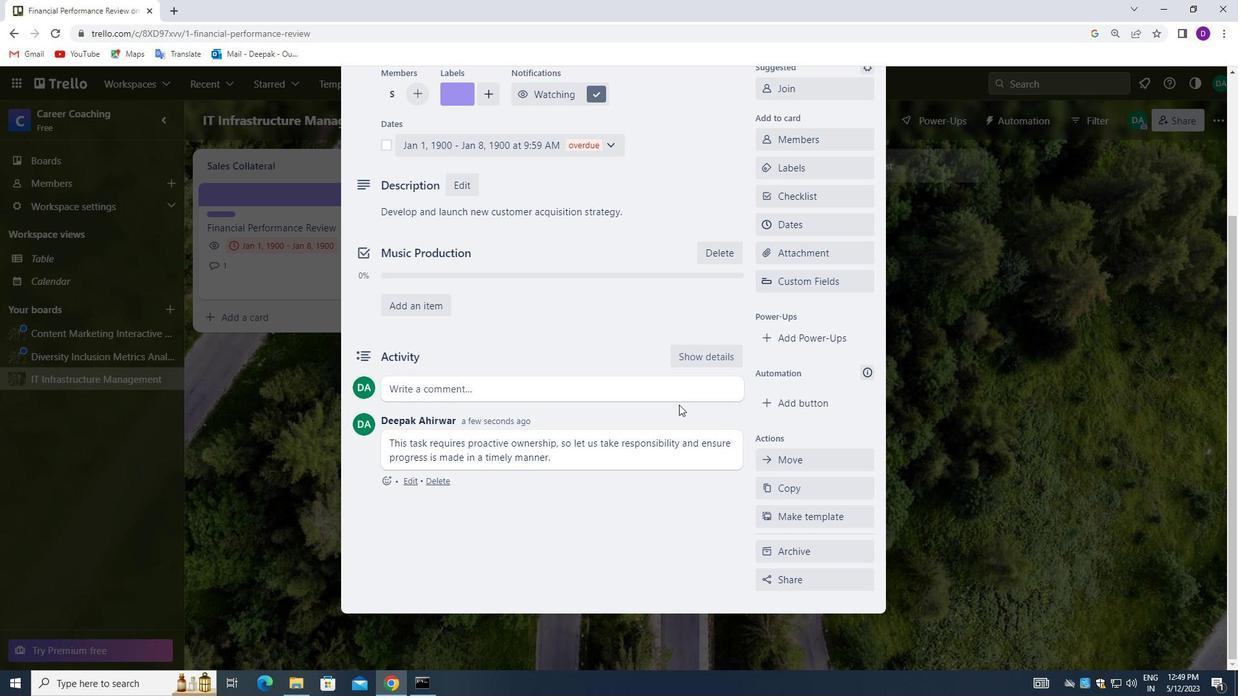 
Action: Mouse scrolled (679, 401) with delta (0, 0)
Screenshot: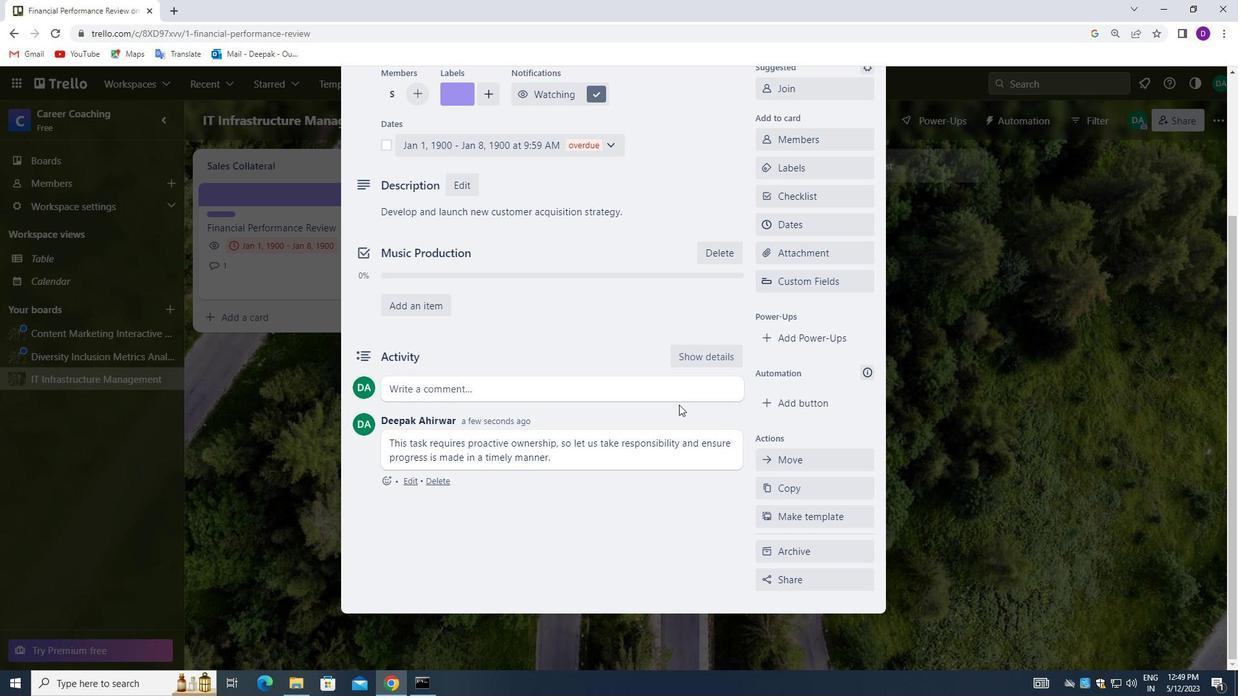 
Action: Mouse scrolled (679, 401) with delta (0, 0)
Screenshot: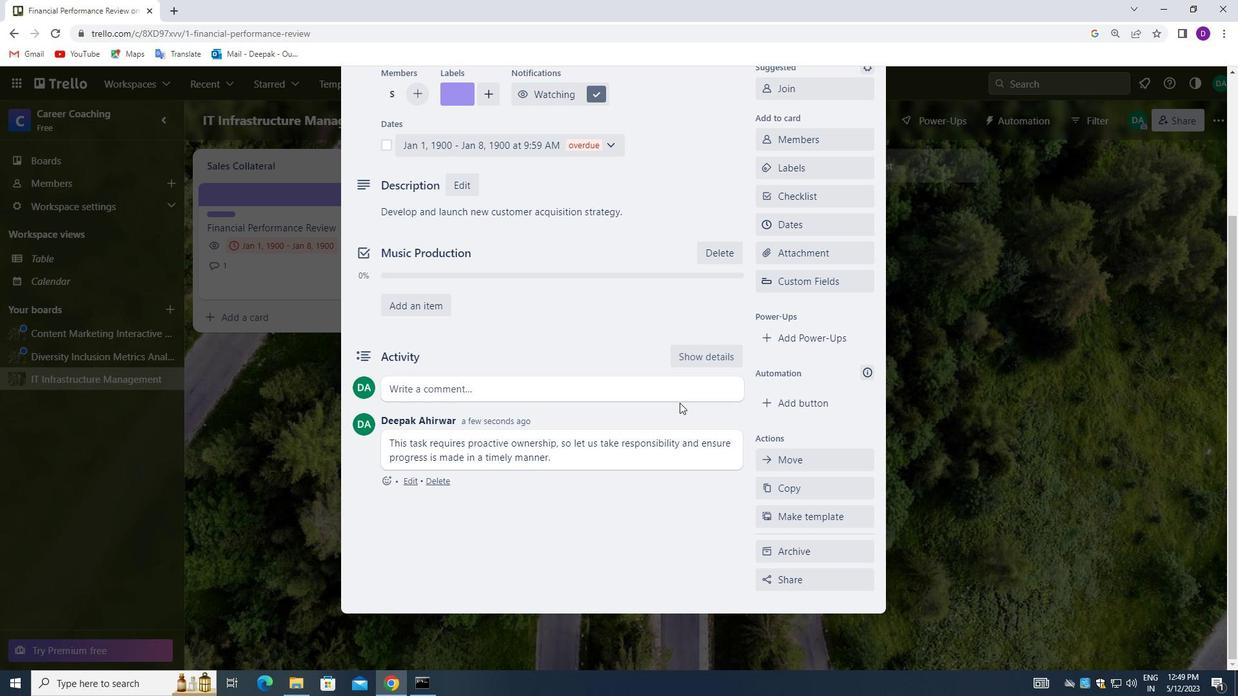 
Action: Mouse scrolled (679, 401) with delta (0, 0)
Screenshot: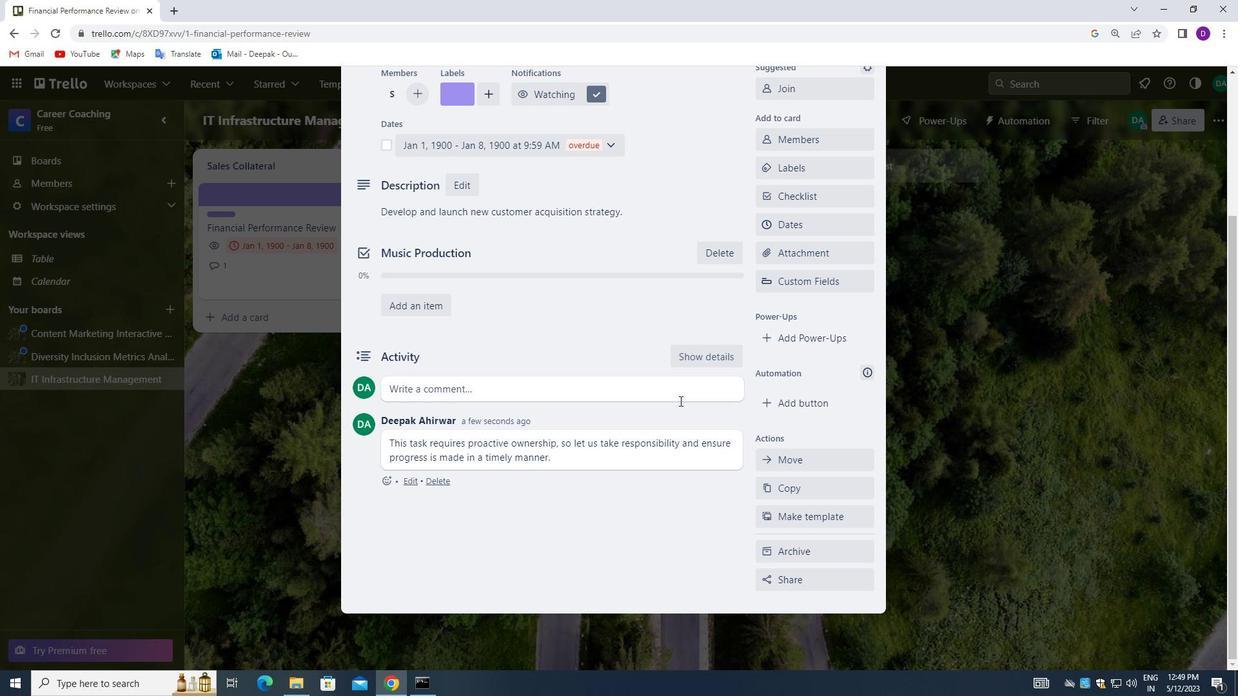 
Action: Mouse moved to (868, 119)
Screenshot: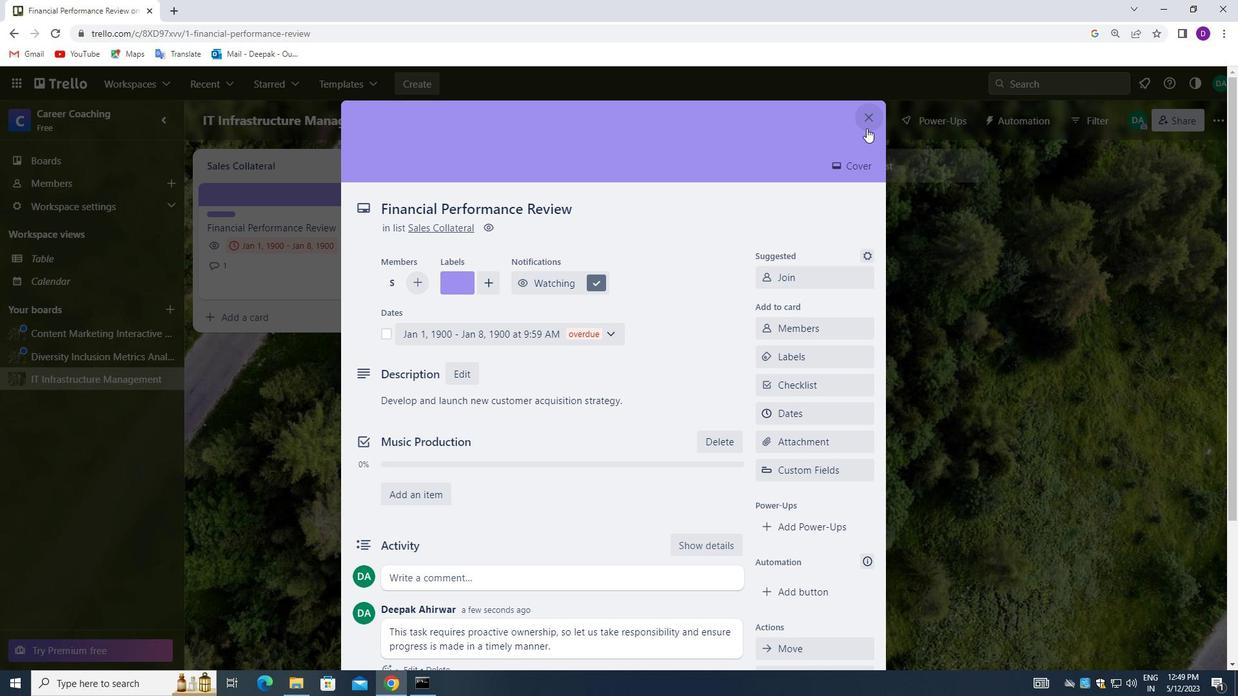 
Action: Mouse pressed left at (868, 119)
Screenshot: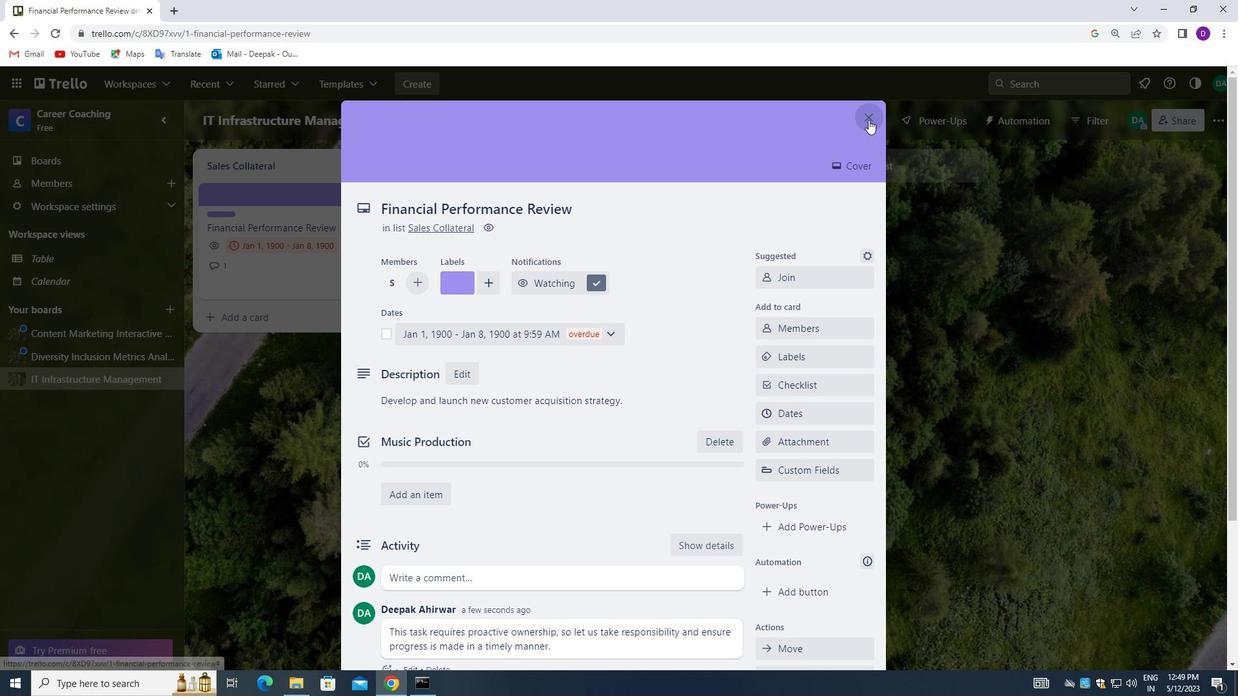 
Action: Mouse moved to (514, 358)
Screenshot: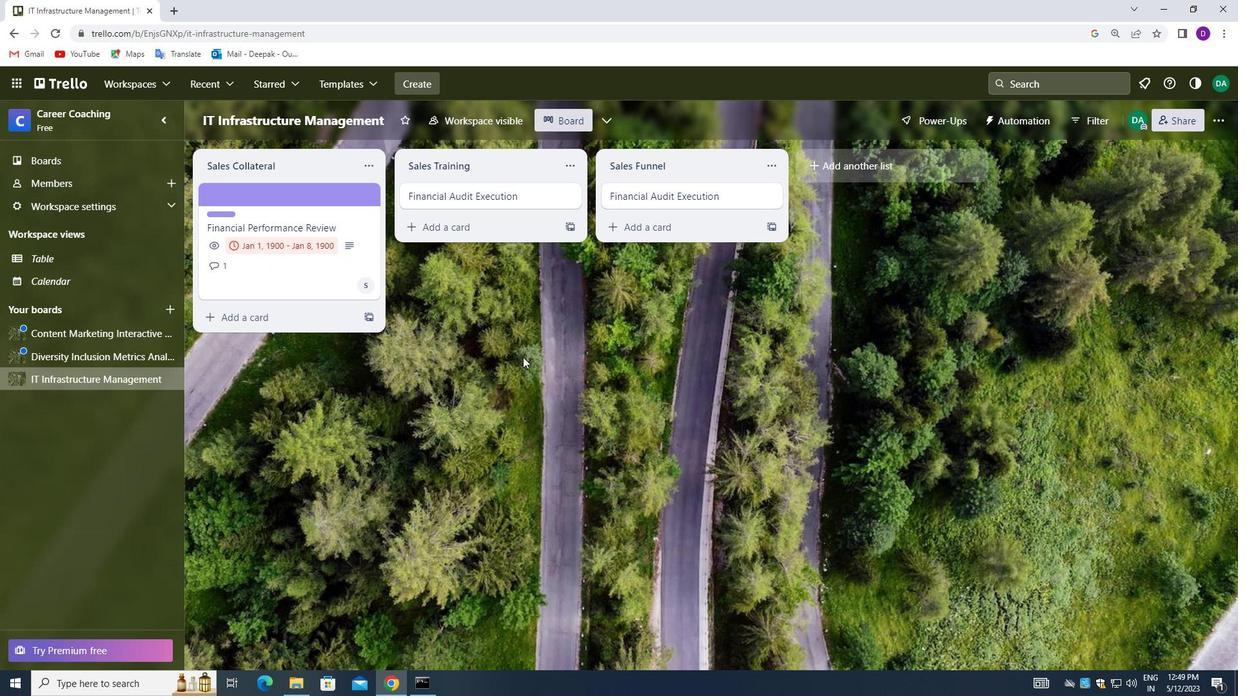 
